 Task: Send an email with the signature Lane Turner with the subject Introduction to a new technology and the message I would like to schedule a call to discuss the proposed changes to the budget plan. from softage.6@softage.net to softage.1@softage.net and move the email from Sent Items to the folder Maintenance
Action: Mouse moved to (740, 15)
Screenshot: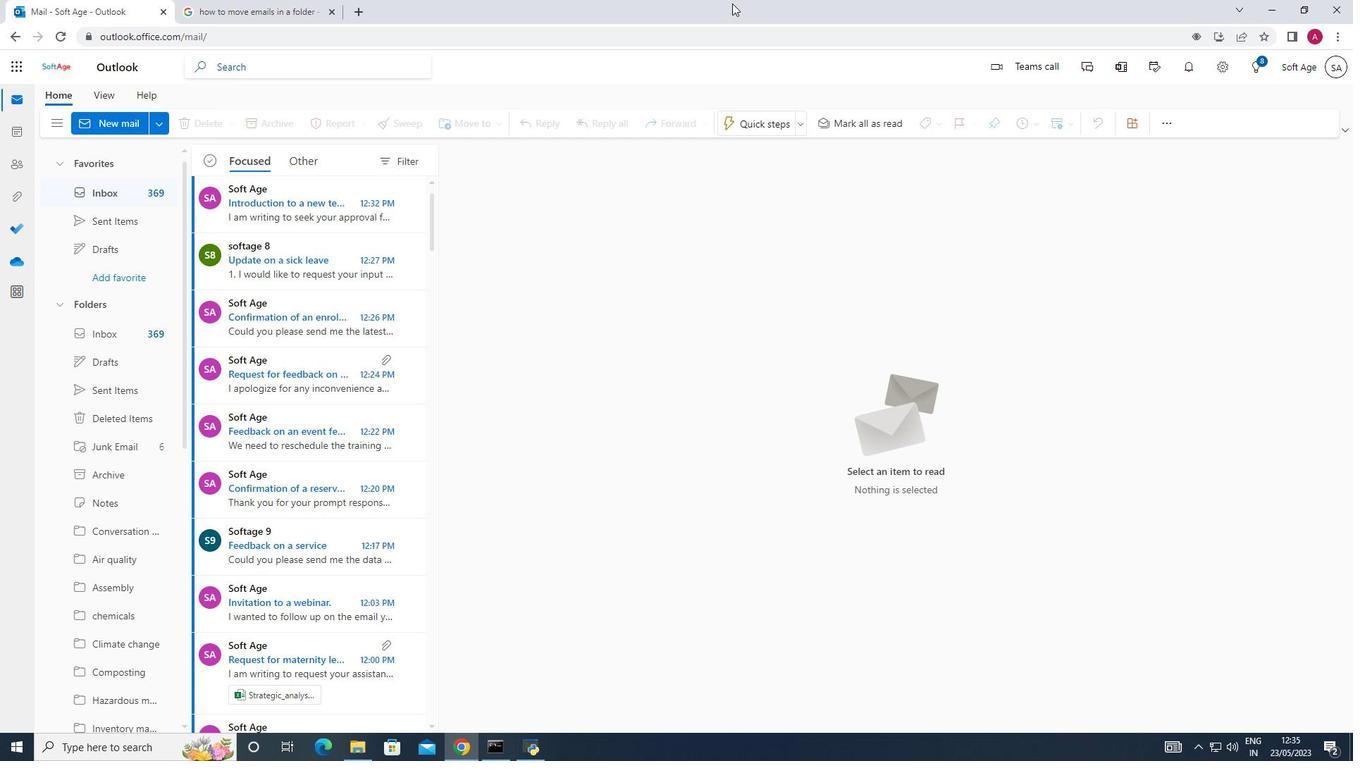
Action: Mouse scrolled (740, 16) with delta (0, 0)
Screenshot: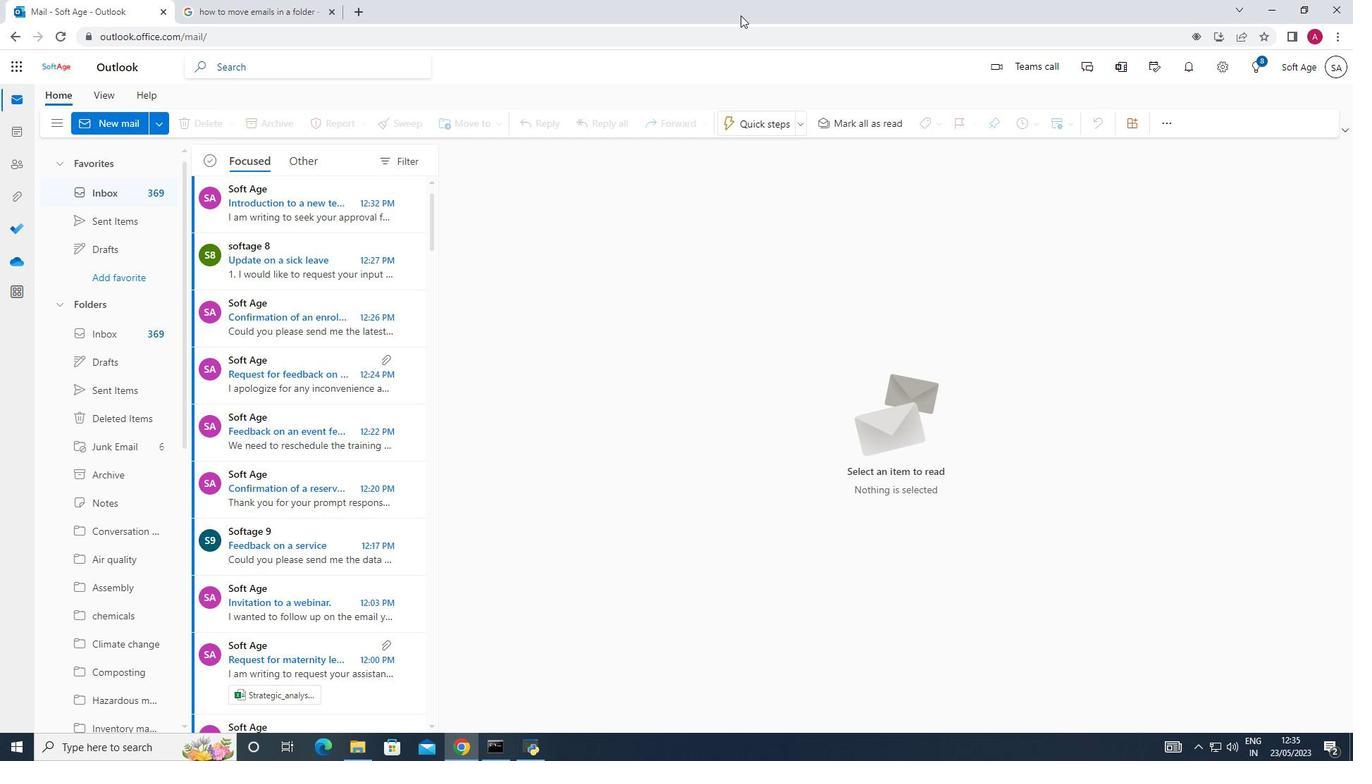 
Action: Mouse scrolled (740, 16) with delta (0, 0)
Screenshot: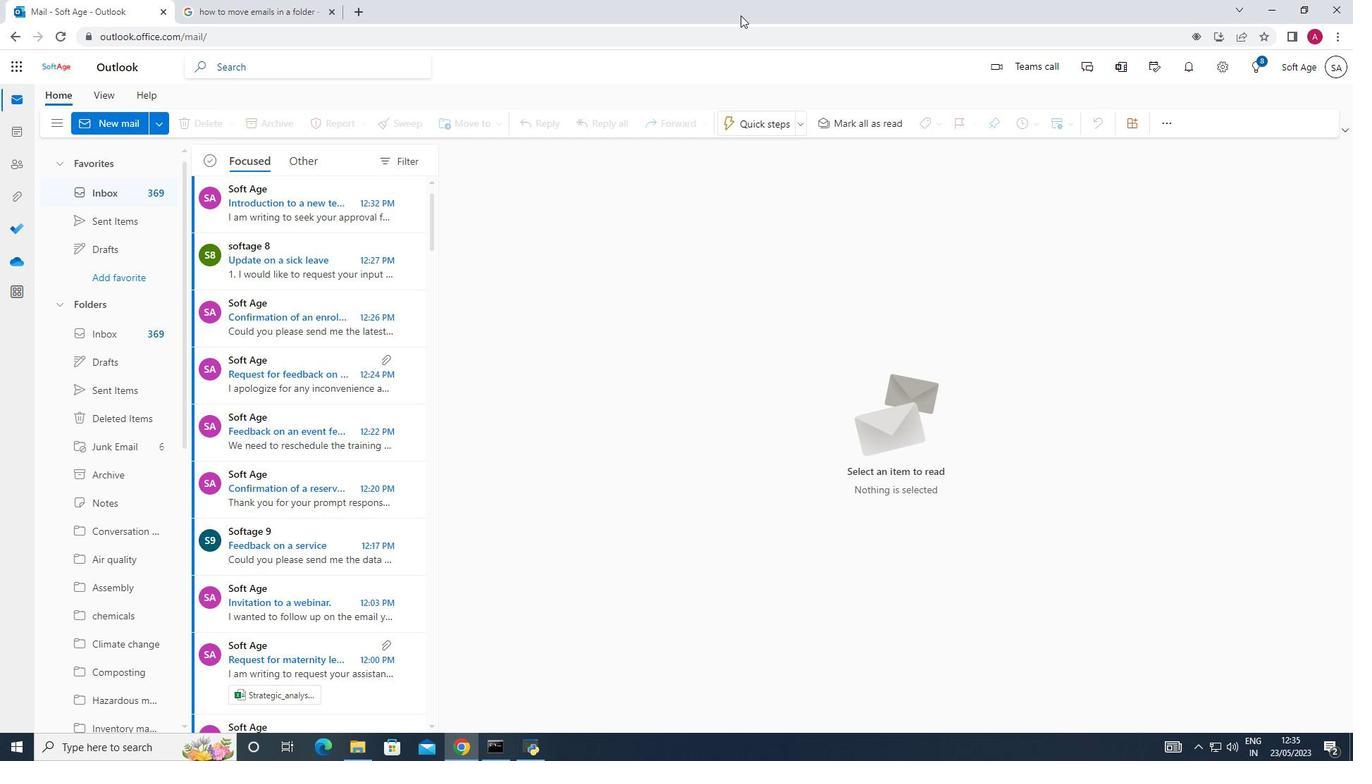 
Action: Mouse moved to (120, 124)
Screenshot: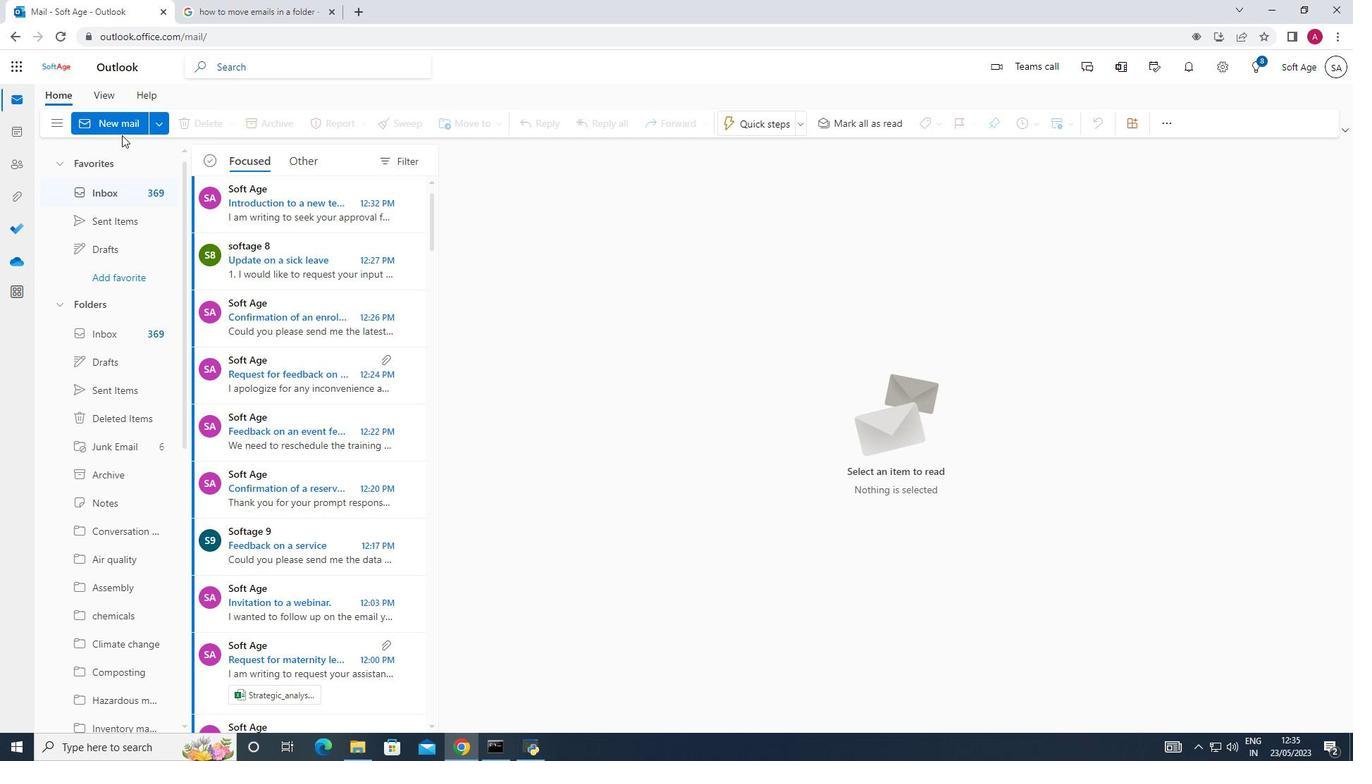 
Action: Mouse pressed left at (120, 124)
Screenshot: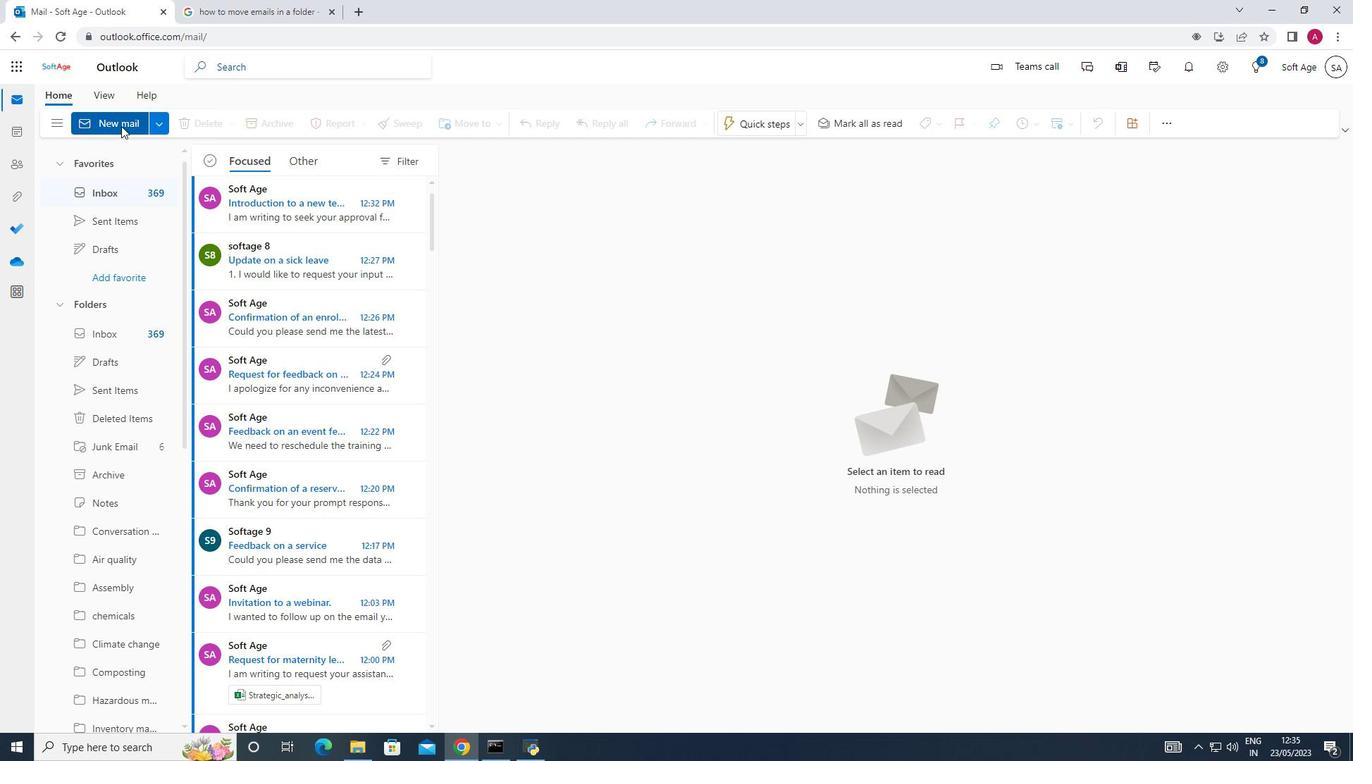 
Action: Mouse moved to (960, 123)
Screenshot: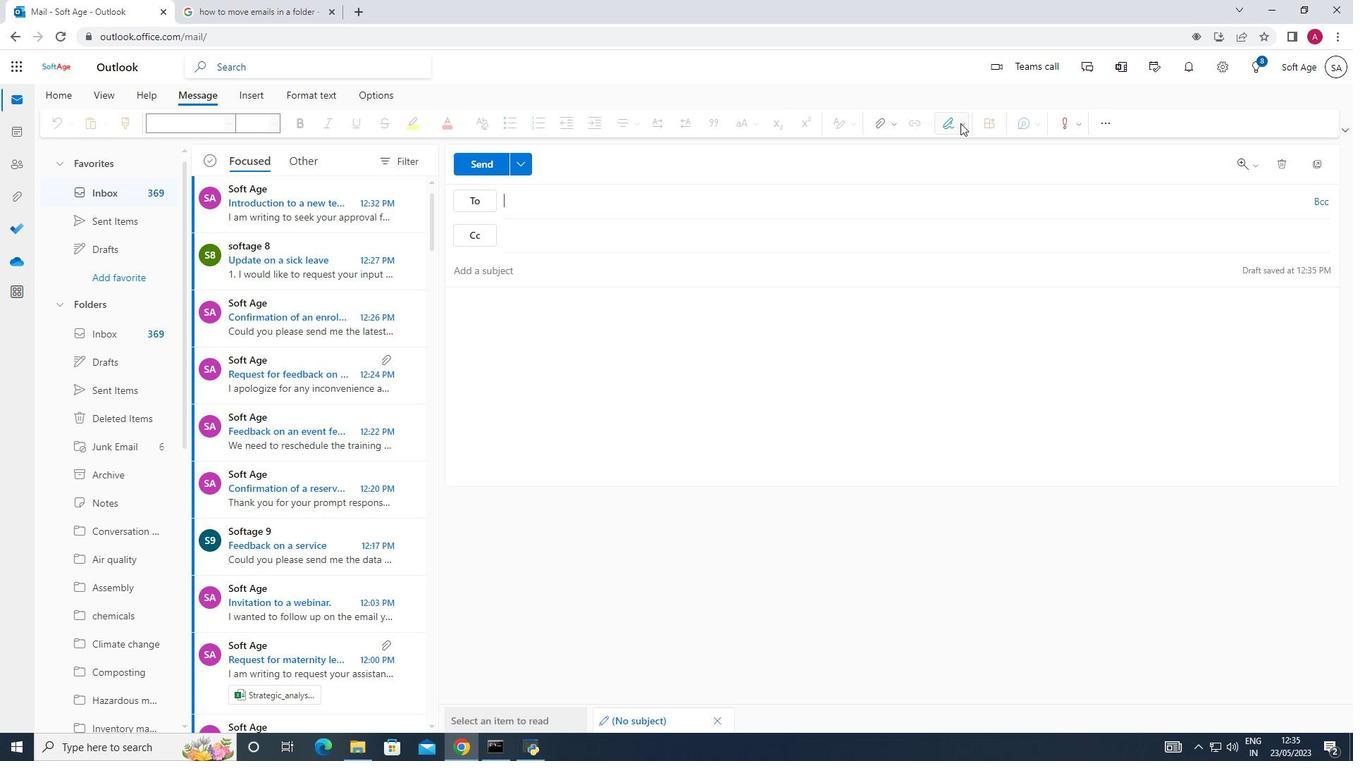 
Action: Mouse pressed left at (960, 123)
Screenshot: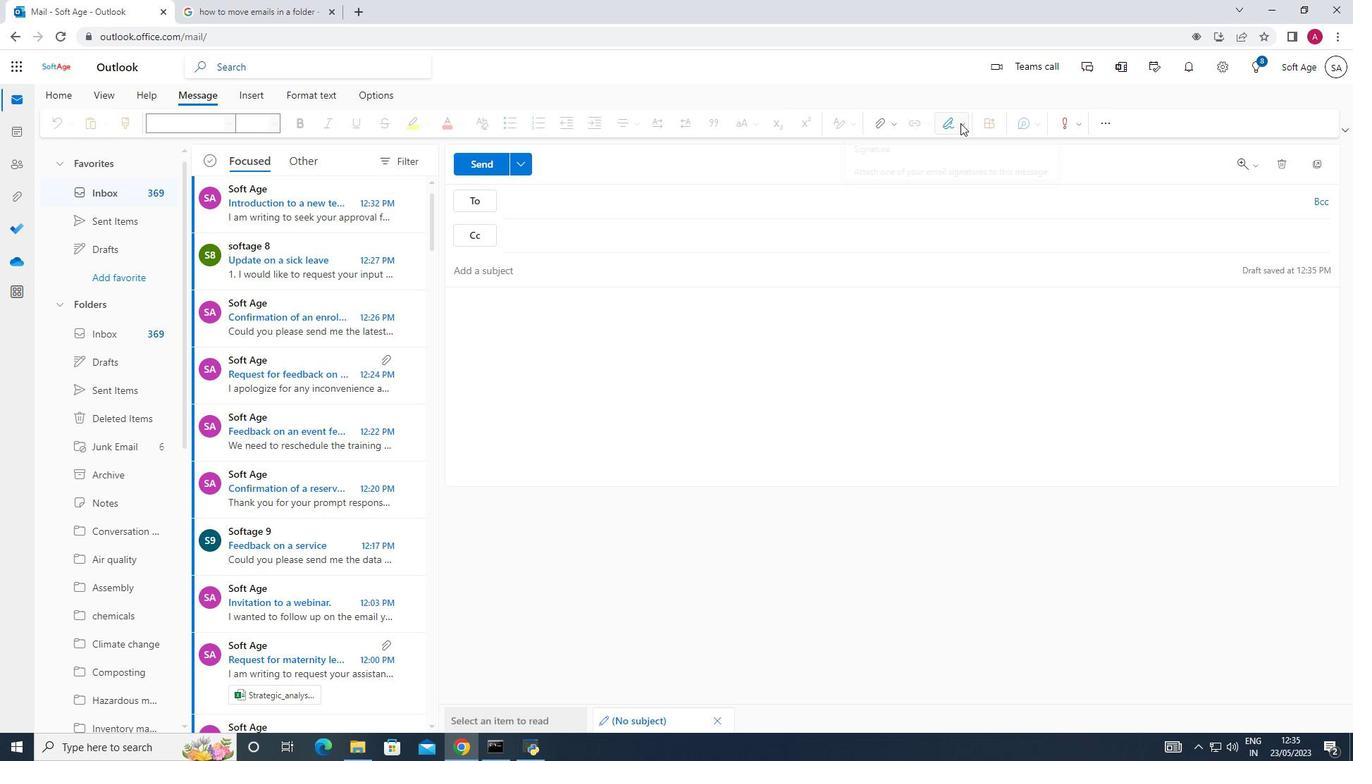 
Action: Mouse moved to (928, 181)
Screenshot: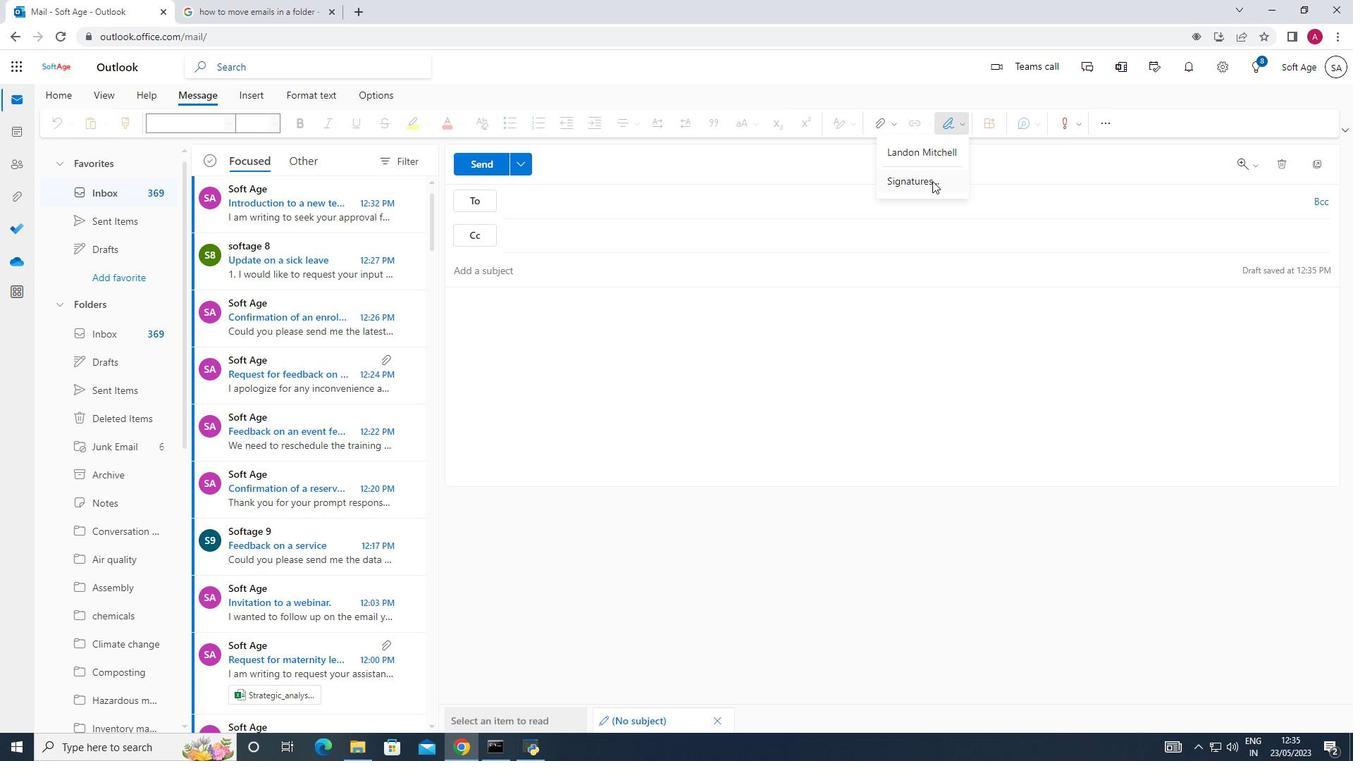 
Action: Mouse pressed left at (928, 181)
Screenshot: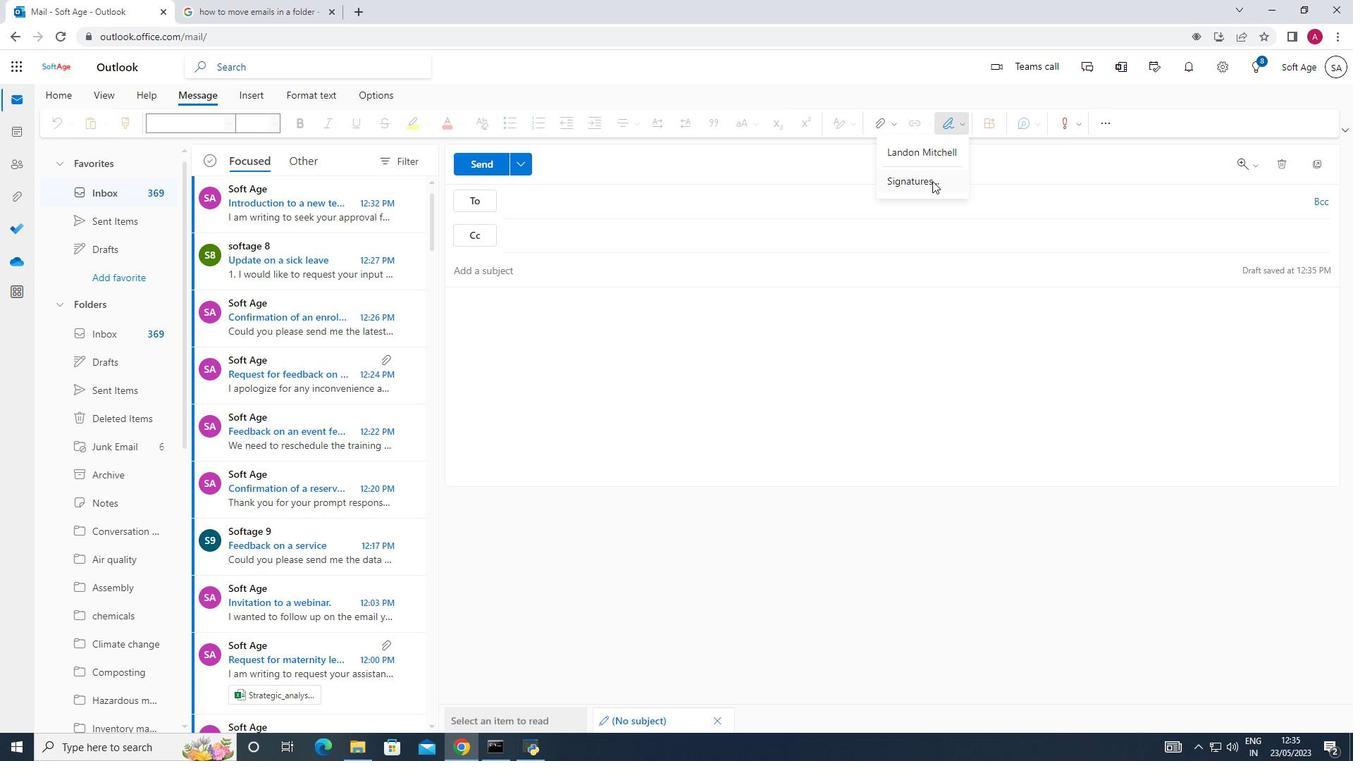 
Action: Mouse moved to (947, 234)
Screenshot: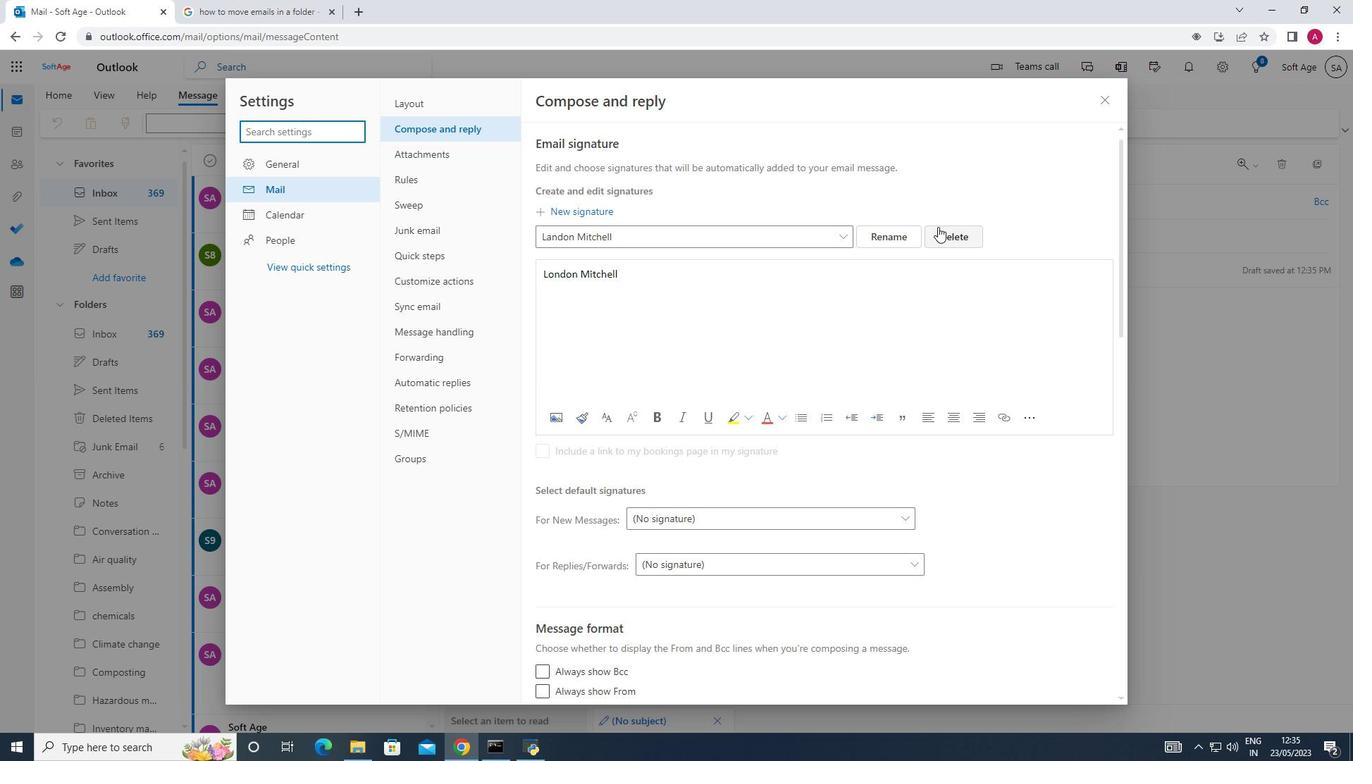 
Action: Mouse pressed left at (947, 234)
Screenshot: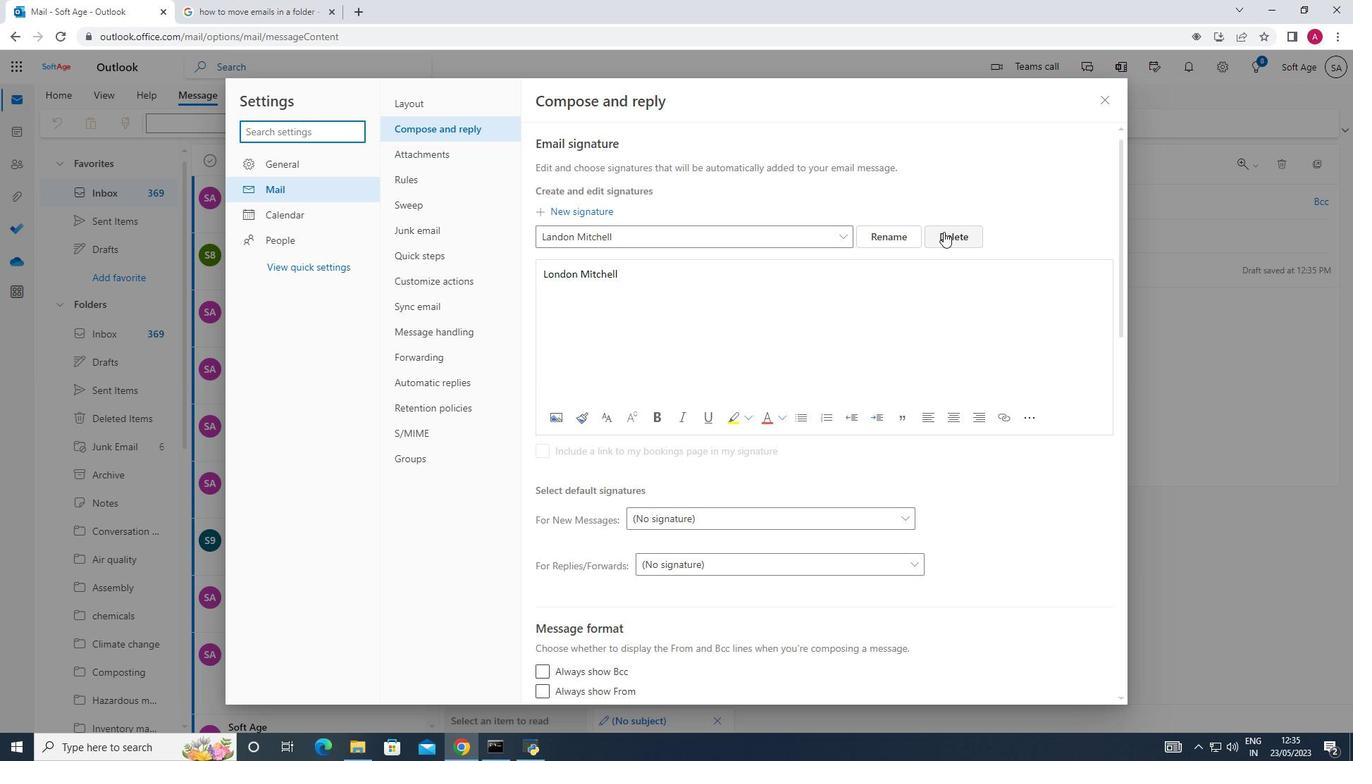 
Action: Mouse moved to (608, 234)
Screenshot: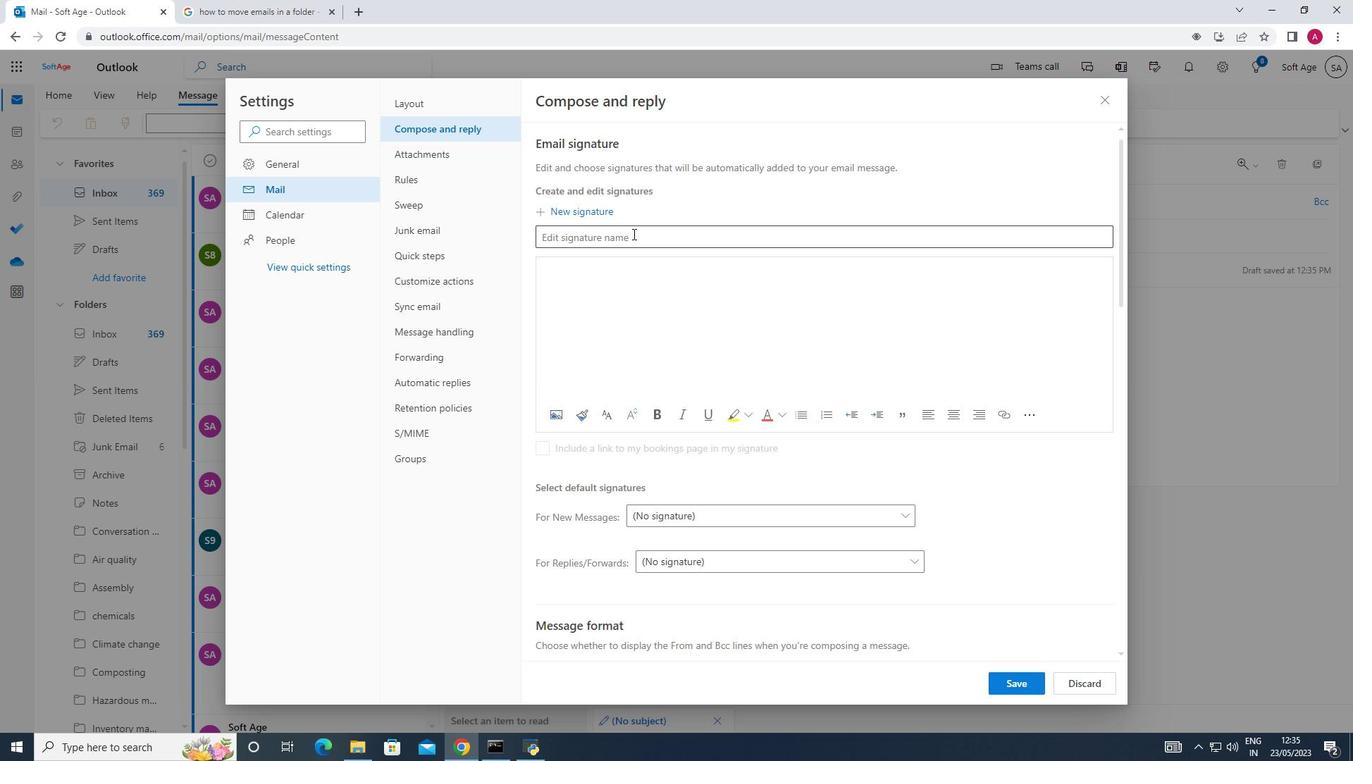 
Action: Mouse pressed left at (608, 234)
Screenshot: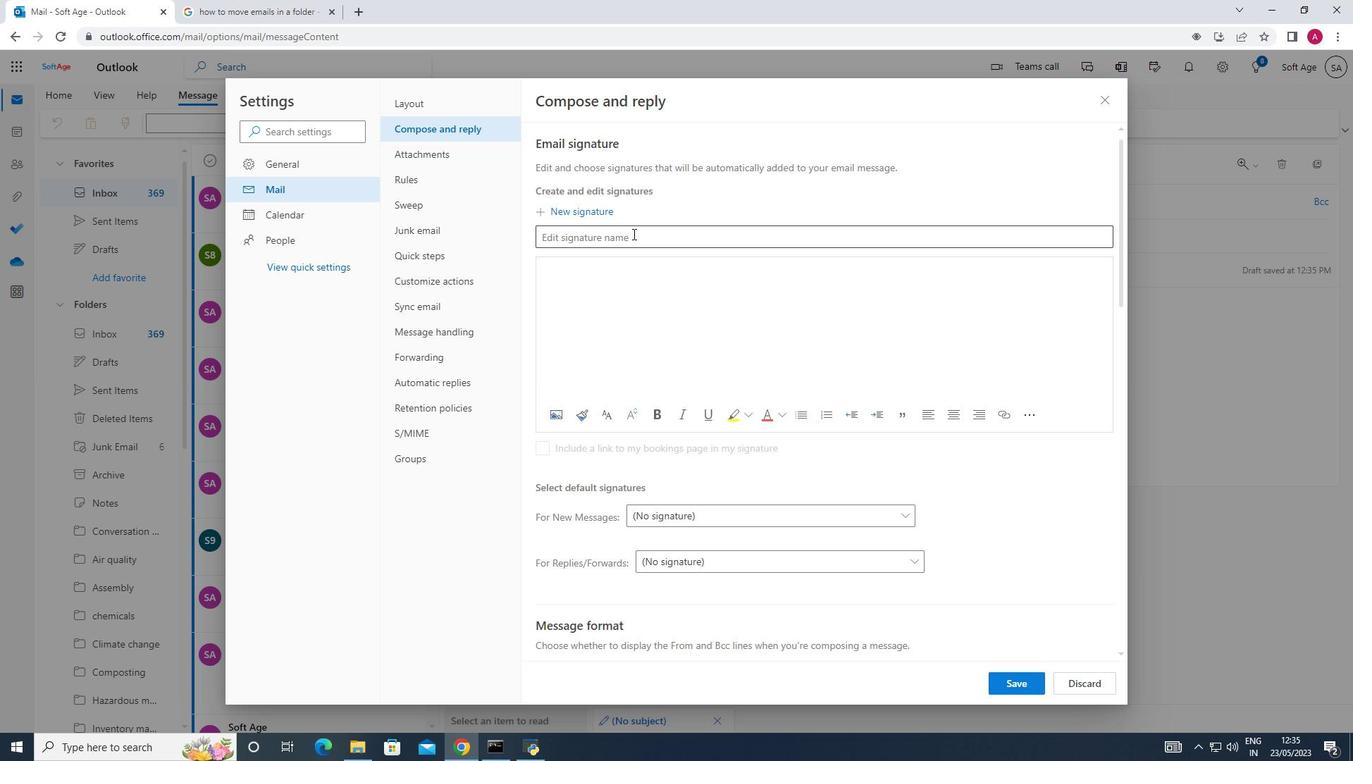 
Action: Mouse moved to (607, 234)
Screenshot: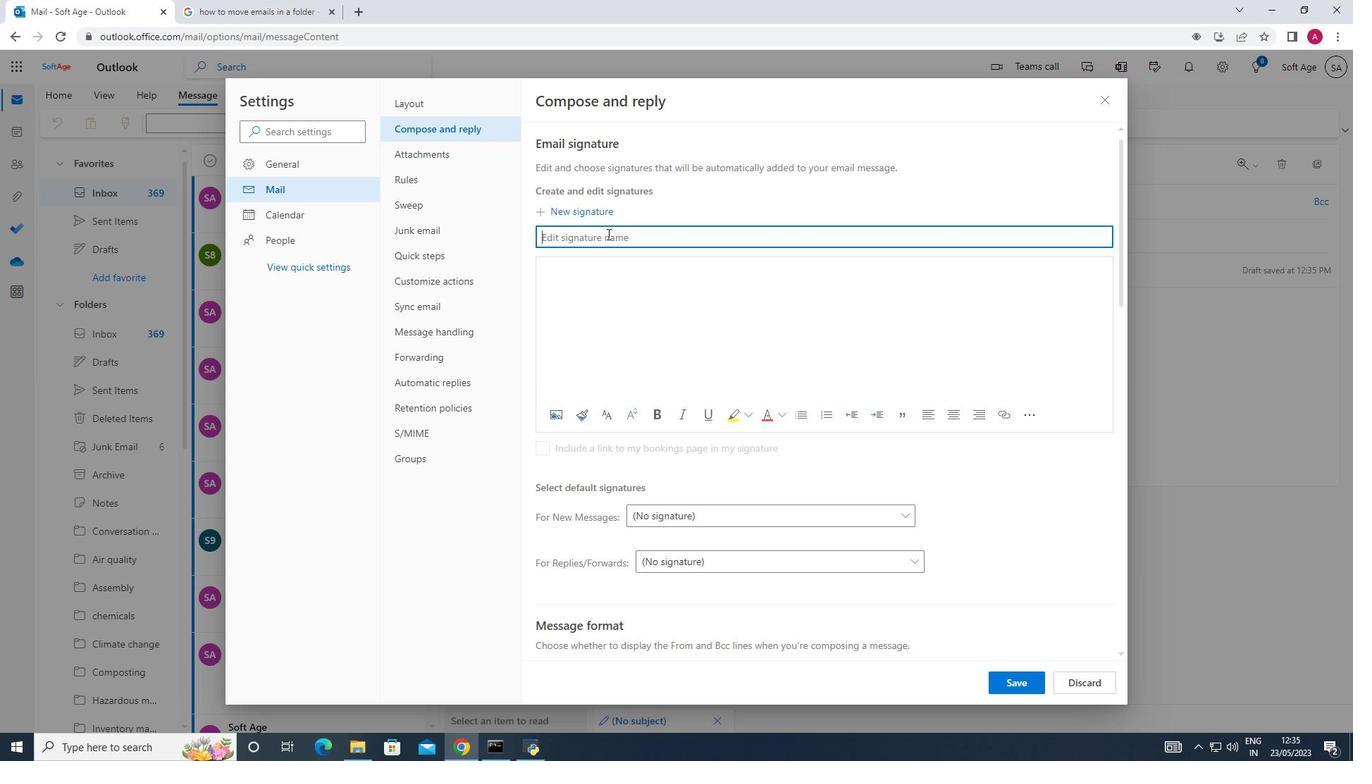 
Action: Key pressed <Key.shift_r>Lane<Key.space><Key.shift>Turner
Screenshot: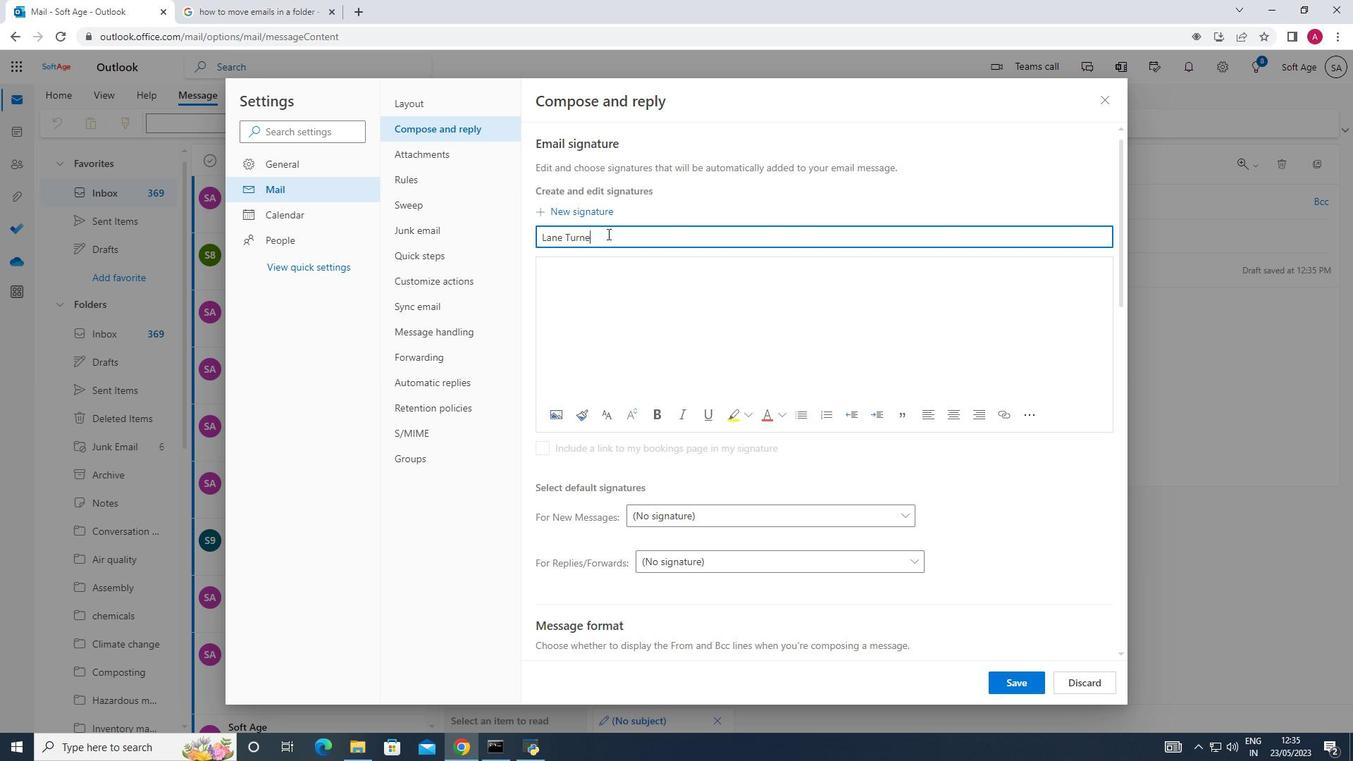 
Action: Mouse moved to (589, 282)
Screenshot: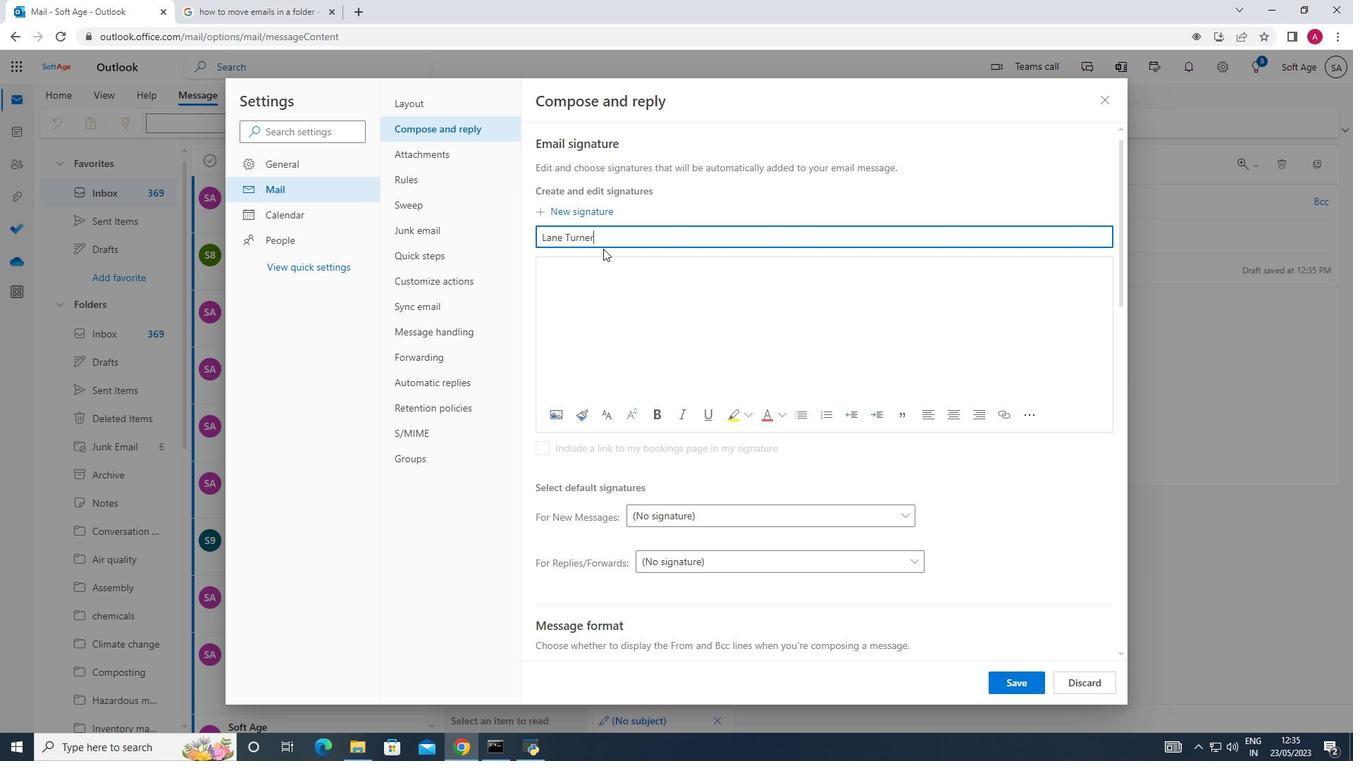 
Action: Mouse pressed left at (589, 282)
Screenshot: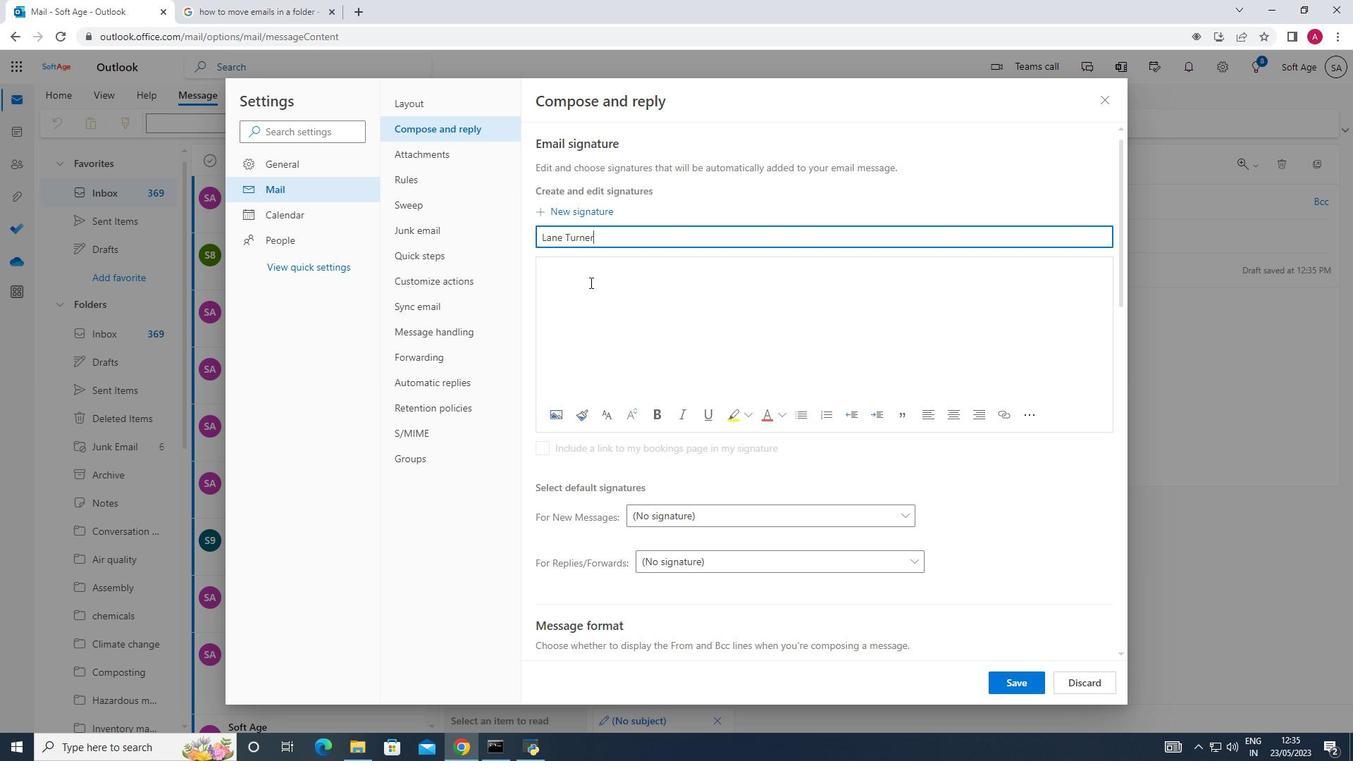 
Action: Key pressed <Key.shift_r><Key.shift_r><Key.shift_r><Key.shift_r><Key.shift_r><Key.shift_r><Key.shift_r><Key.shift_r><Key.shift_r><Key.shift_r><Key.shift_r><Key.shift_r><Key.shift_r><Key.shift_r><Key.shift_r><Key.shift_r><Key.shift_r><Key.shift_r><Key.shift_r><Key.shift_r><Key.shift_r><Key.shift_r><Key.shift_r><Key.shift_r><Key.shift_r><Key.shift_r><Key.shift_r><Key.shift_r><Key.shift_r><Key.shift_r><Key.shift_r><Key.shift_r><Key.shift_r><Key.shift_r><Key.shift_r><Key.shift_r><Key.shift_r><Key.shift_r><Key.shift_r><Key.shift_r><Key.shift_r>Lane<Key.space><Key.shift_r><Key.shift_r><Key.shift_r><Key.shift_r><Key.shift_r><Key.shift_r><Key.shift_r><Key.shift_r><Key.shift_r><Key.shift_r><Key.shift_r><Key.shift_r>Turner
Screenshot: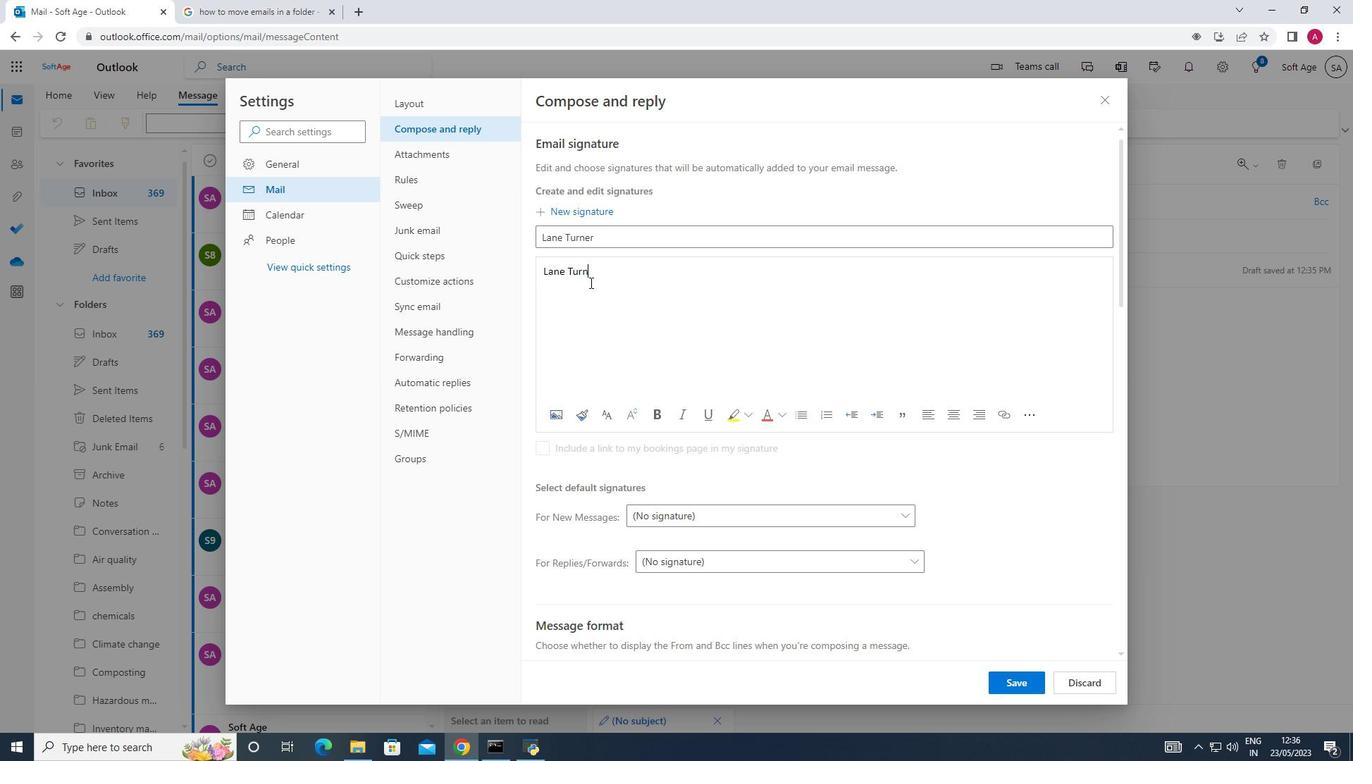 
Action: Mouse moved to (1009, 669)
Screenshot: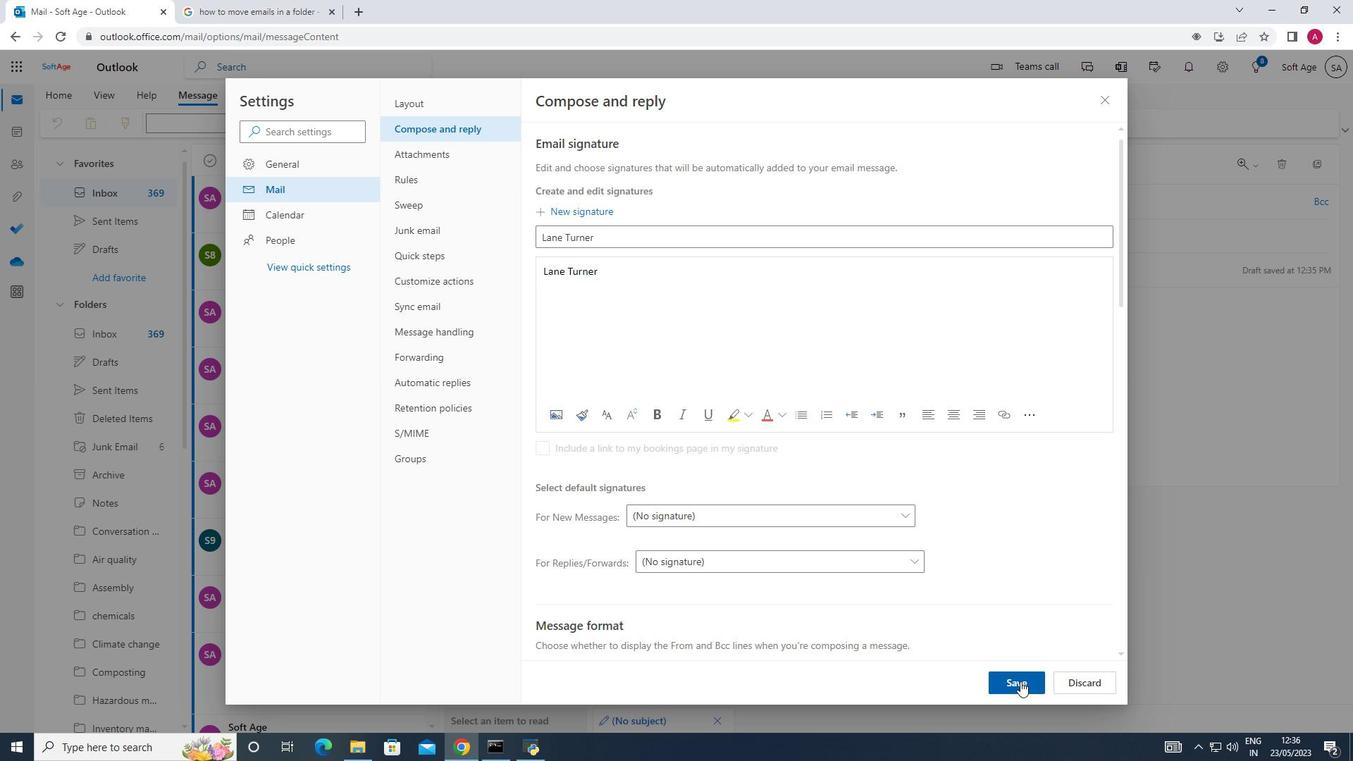 
Action: Mouse pressed left at (1009, 669)
Screenshot: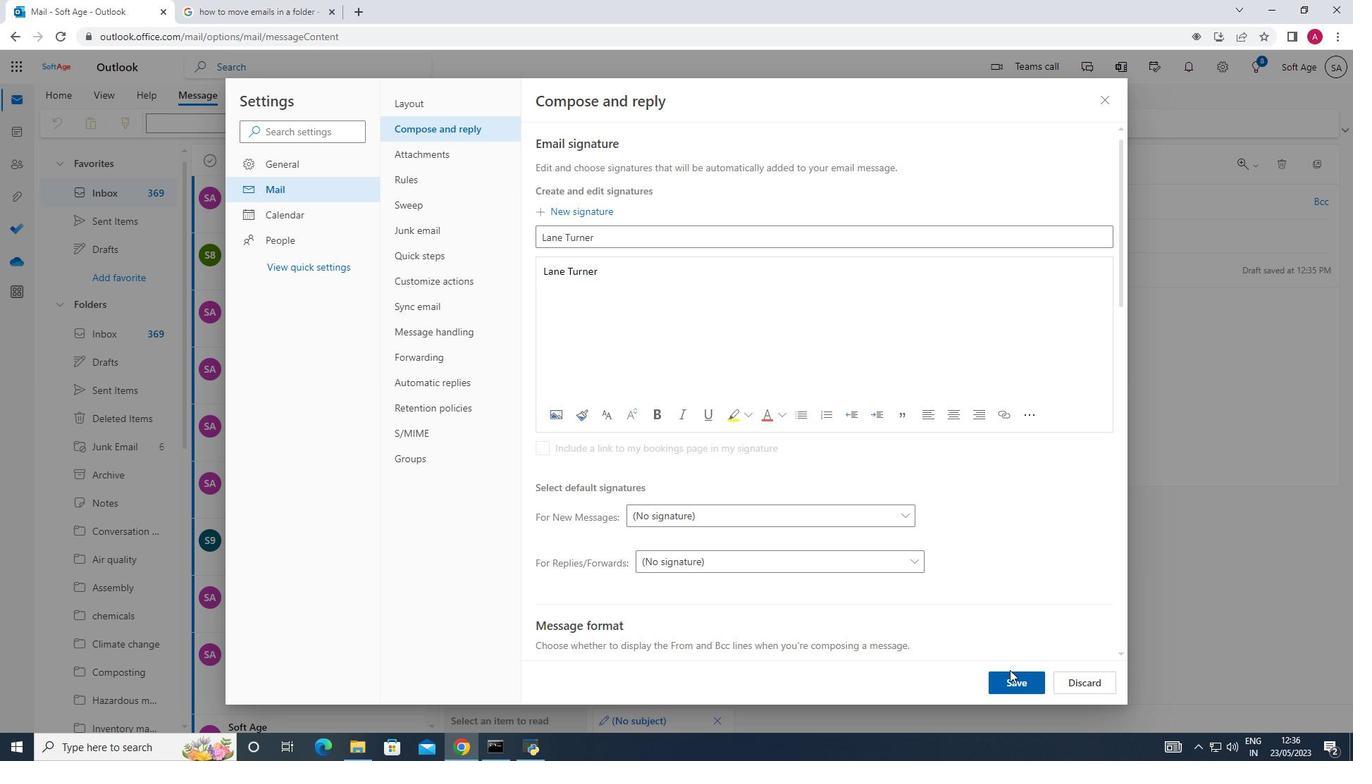 
Action: Mouse moved to (1011, 684)
Screenshot: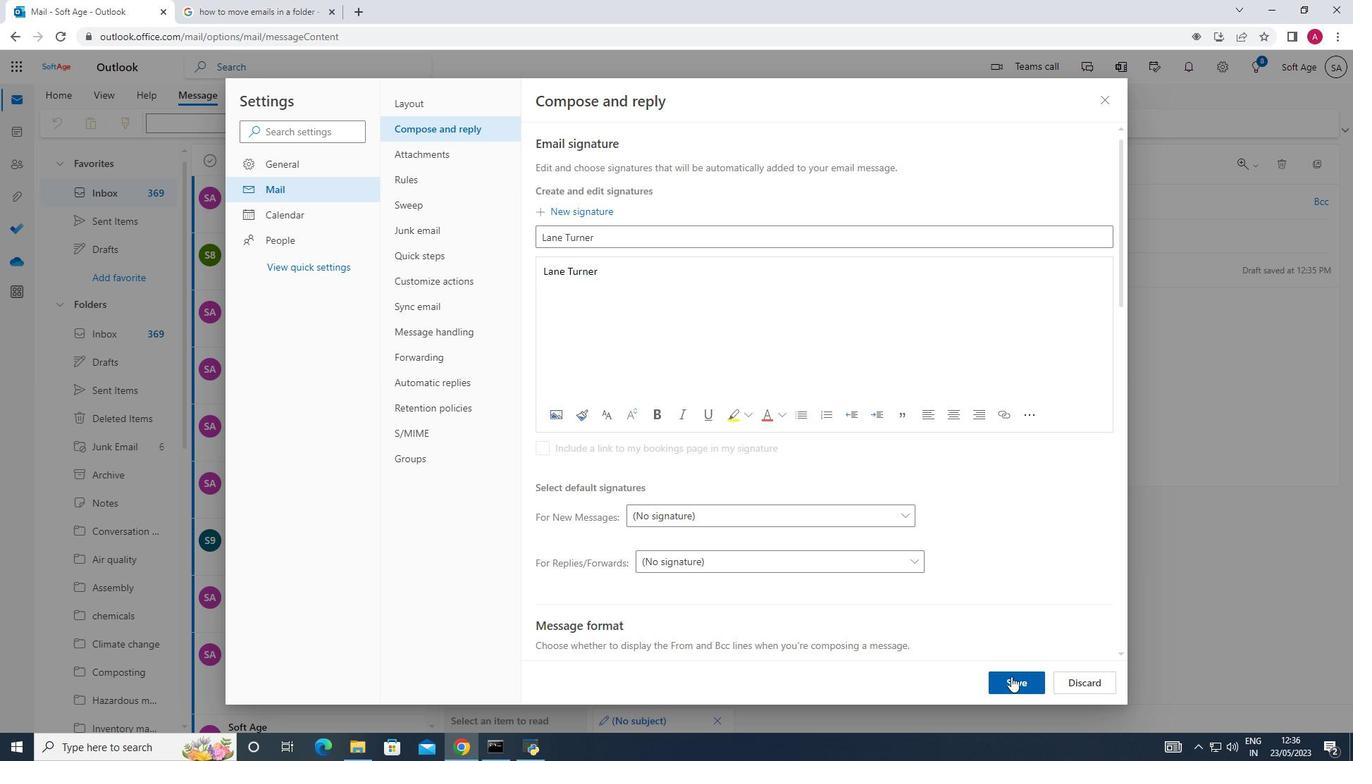 
Action: Mouse pressed left at (1011, 684)
Screenshot: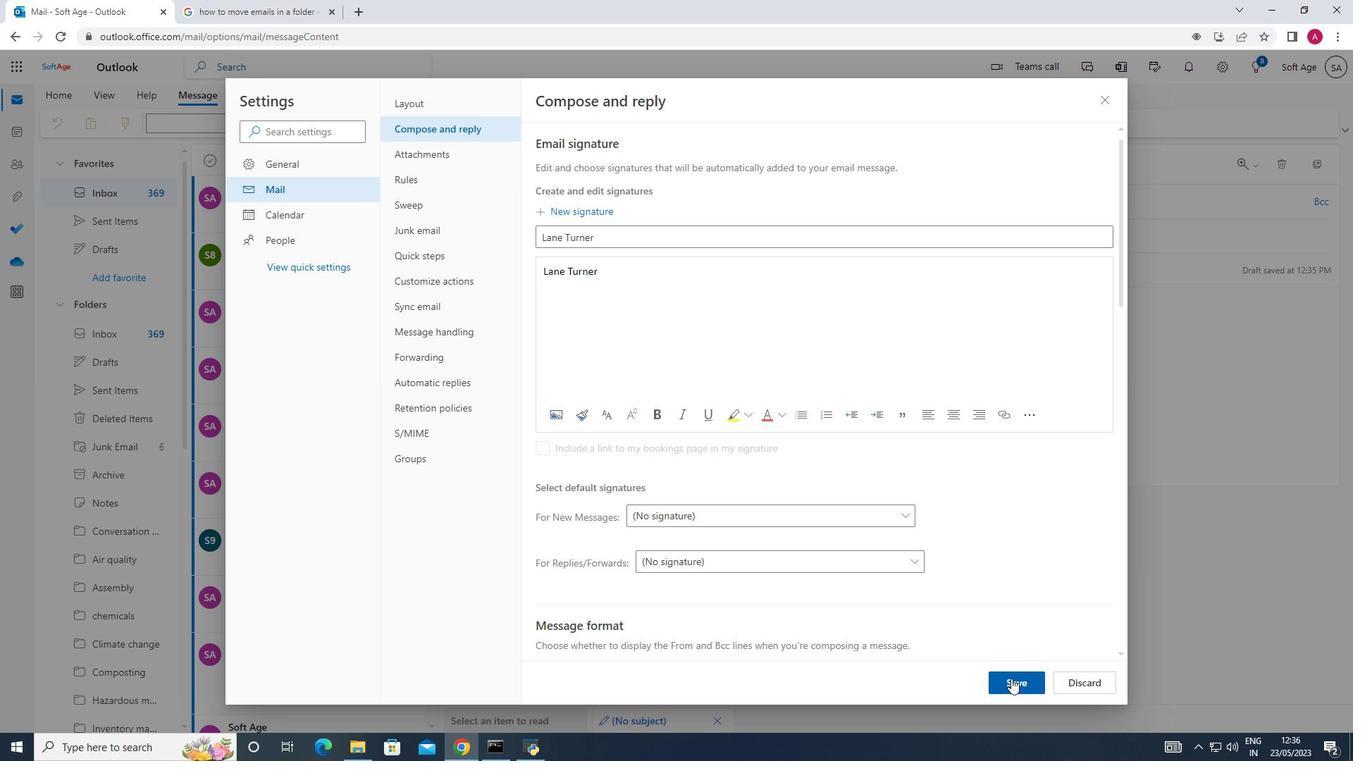 
Action: Mouse moved to (1107, 93)
Screenshot: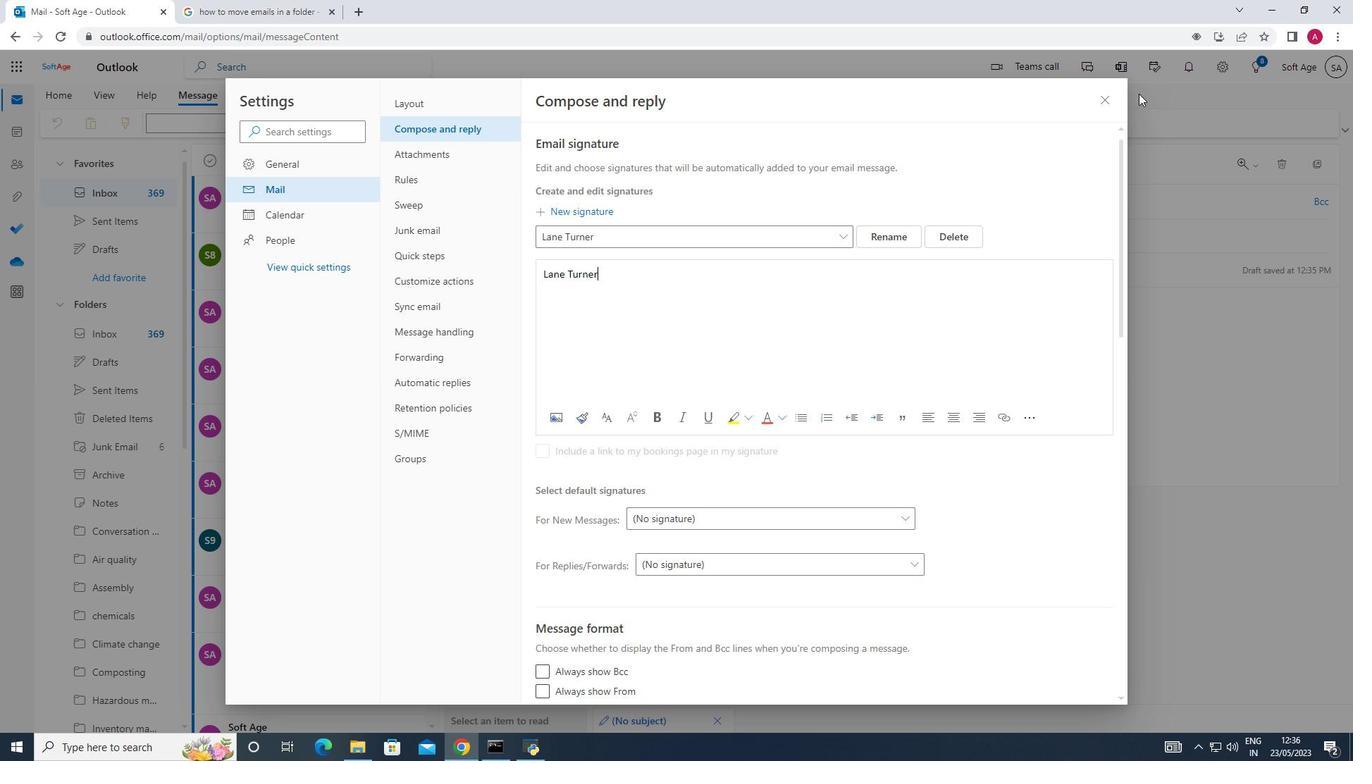 
Action: Mouse pressed left at (1107, 93)
Screenshot: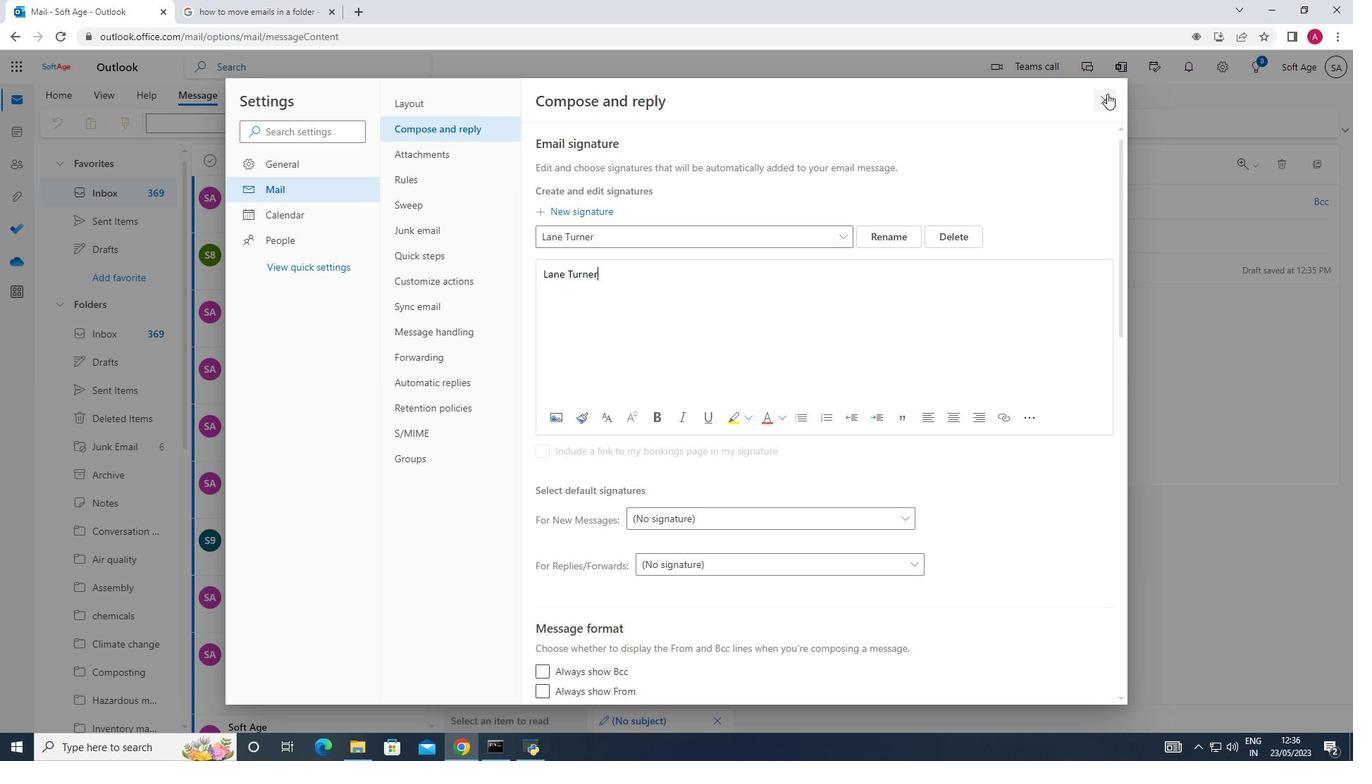 
Action: Mouse moved to (957, 123)
Screenshot: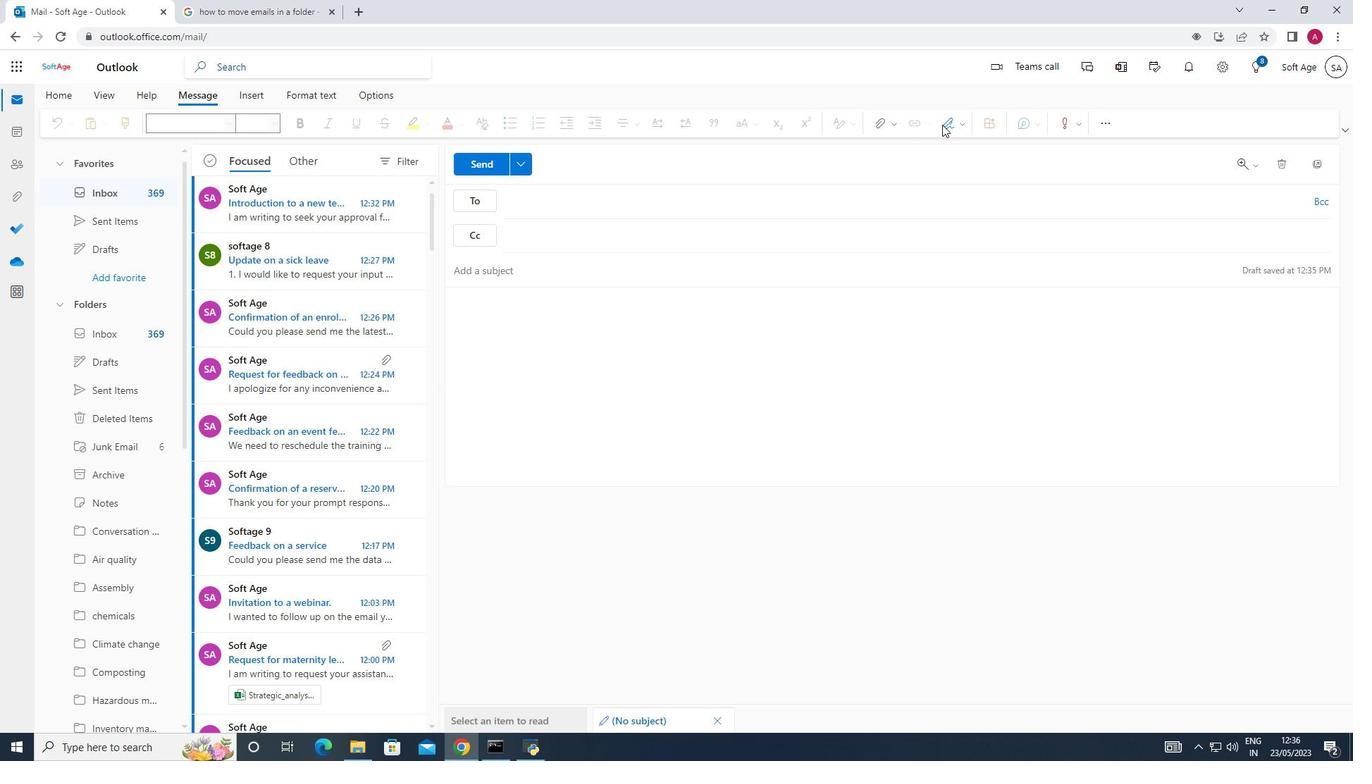 
Action: Mouse pressed left at (957, 123)
Screenshot: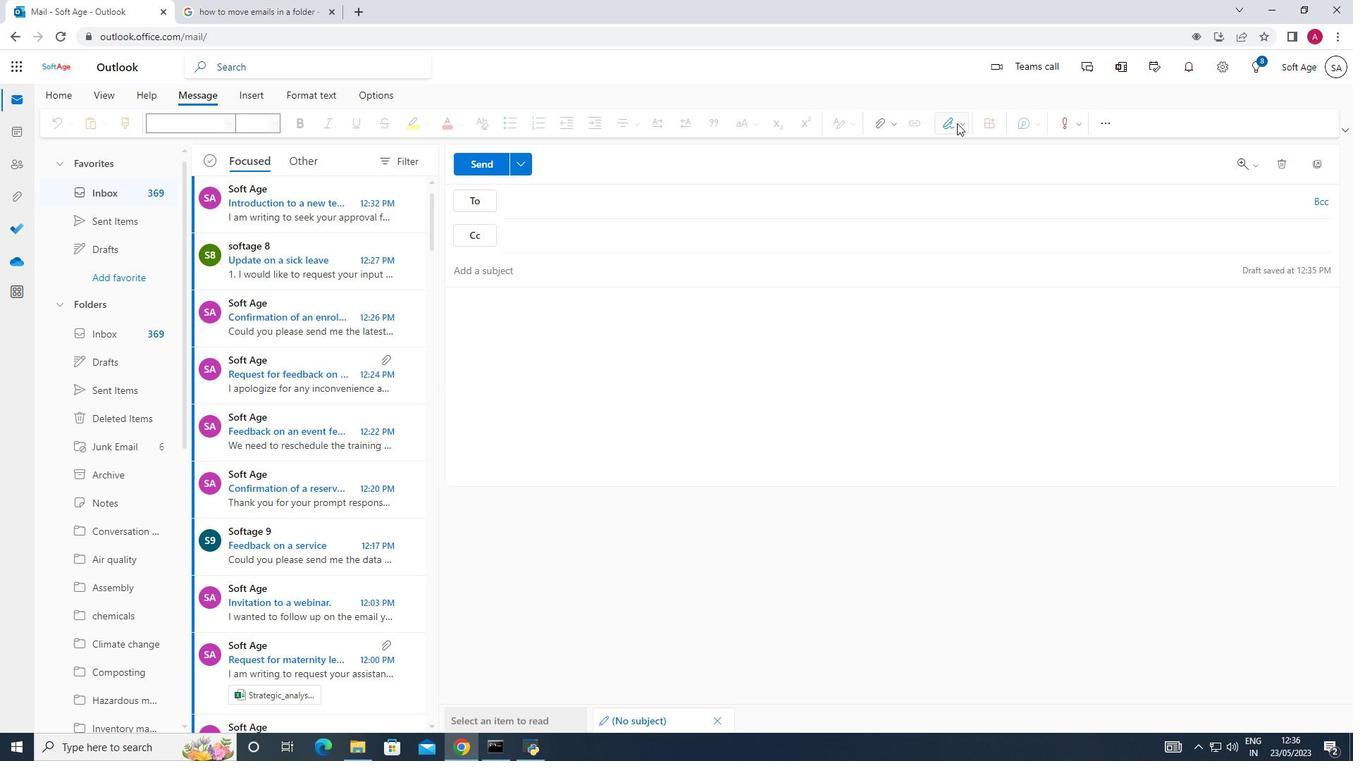 
Action: Mouse moved to (935, 162)
Screenshot: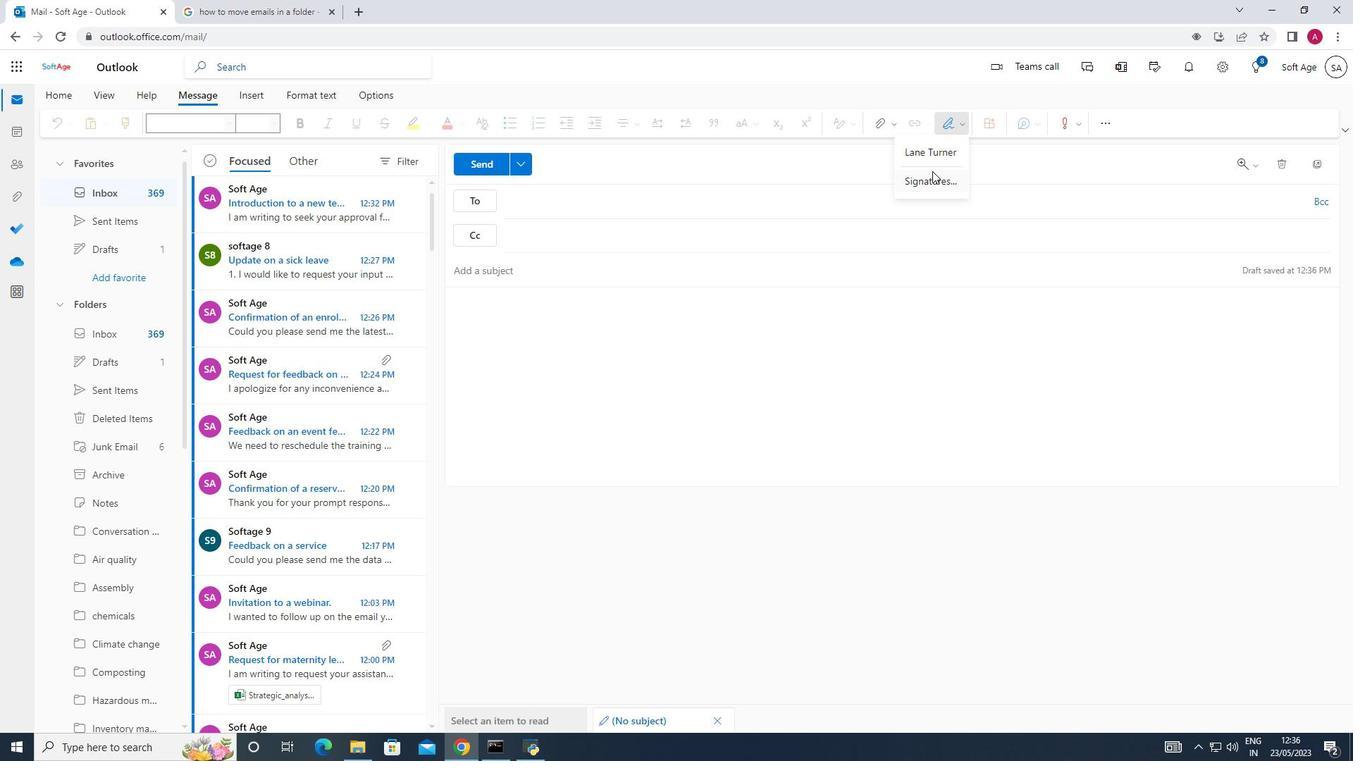
Action: Mouse pressed left at (935, 162)
Screenshot: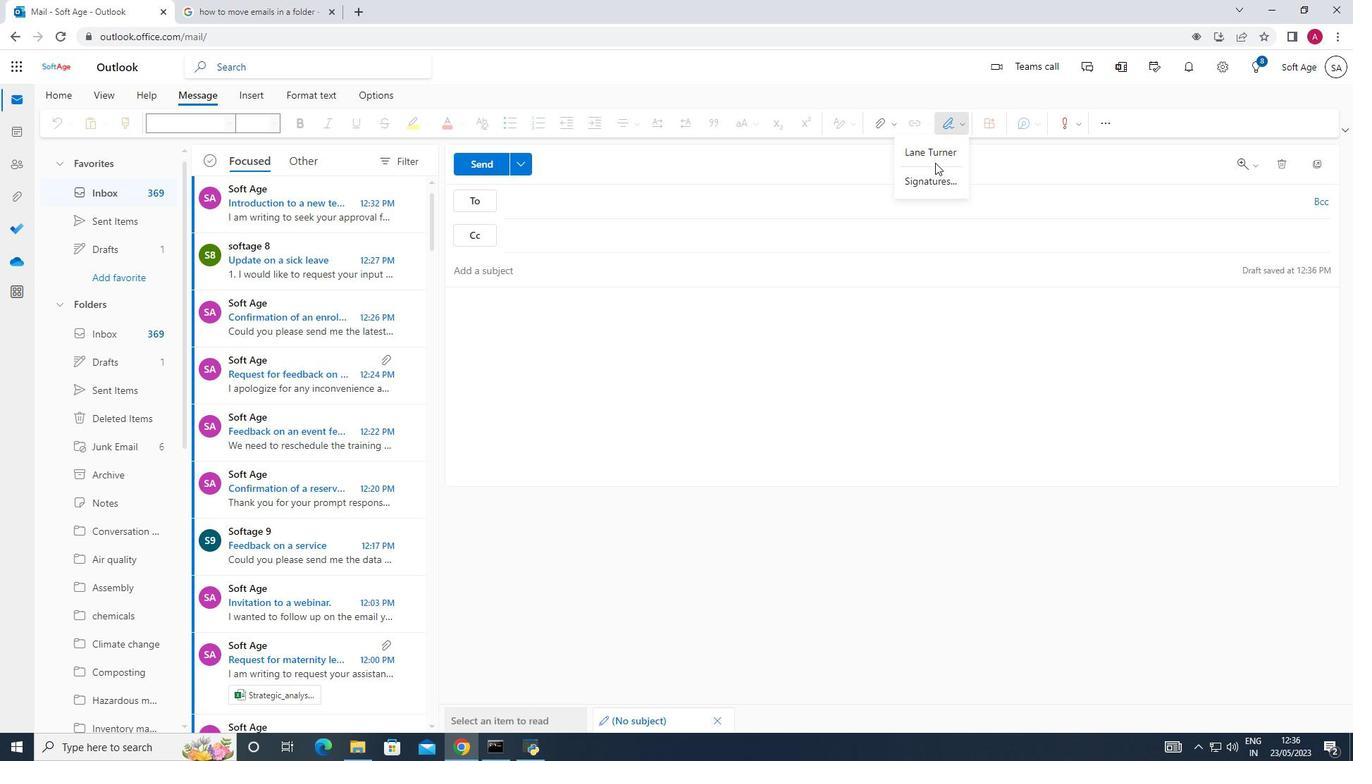 
Action: Mouse moved to (488, 267)
Screenshot: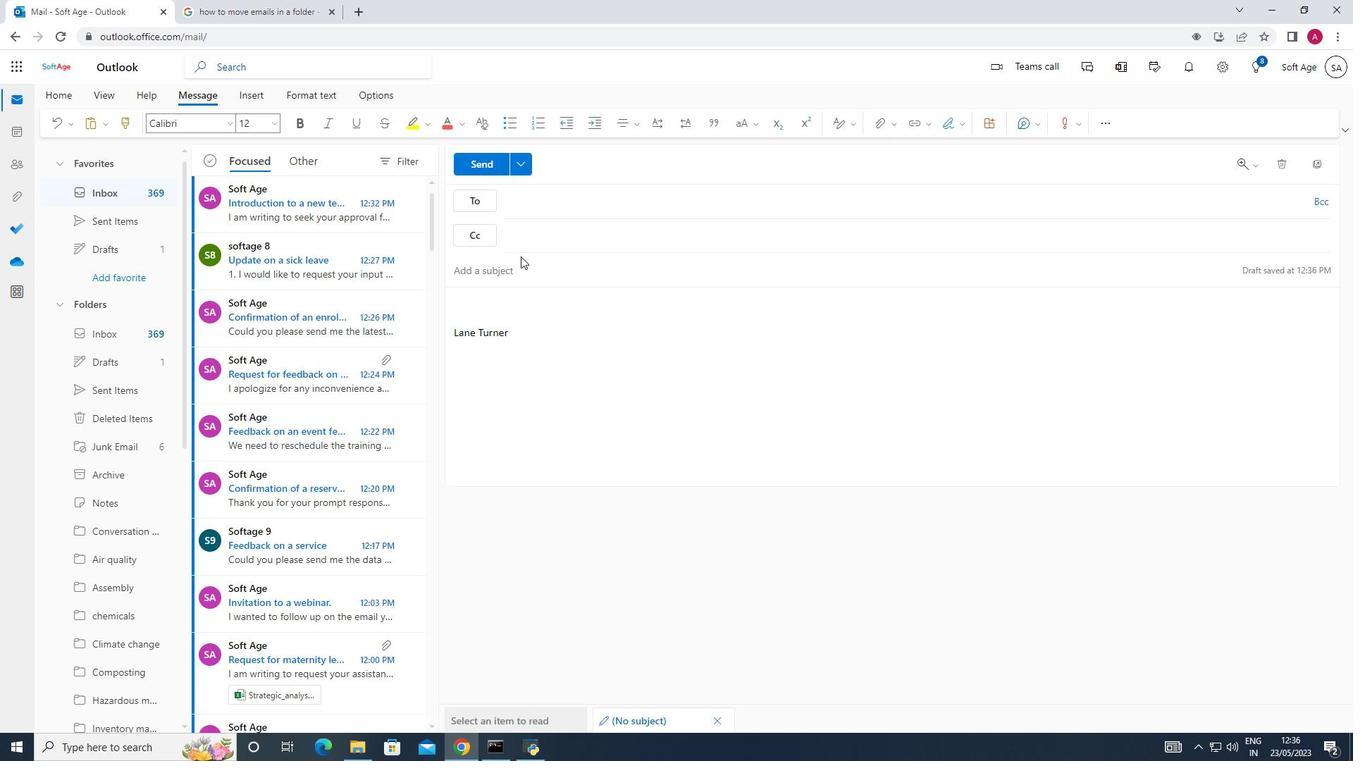 
Action: Mouse pressed left at (488, 267)
Screenshot: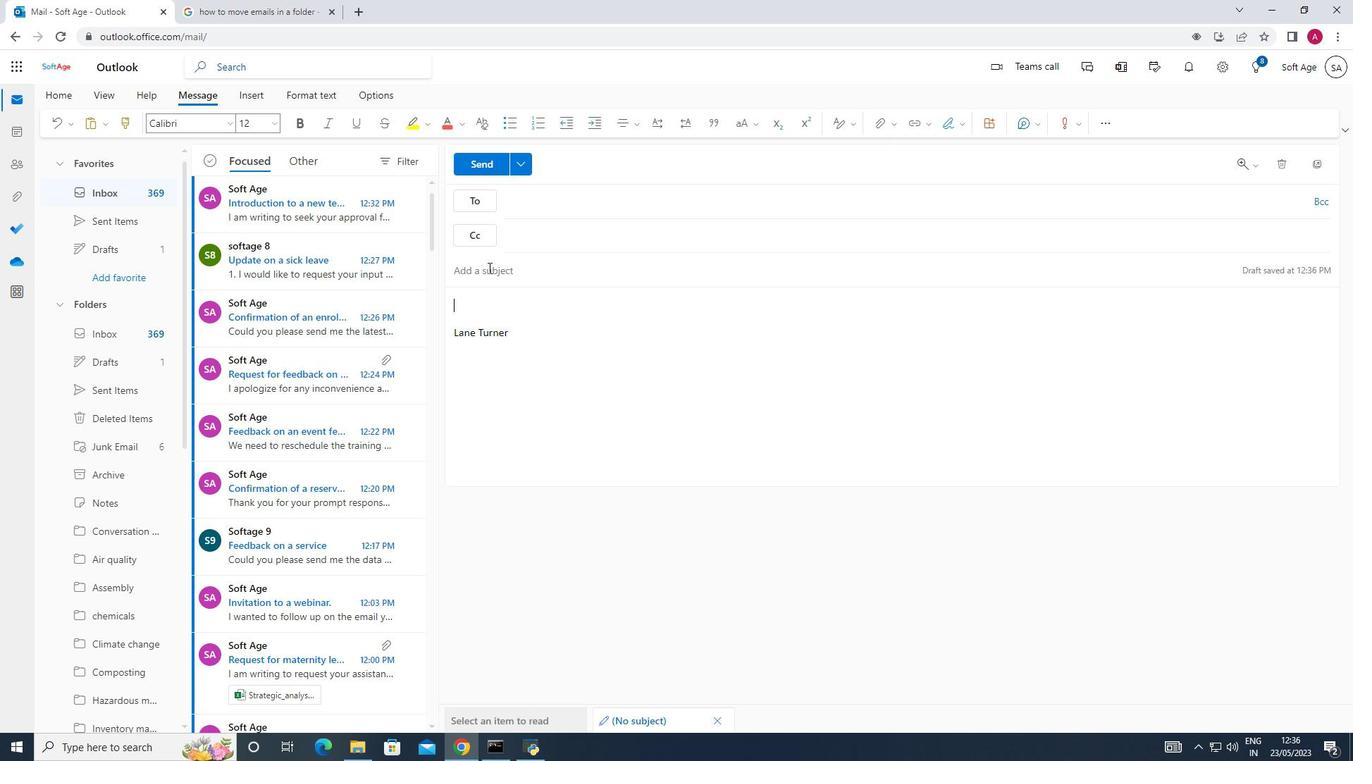 
Action: Key pressed <Key.shift>Introduv<Key.backspace>ction<Key.space>to<Key.space>a<Key.space>new<Key.space>technology
Screenshot: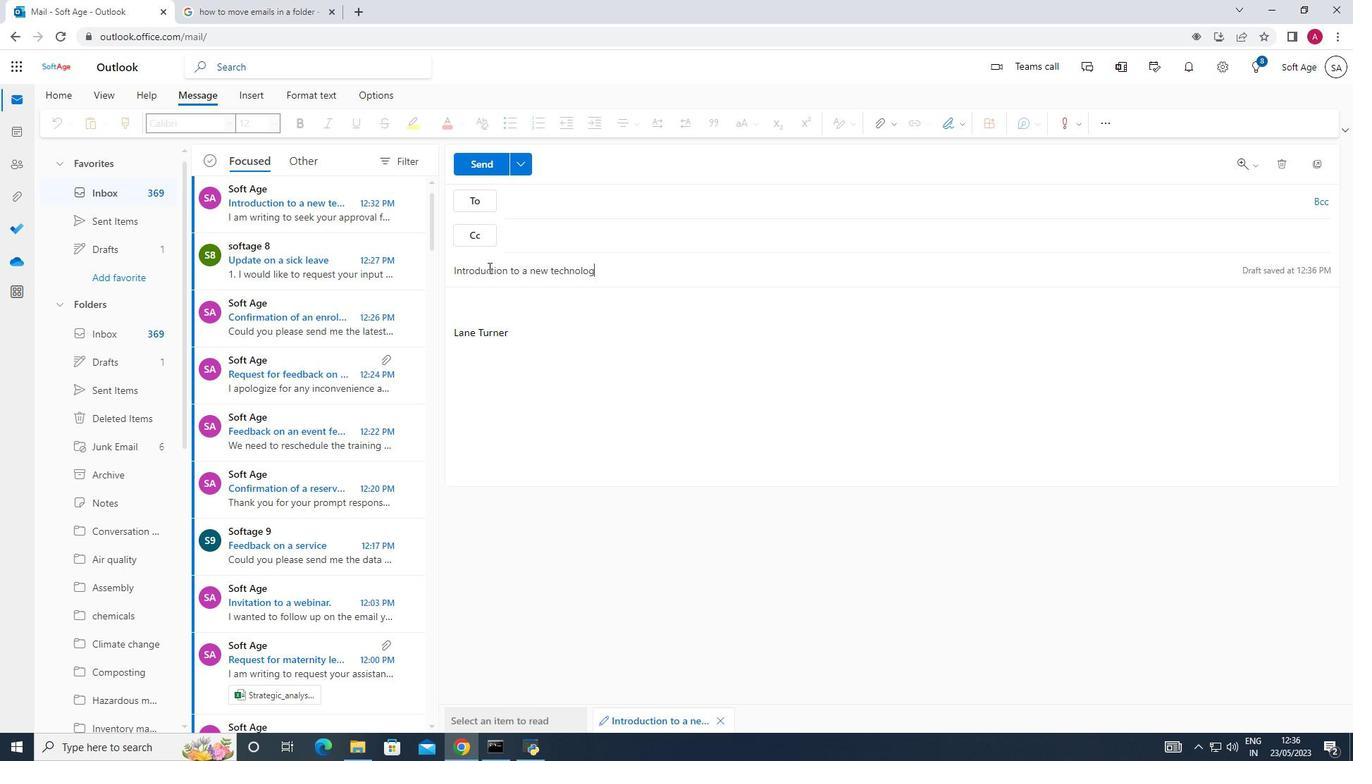 
Action: Mouse moved to (531, 199)
Screenshot: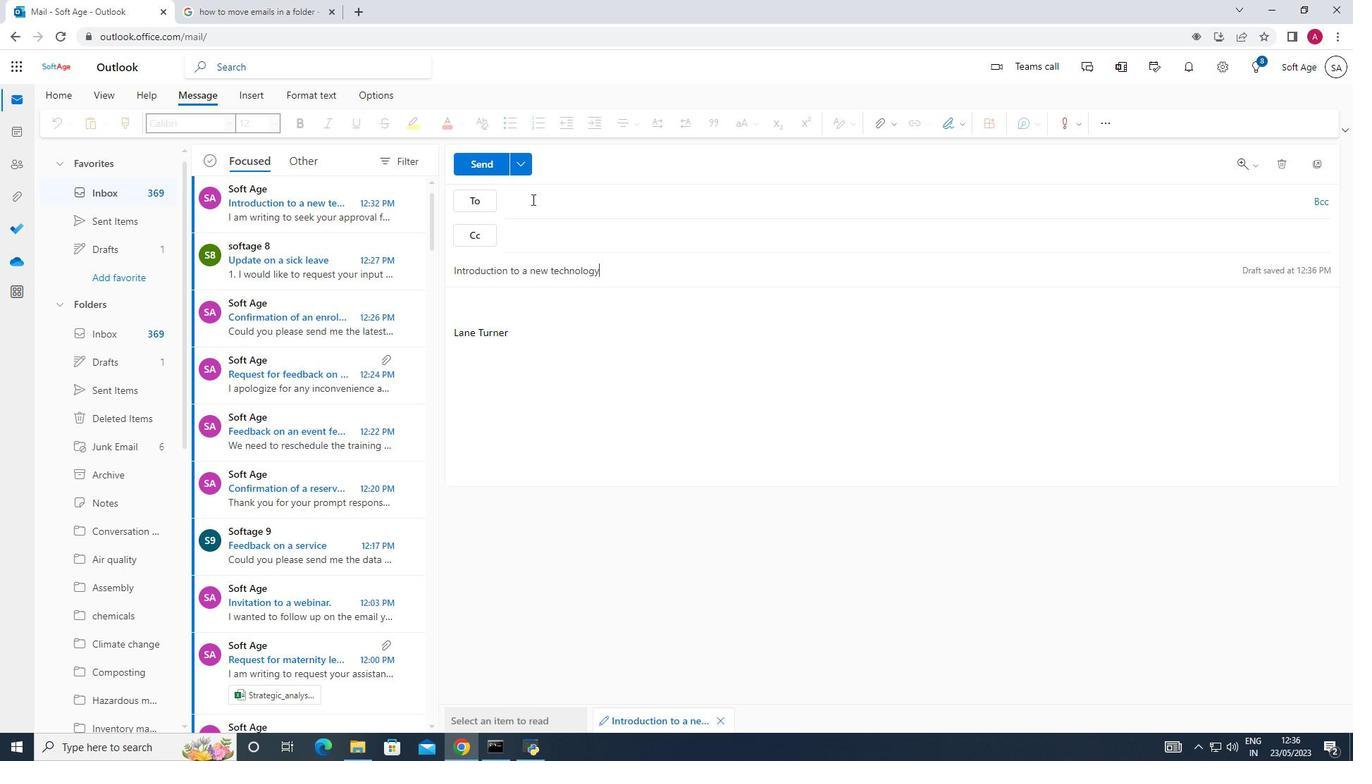 
Action: Mouse pressed left at (531, 199)
Screenshot: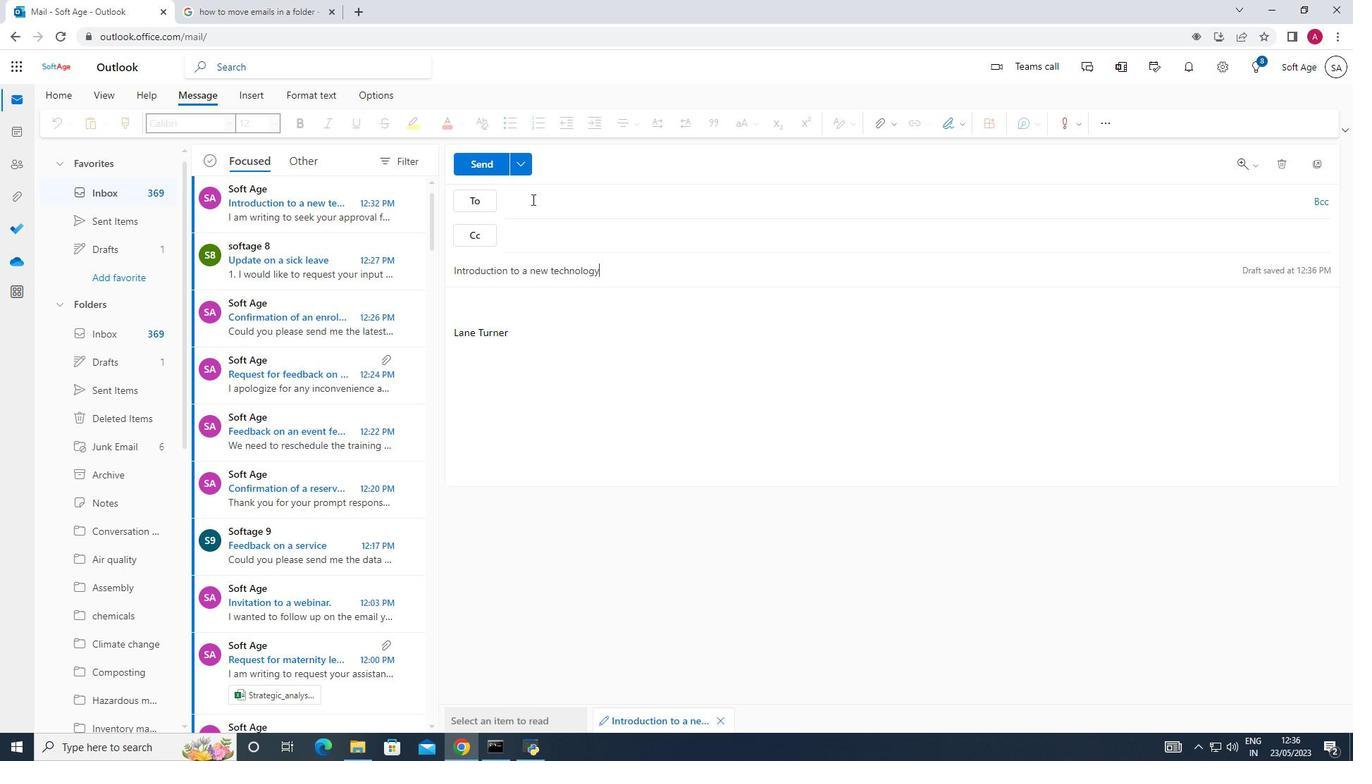 
Action: Mouse moved to (463, 307)
Screenshot: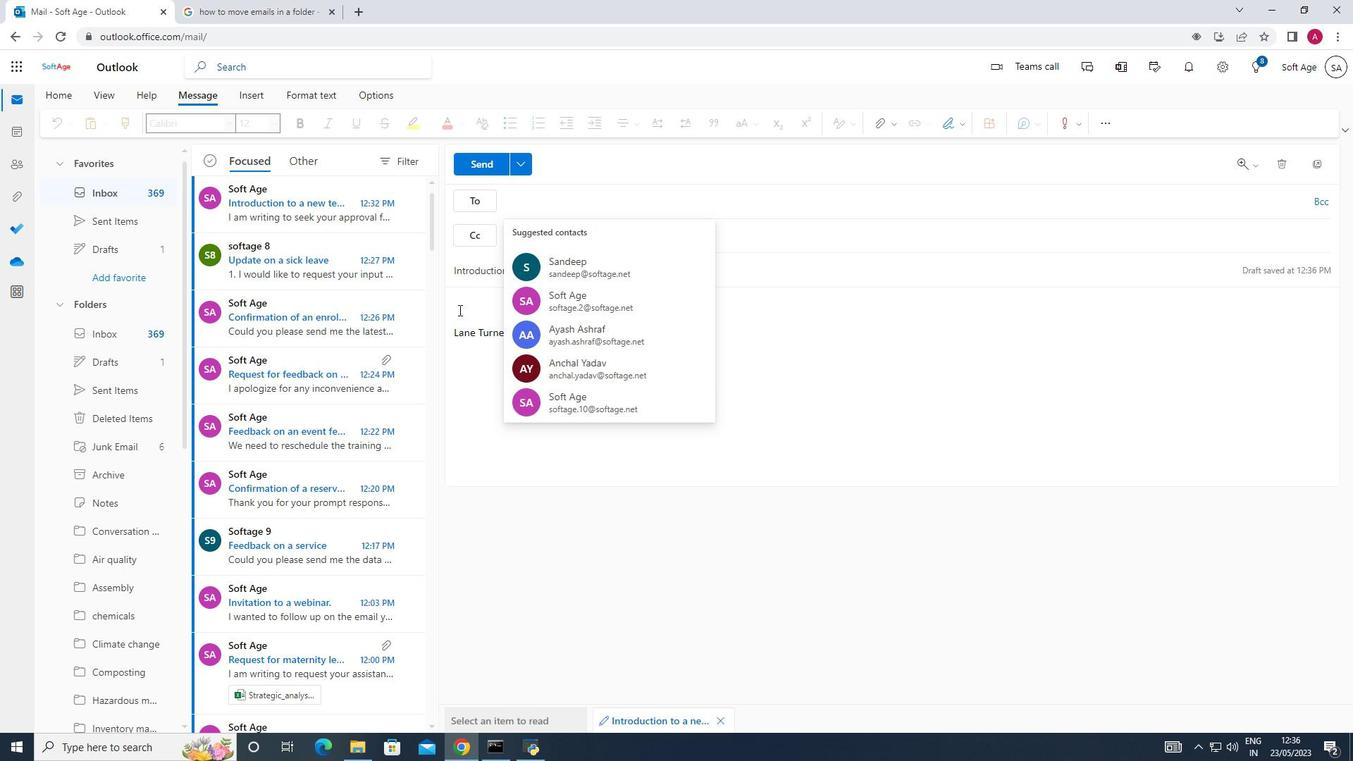 
Action: Mouse pressed left at (463, 307)
Screenshot: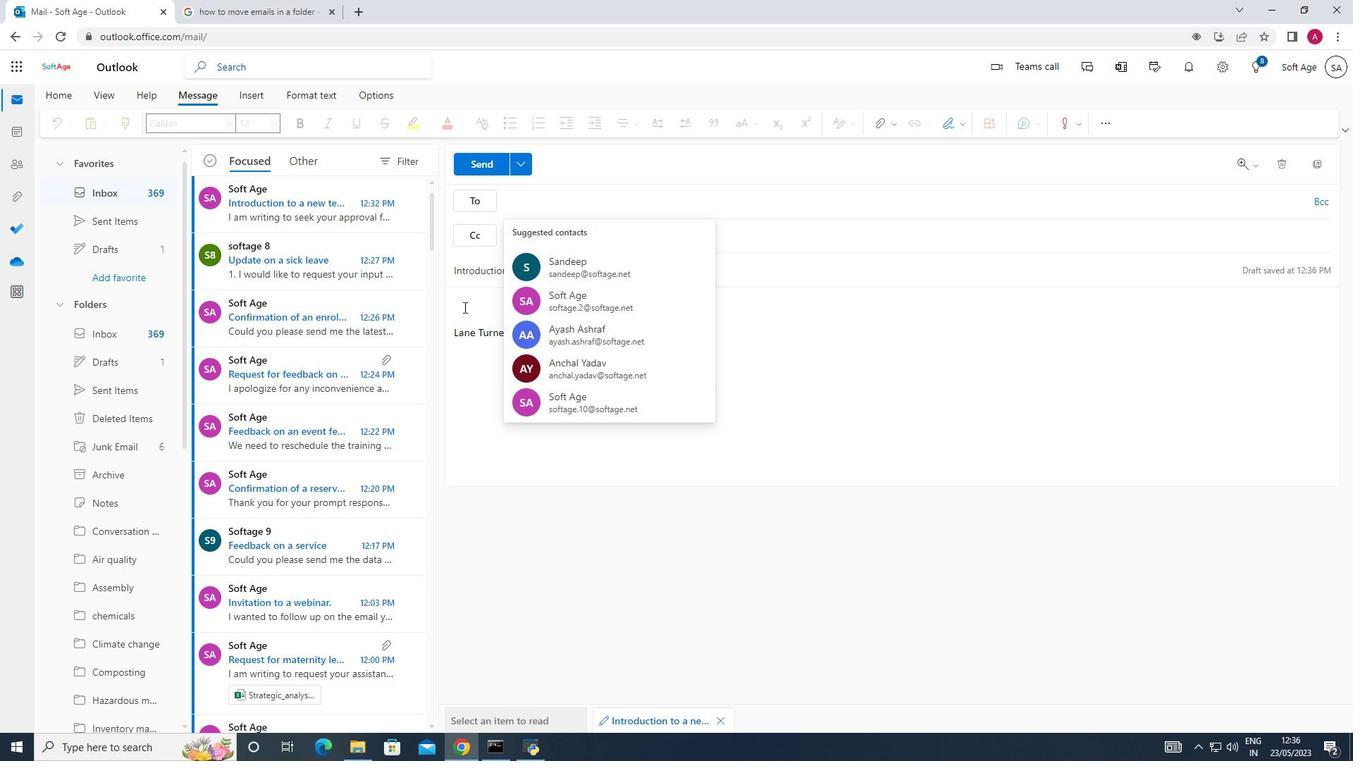 
Action: Key pressed <Key.shift><Key.shift>I<Key.space>would<Key.space>like<Key.space>to<Key.space>schedule<Key.space>a<Key.space>call<Key.space>th<Key.backspace>o<Key.space>discuss<Key.space>the<Key.space>proposed<Key.space>changes<Key.space>to<Key.space>the<Key.space>budget<Key.space>plan.
Screenshot: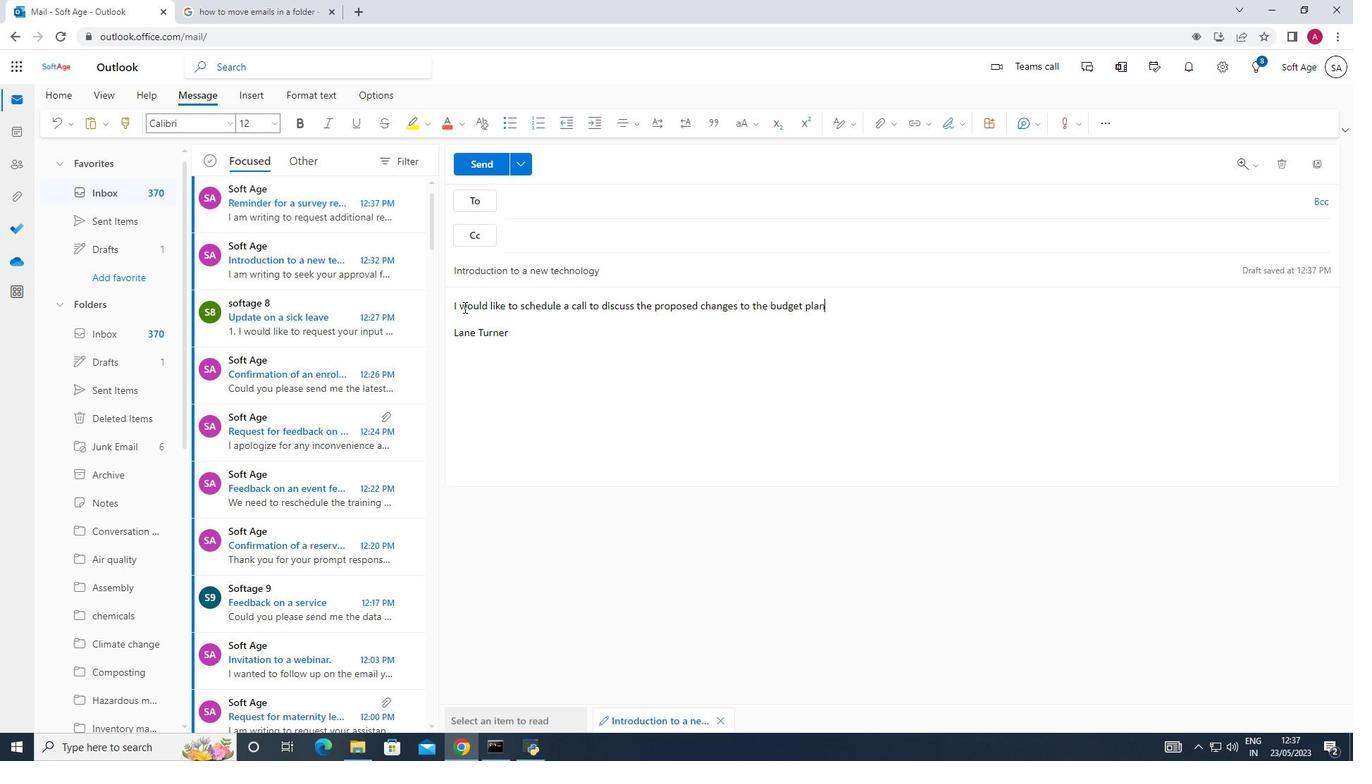 
Action: Mouse moved to (611, 193)
Screenshot: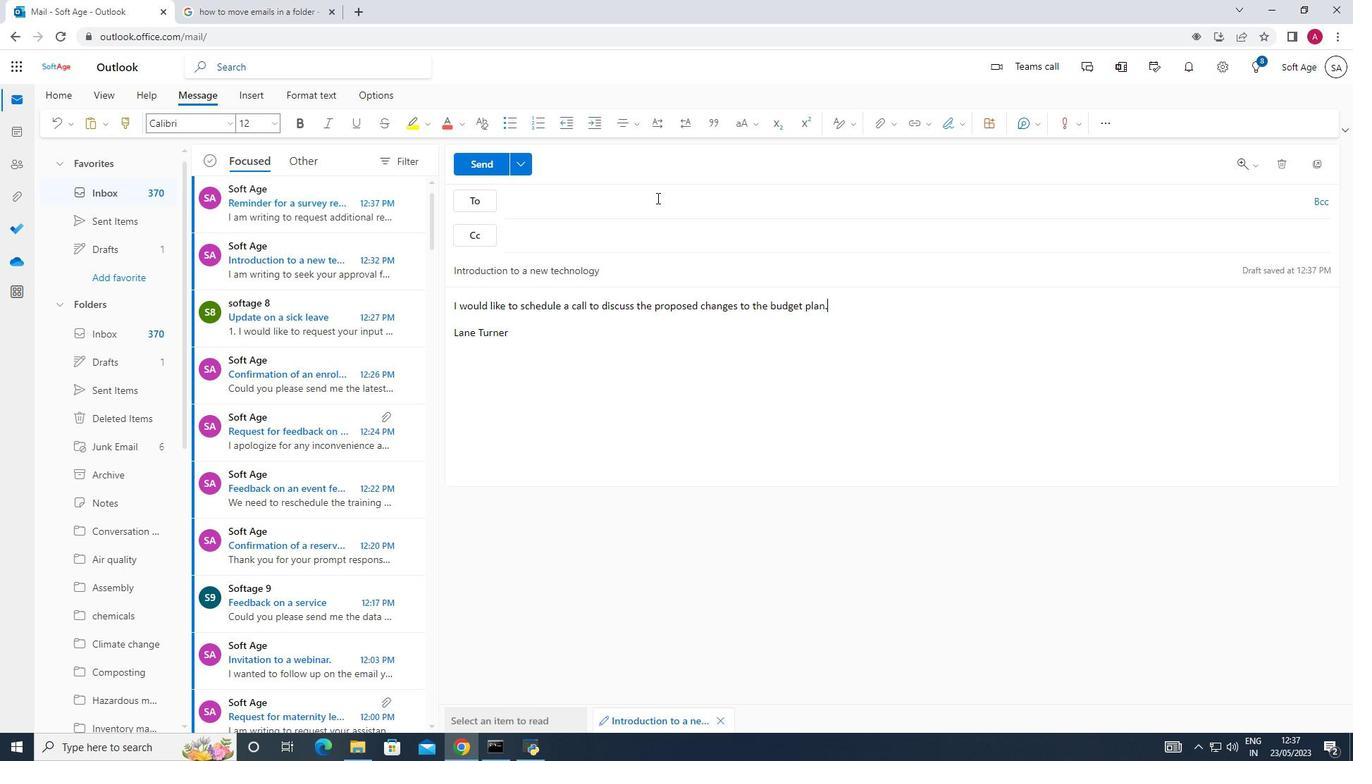 
Action: Mouse pressed left at (611, 193)
Screenshot: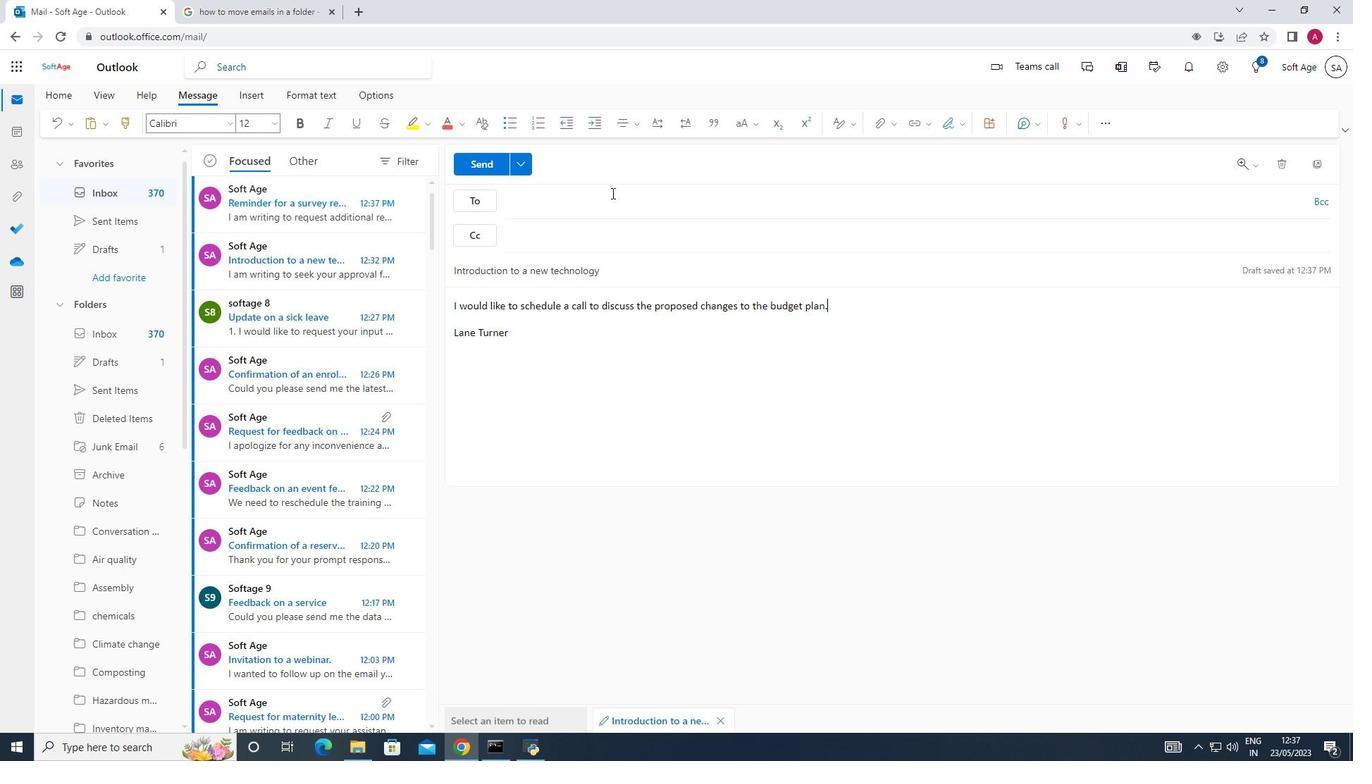 
Action: Key pressed softgae,<Key.backspace>
Screenshot: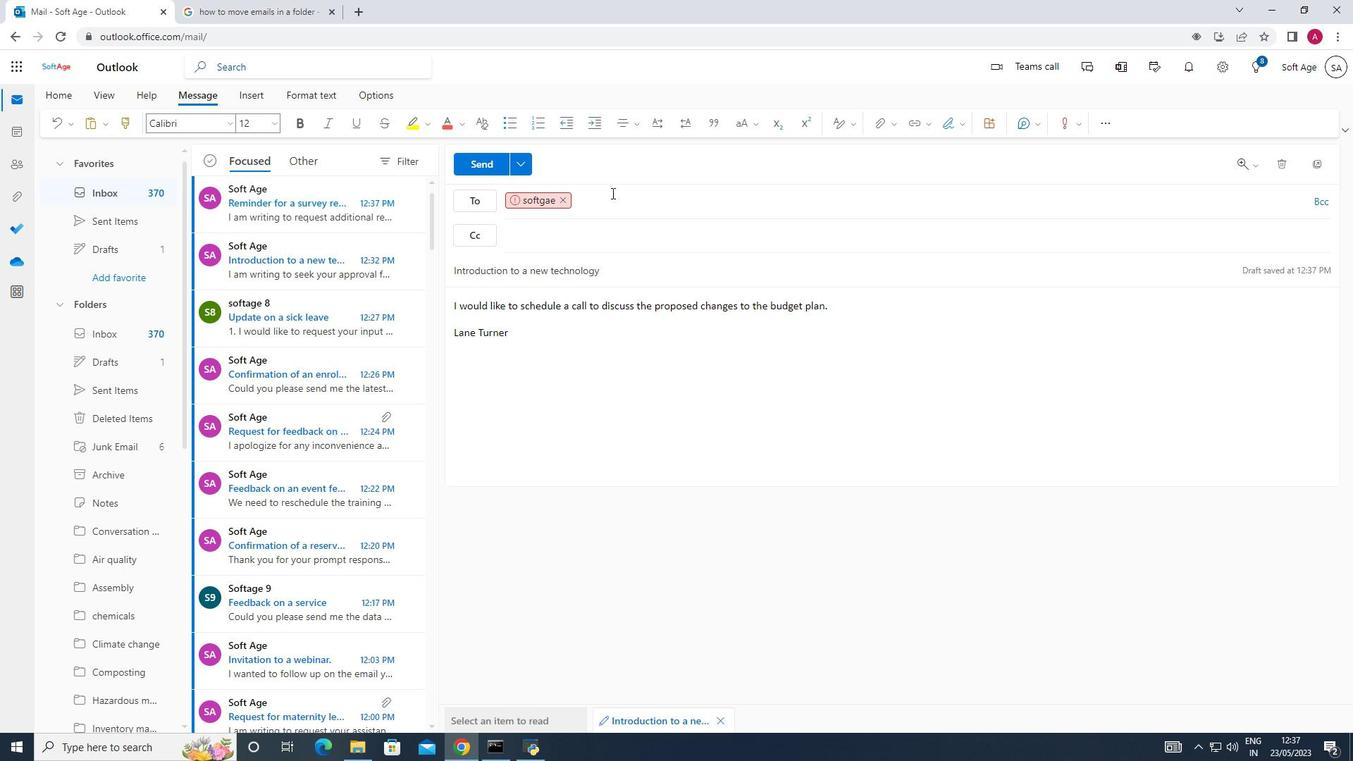 
Action: Mouse moved to (562, 198)
Screenshot: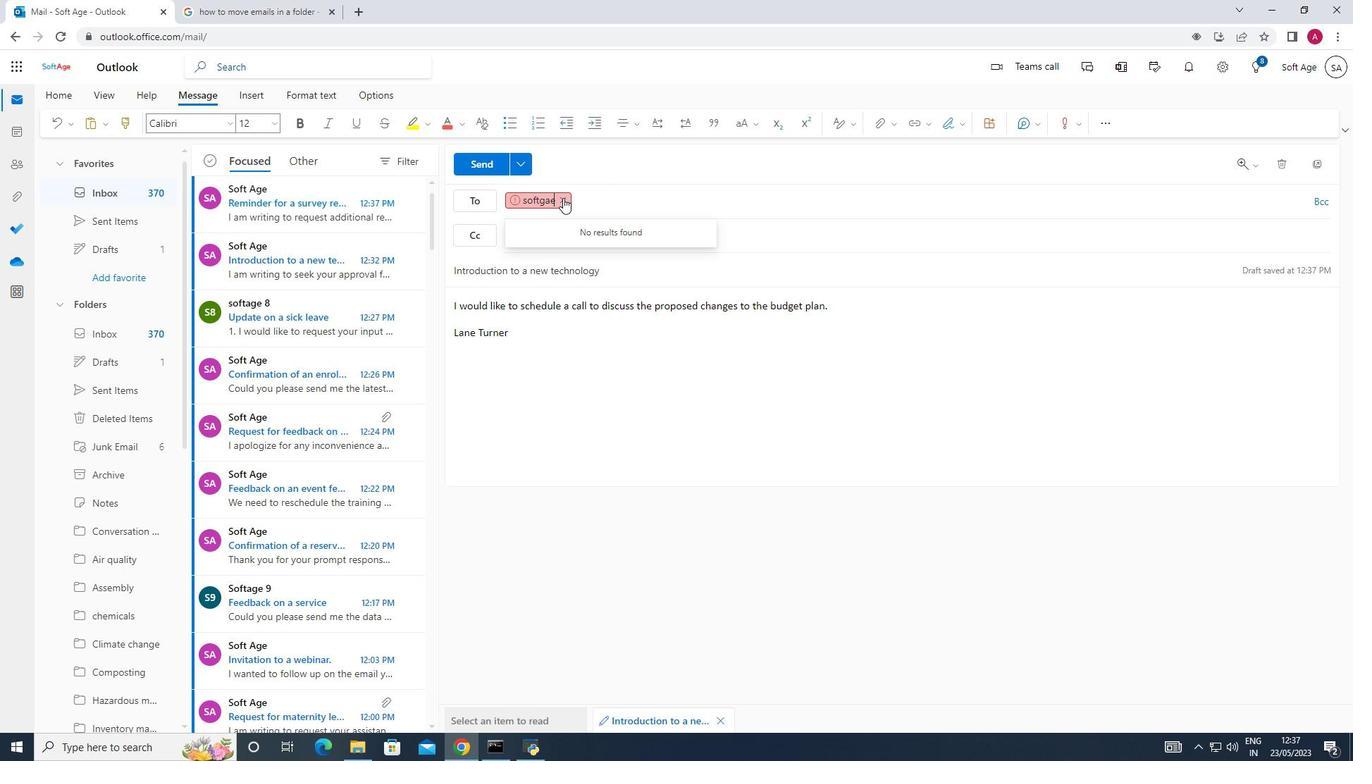 
Action: Mouse pressed left at (562, 198)
Screenshot: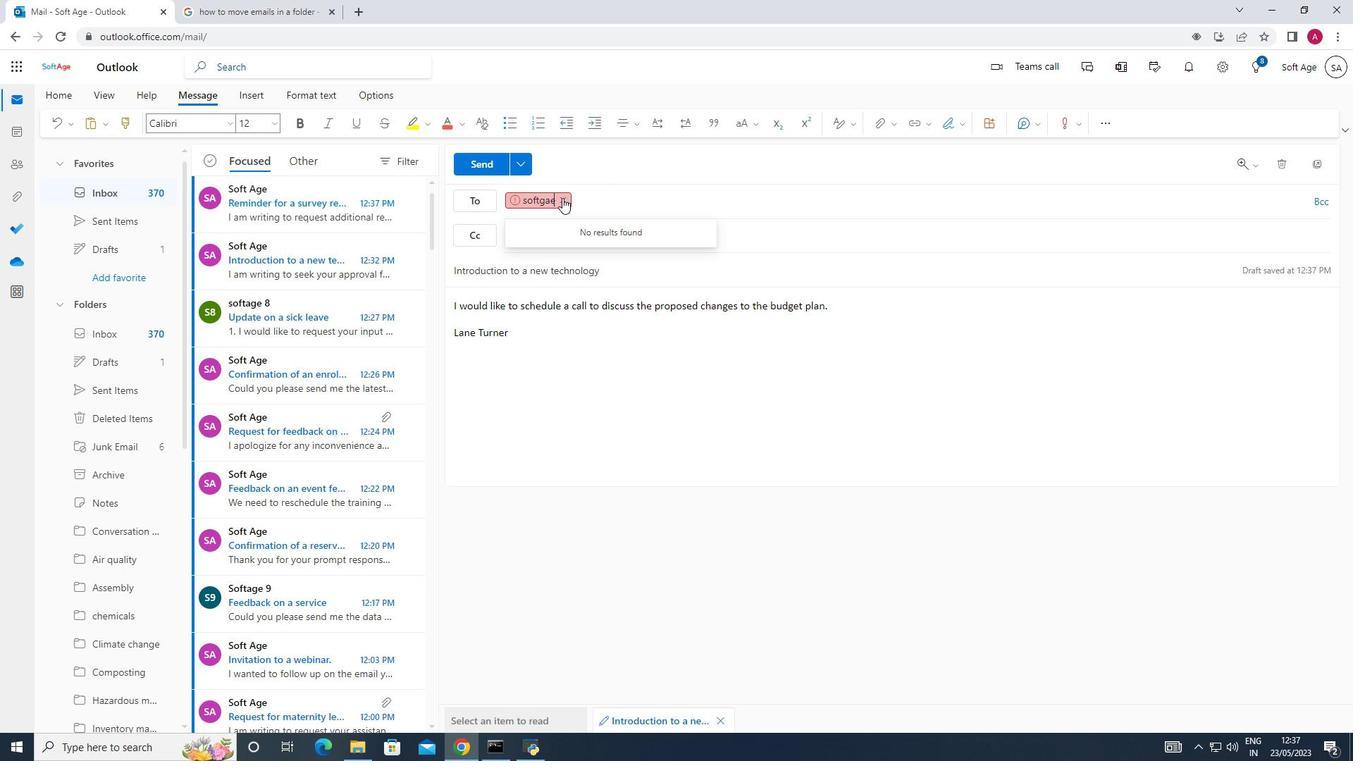 
Action: Key pressed softage.1<Key.shift>@softage.ne<Key.backspace>et
Screenshot: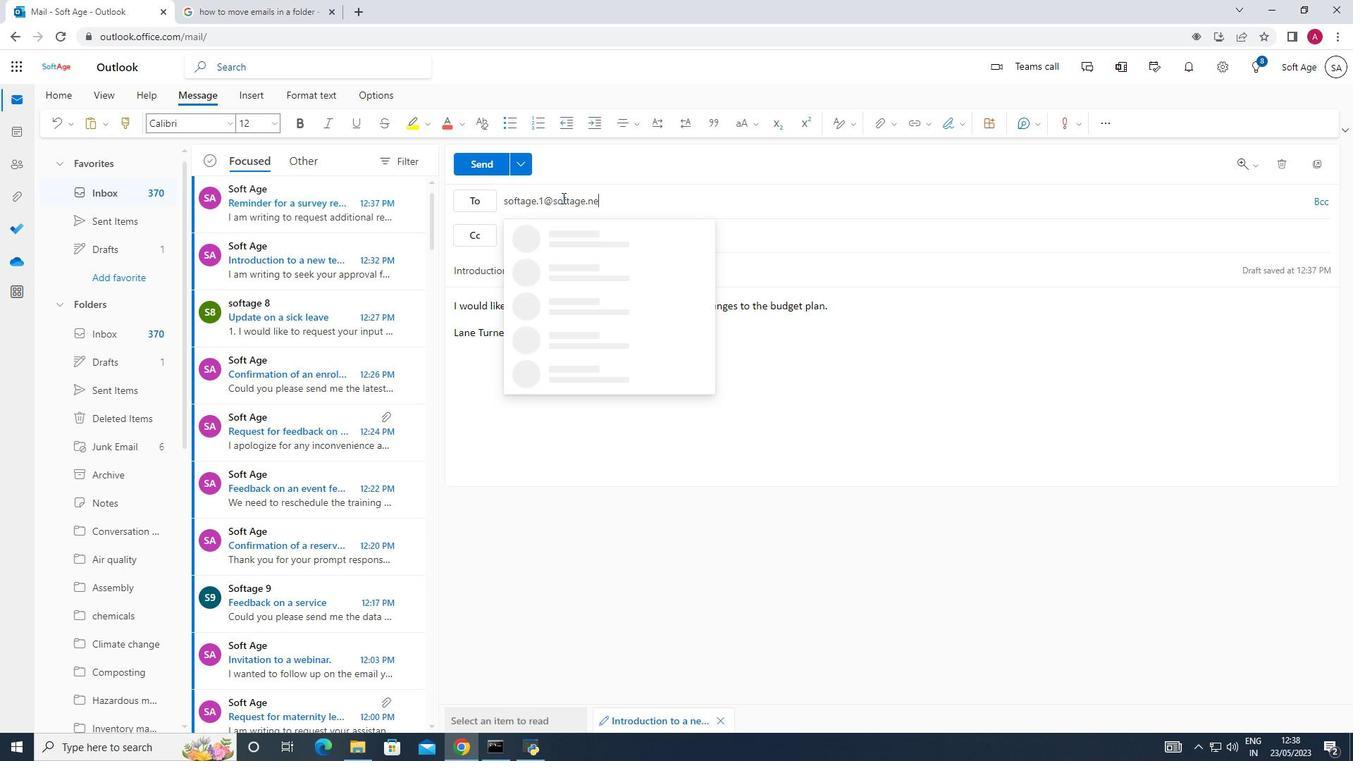 
Action: Mouse moved to (621, 250)
Screenshot: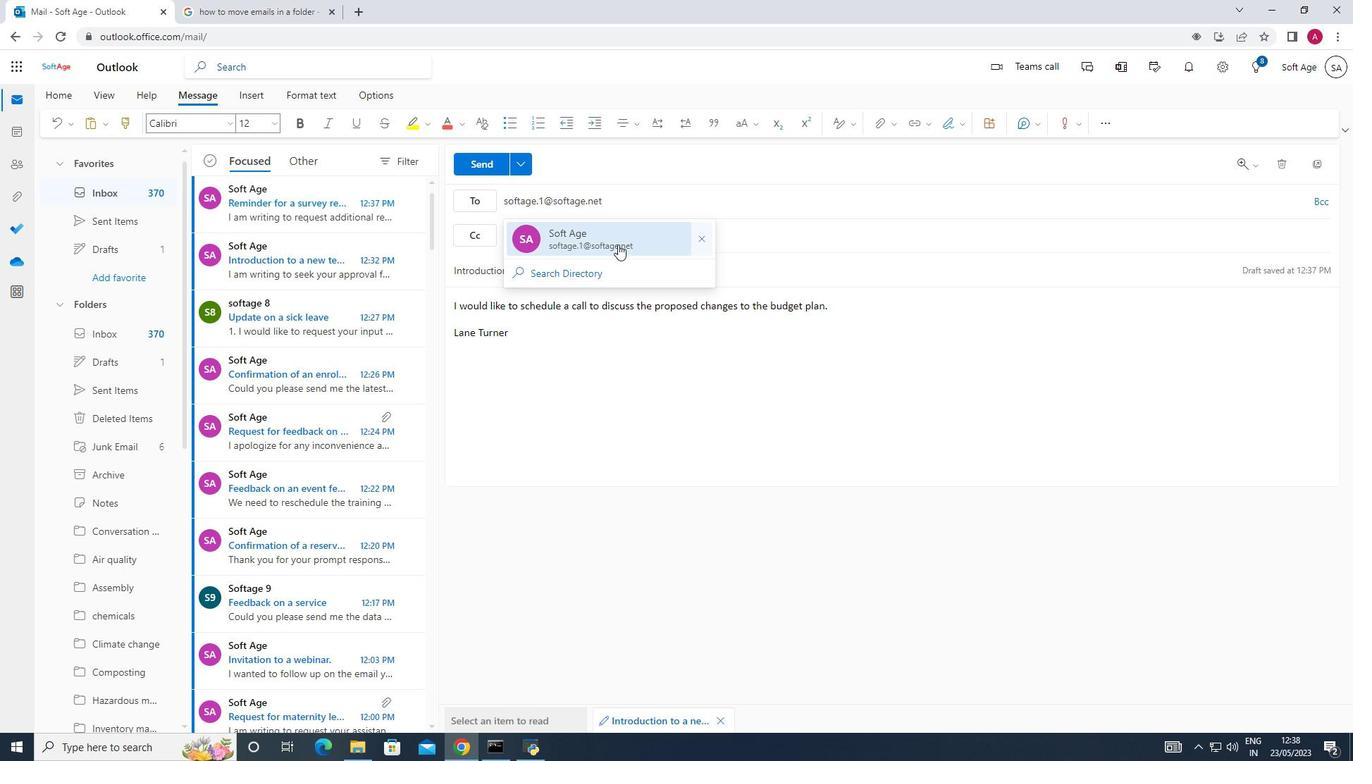 
Action: Mouse pressed left at (621, 250)
Screenshot: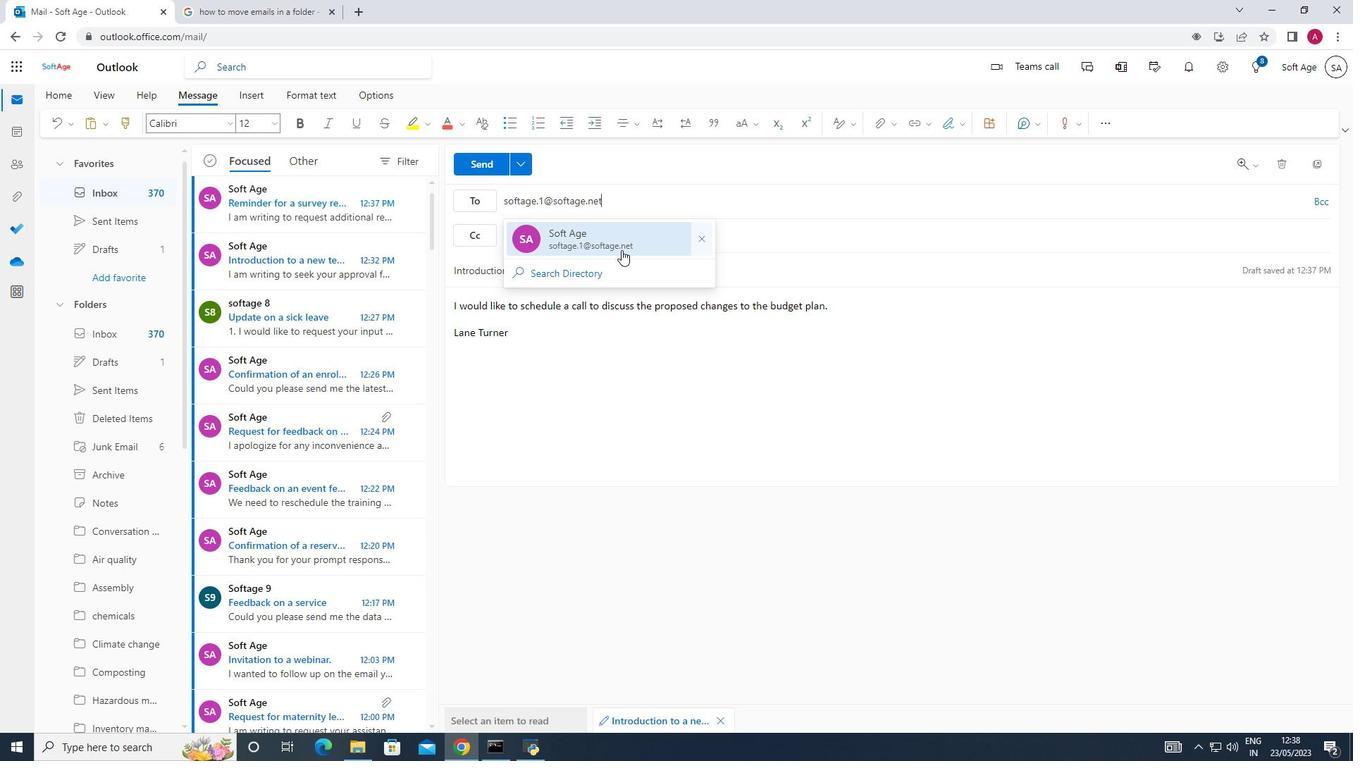 
Action: Mouse moved to (477, 165)
Screenshot: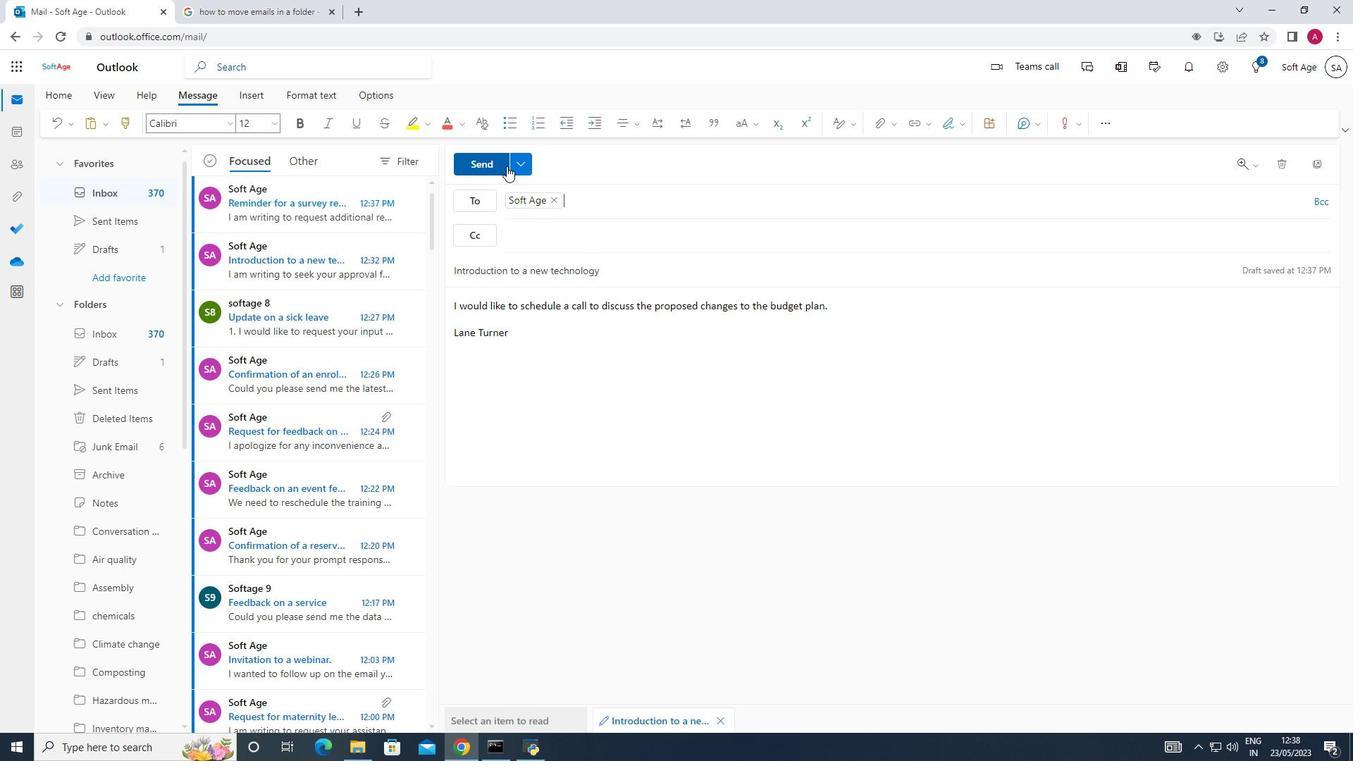 
Action: Mouse pressed left at (477, 165)
Screenshot: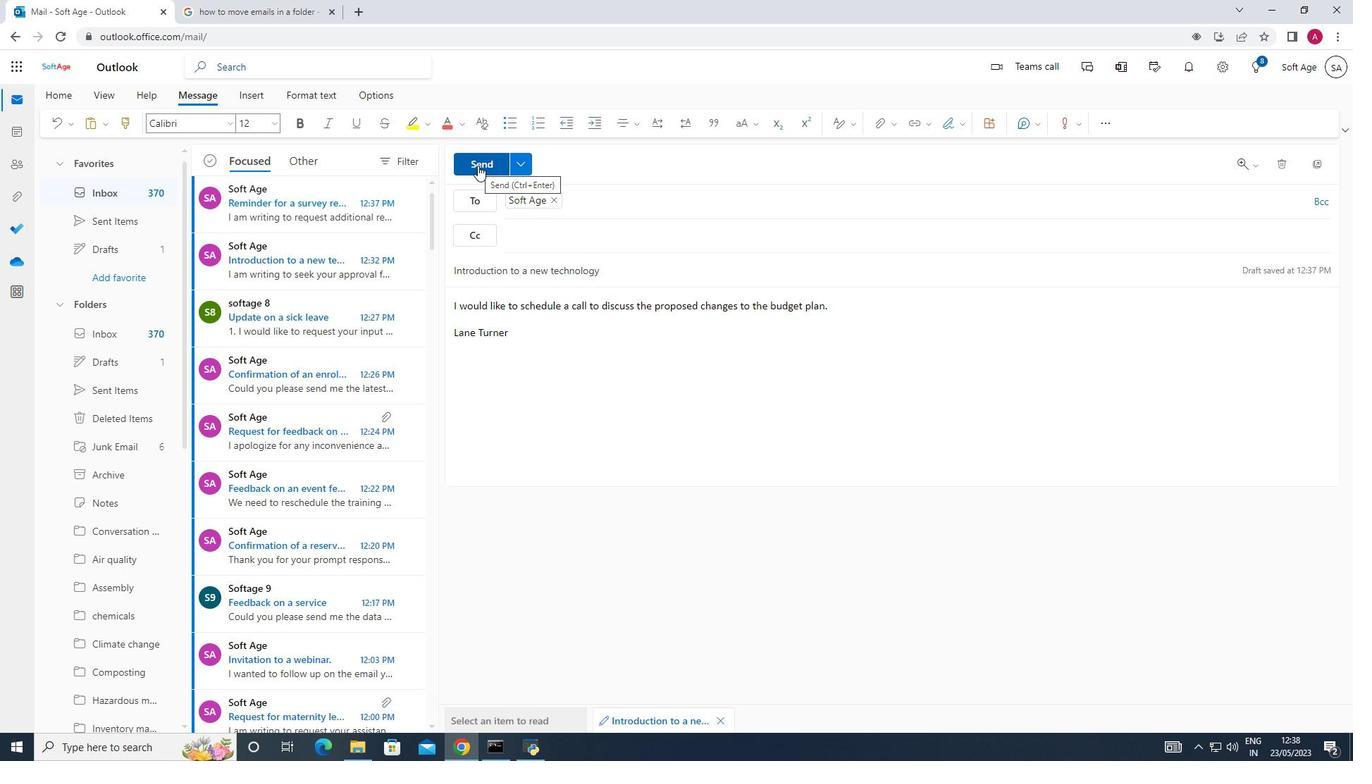 
Action: Mouse moved to (125, 567)
Screenshot: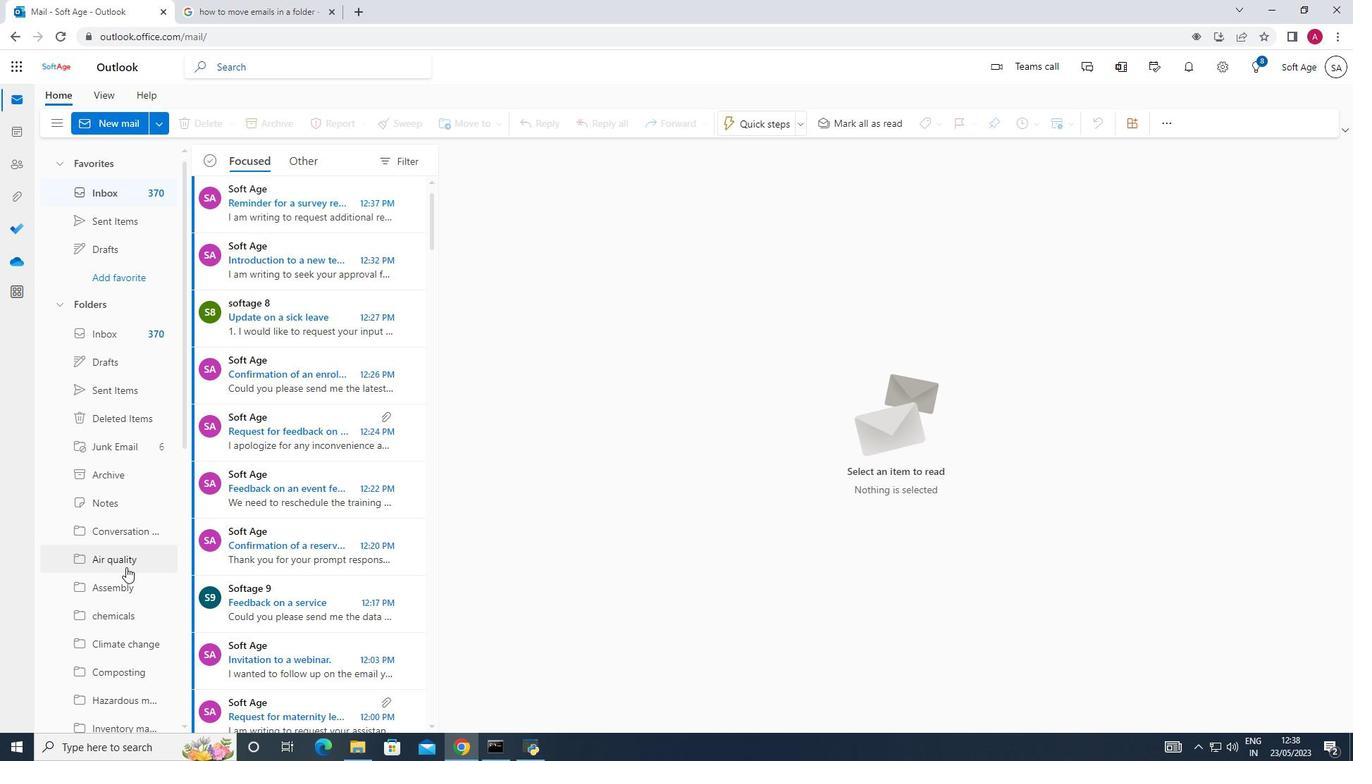 
Action: Mouse scrolled (125, 566) with delta (0, 0)
Screenshot: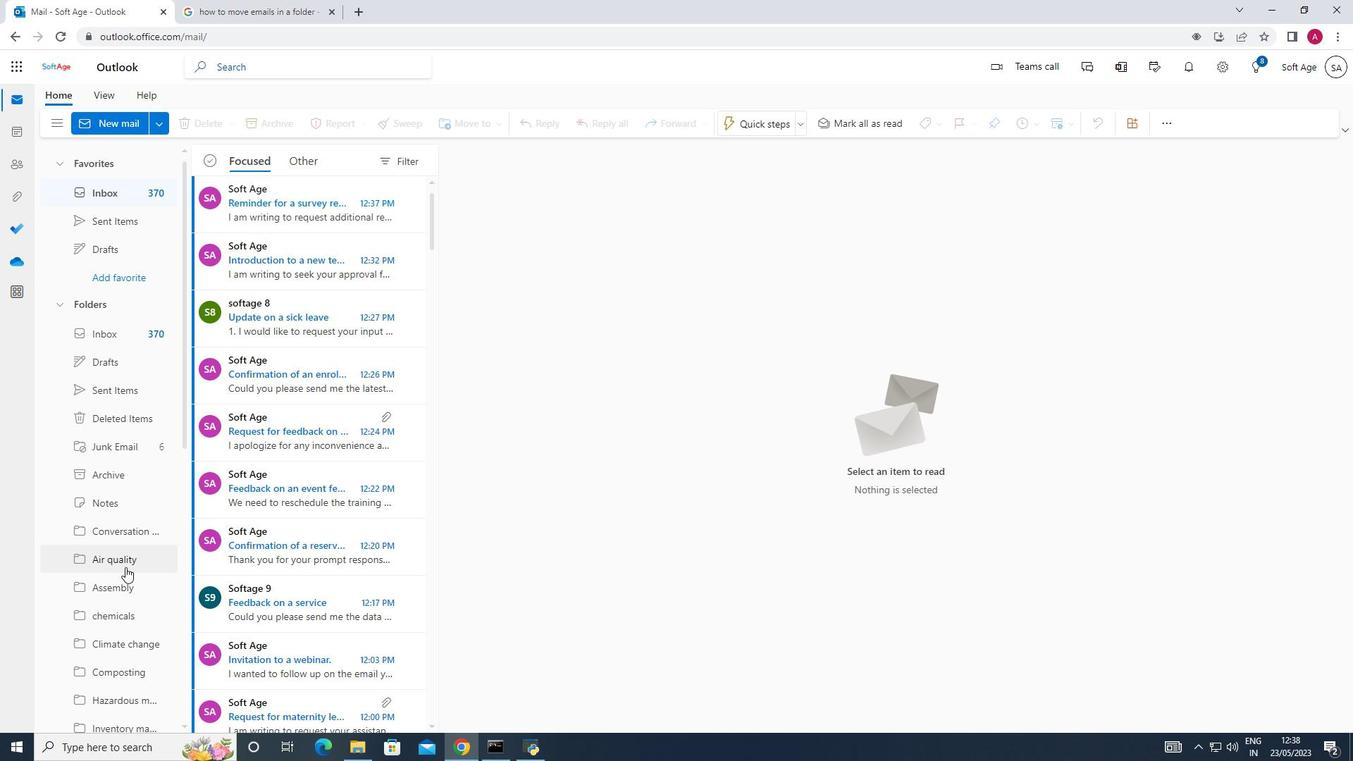 
Action: Mouse scrolled (125, 566) with delta (0, 0)
Screenshot: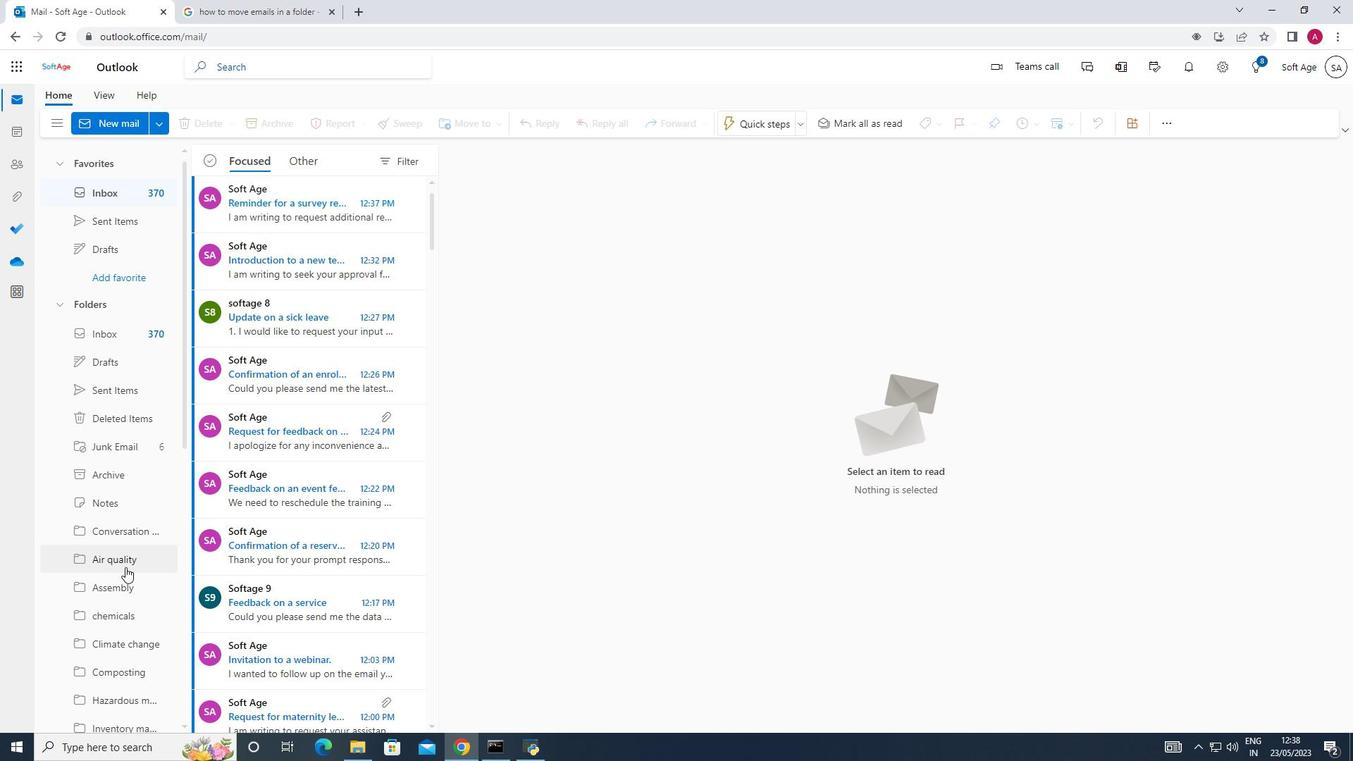 
Action: Mouse scrolled (125, 566) with delta (0, 0)
Screenshot: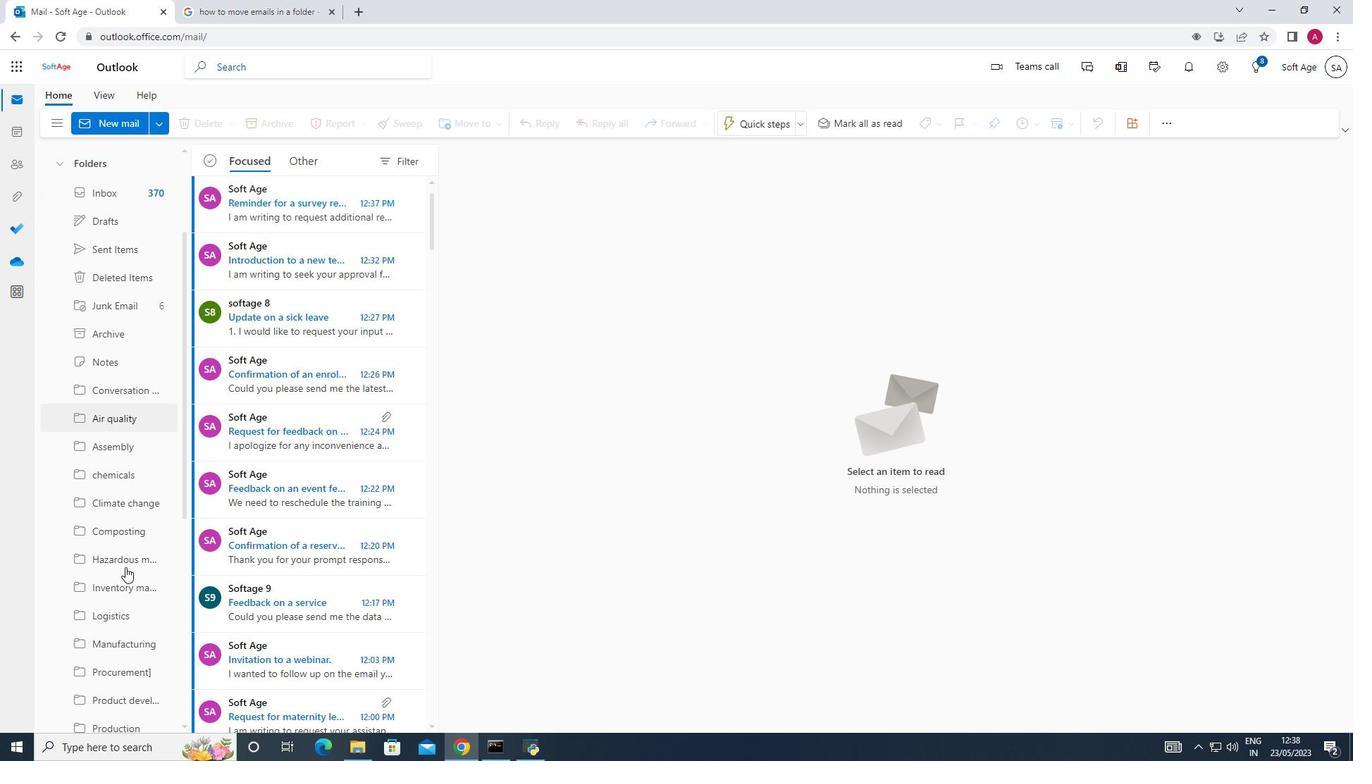 
Action: Mouse scrolled (125, 566) with delta (0, 0)
Screenshot: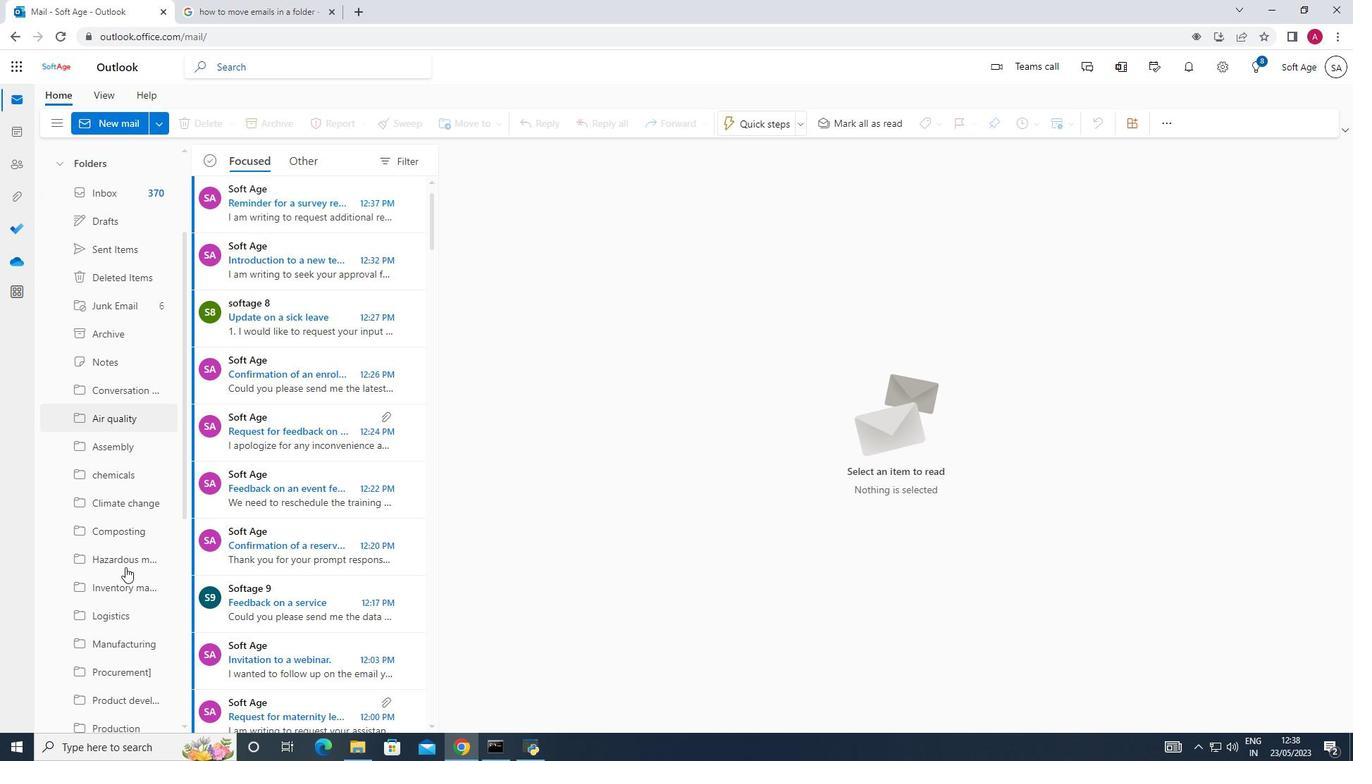 
Action: Mouse scrolled (125, 566) with delta (0, 0)
Screenshot: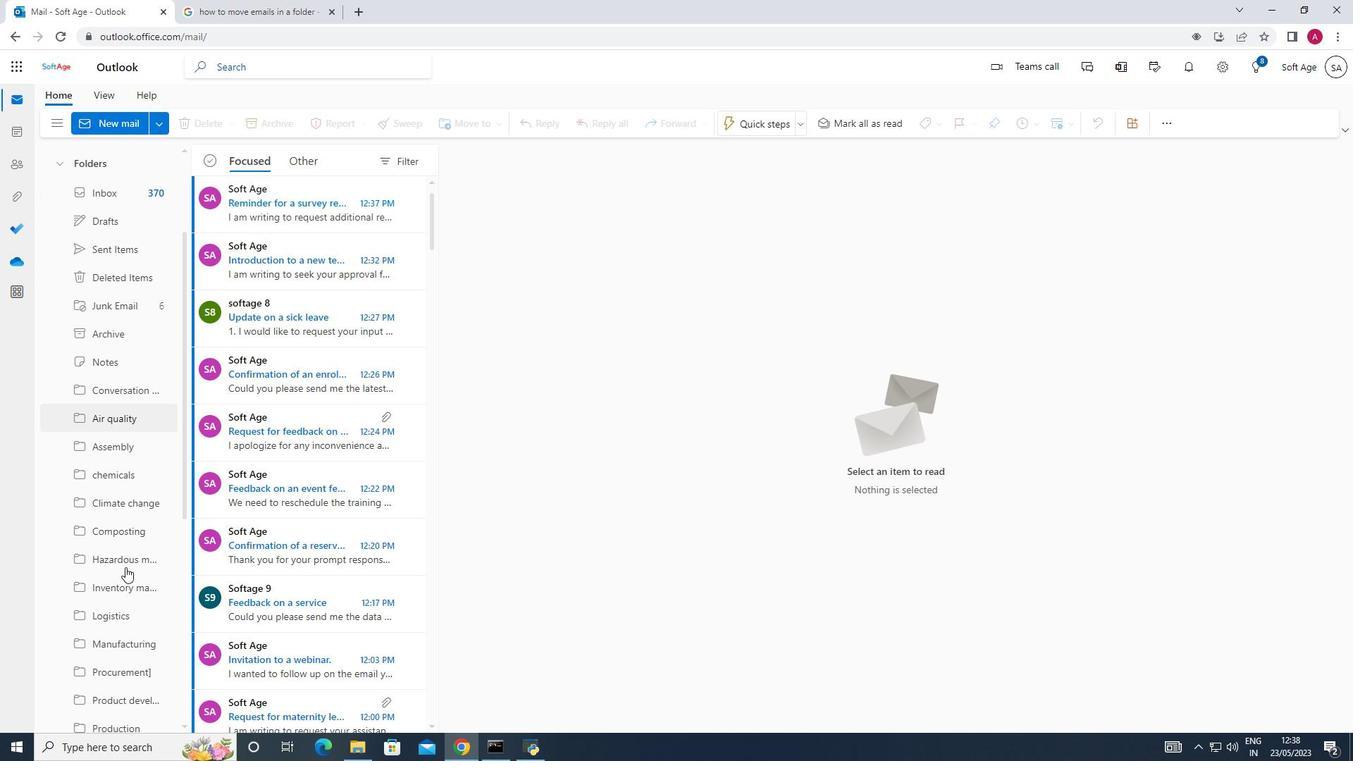 
Action: Mouse scrolled (125, 566) with delta (0, 0)
Screenshot: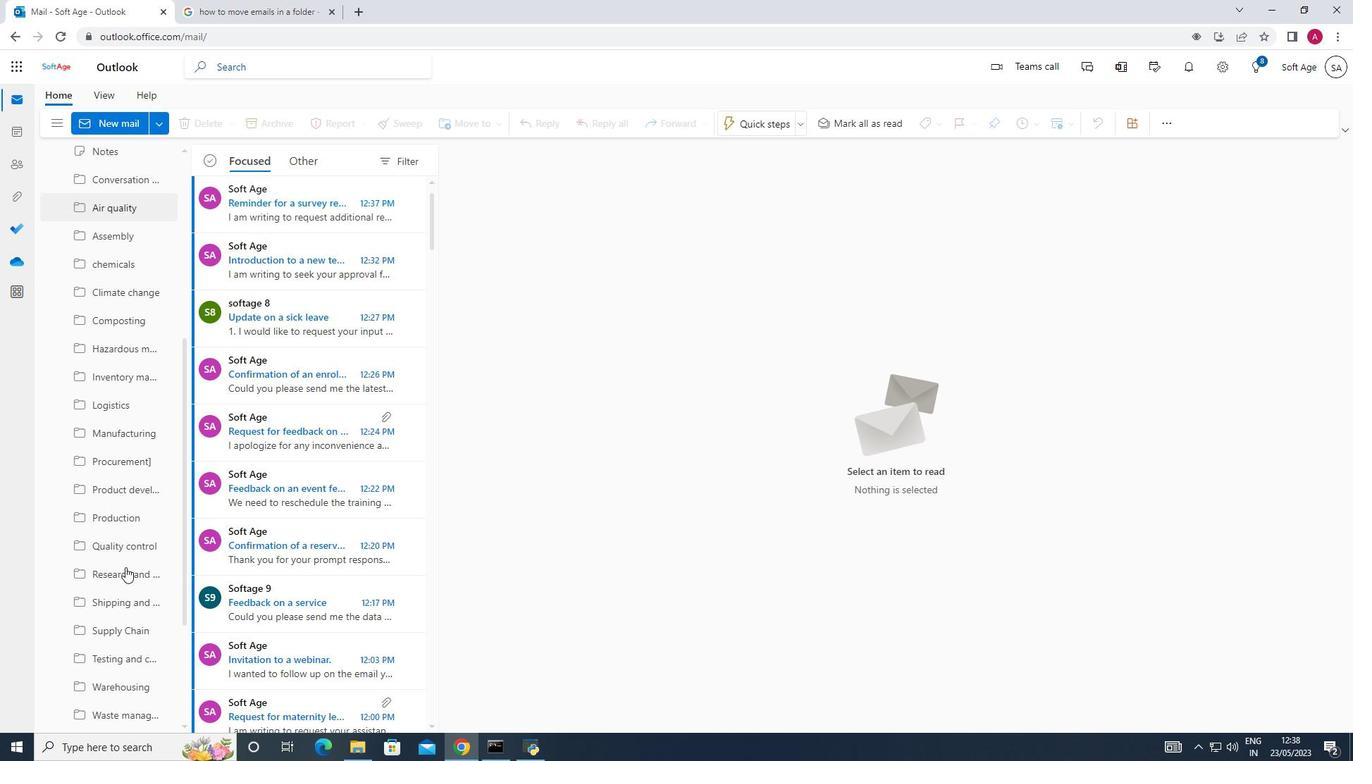 
Action: Mouse scrolled (125, 566) with delta (0, 0)
Screenshot: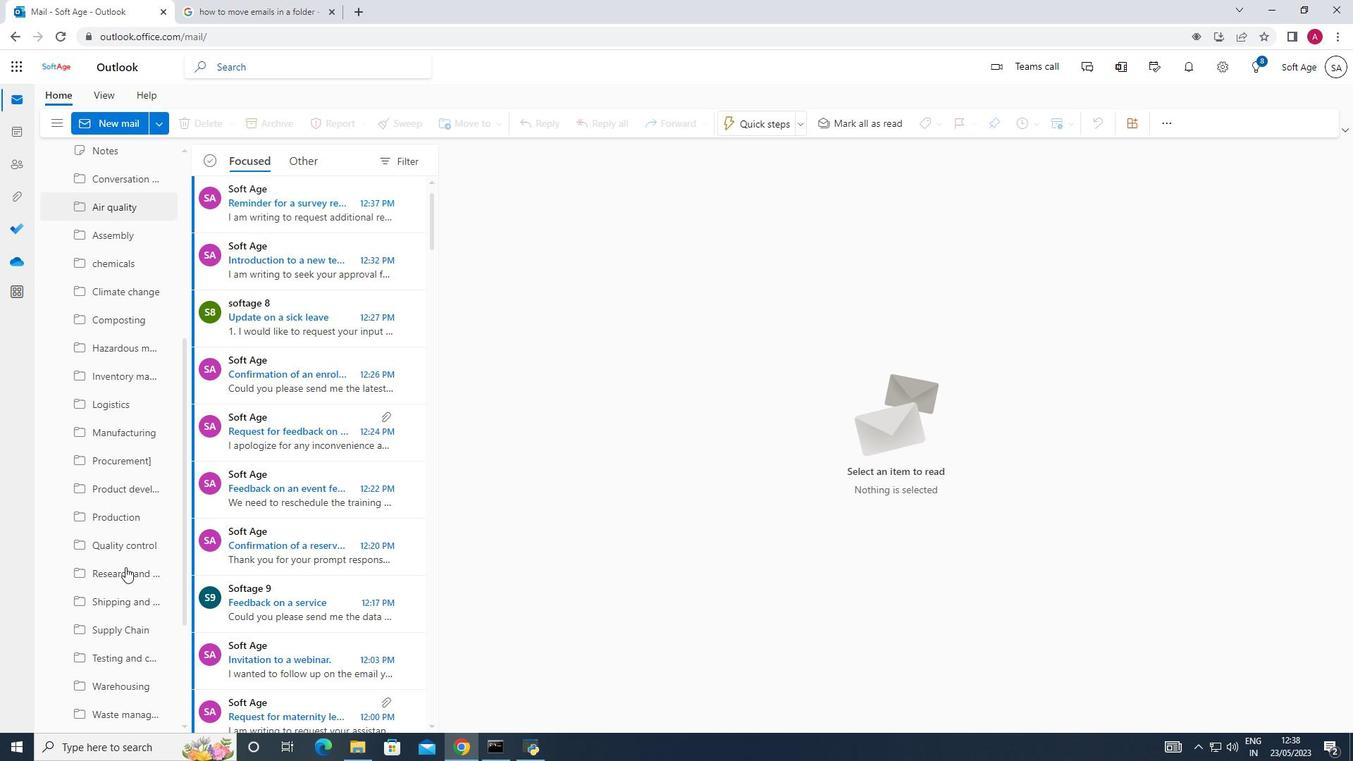 
Action: Mouse moved to (124, 565)
Screenshot: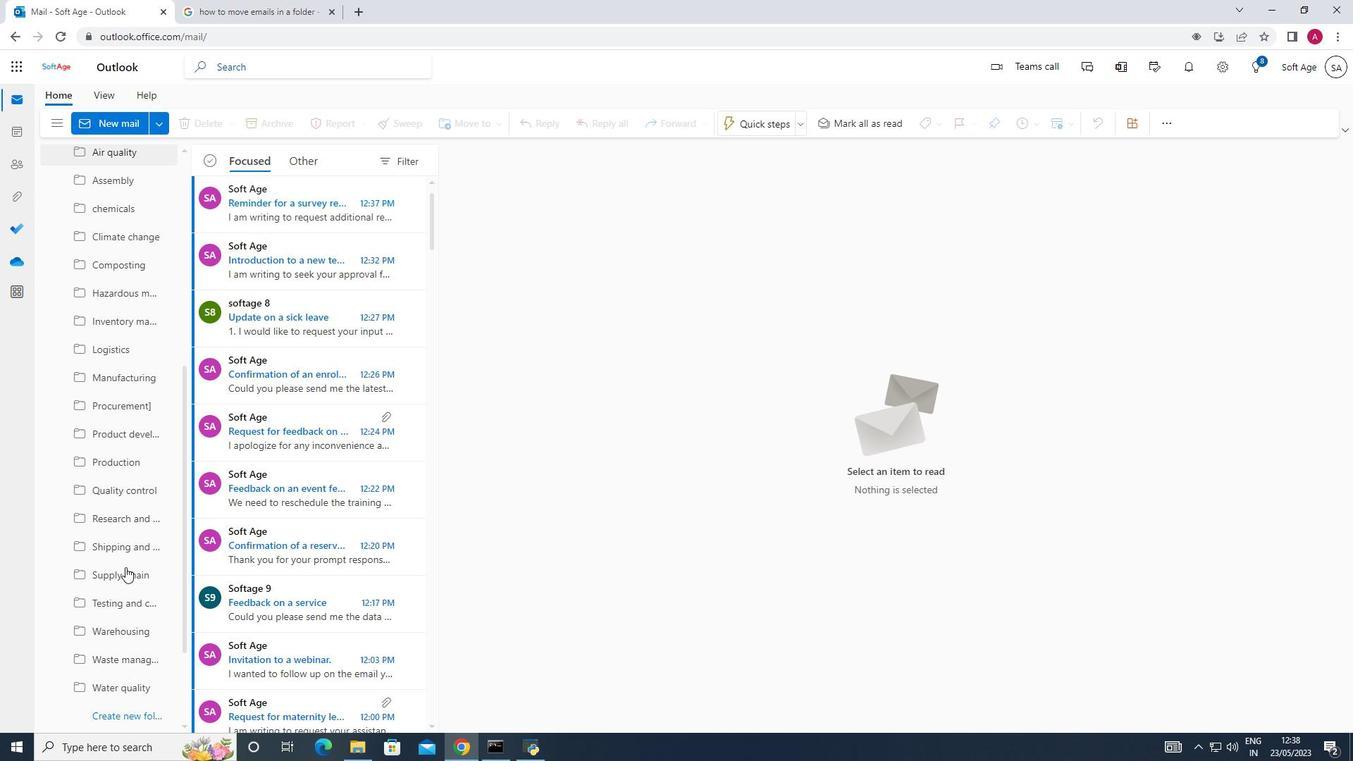 
Action: Mouse scrolled (124, 564) with delta (0, 0)
Screenshot: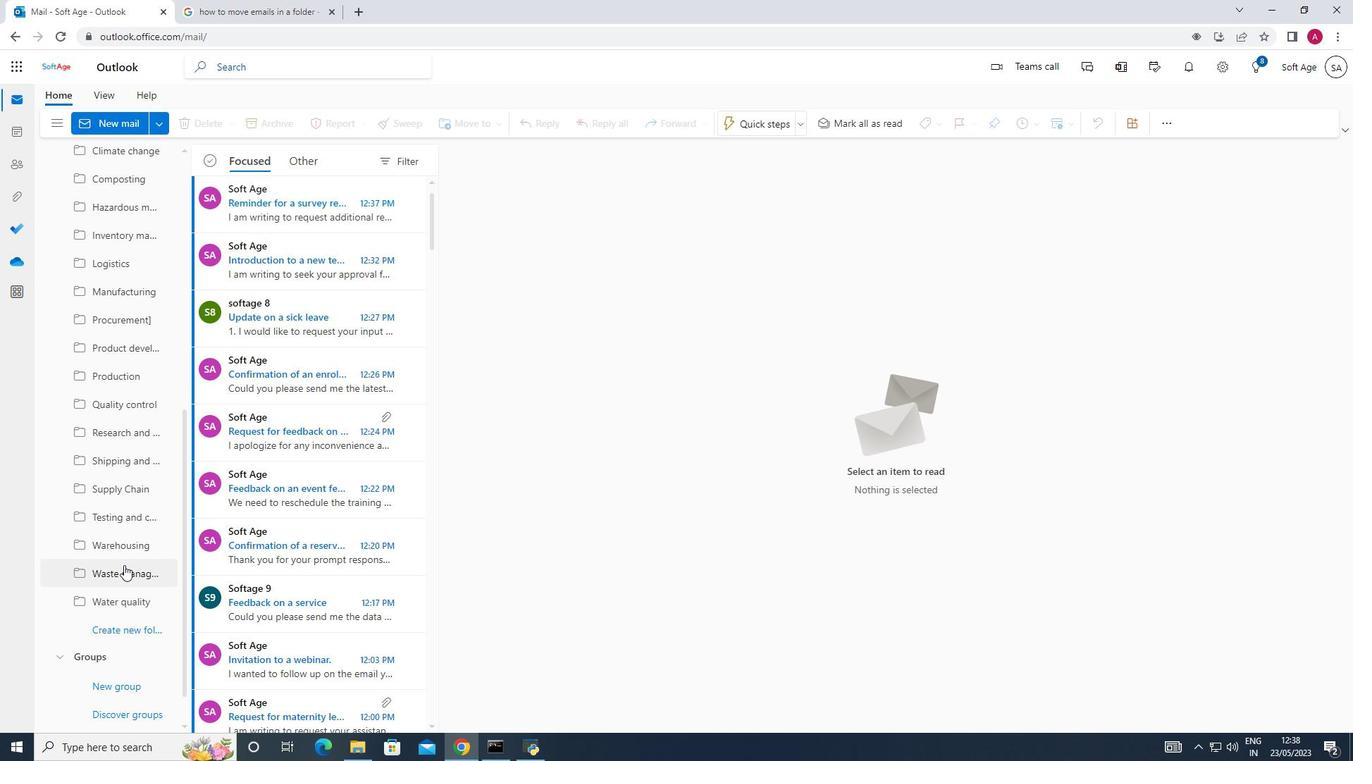 
Action: Mouse scrolled (124, 564) with delta (0, 0)
Screenshot: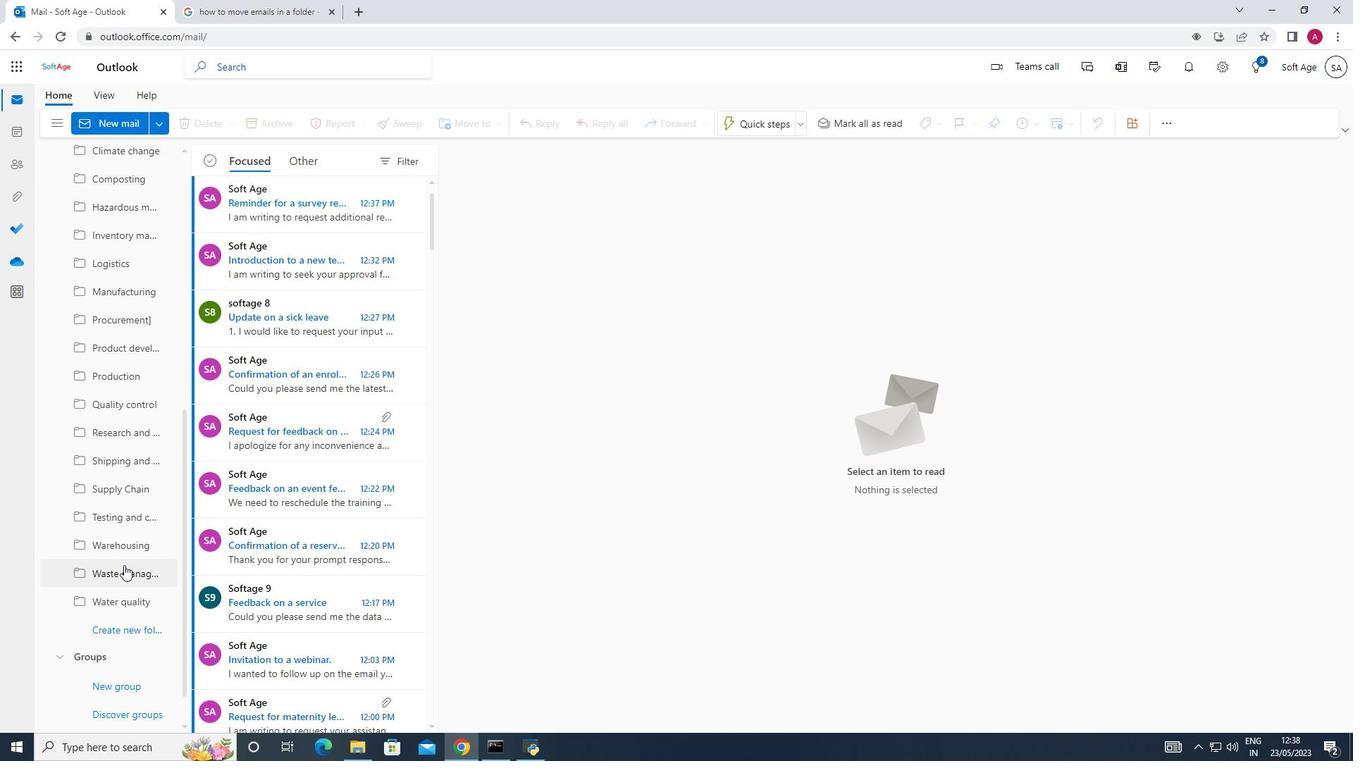 
Action: Mouse moved to (131, 590)
Screenshot: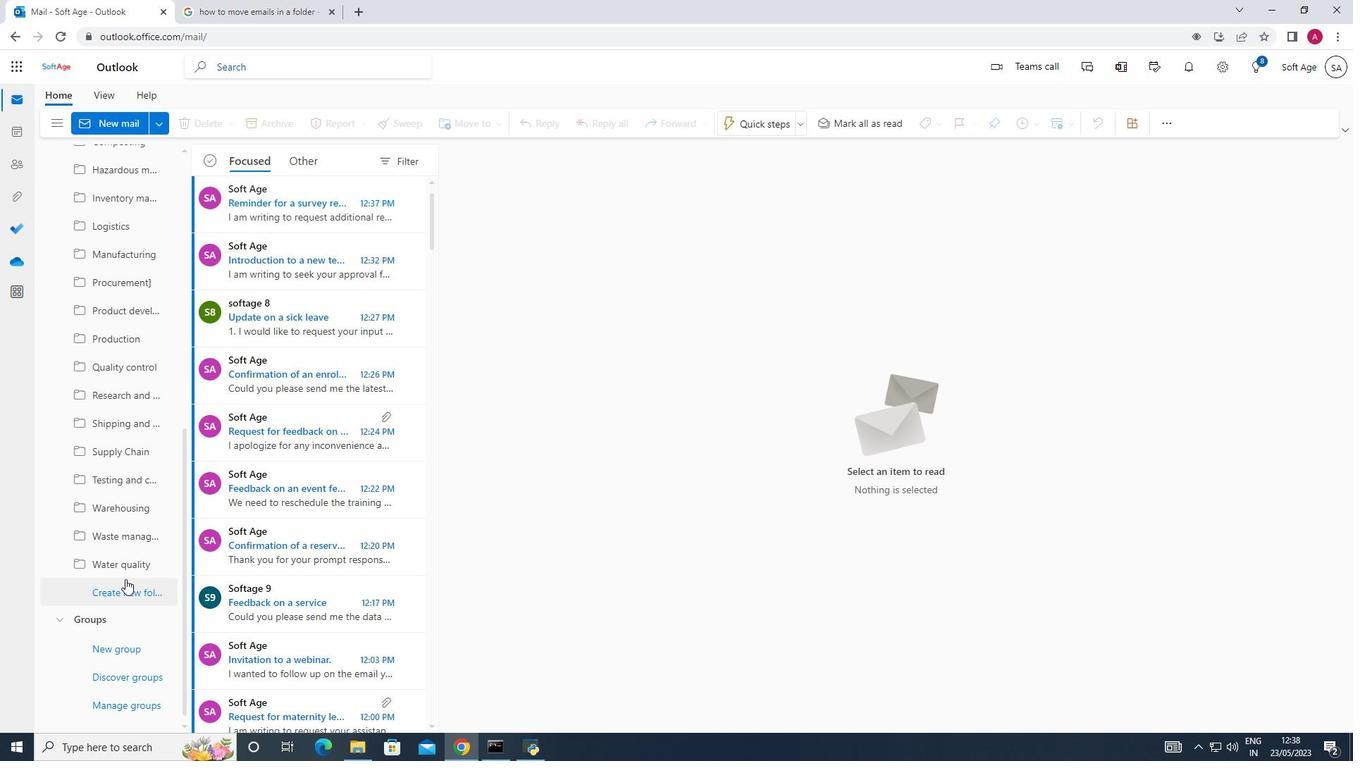 
Action: Mouse pressed left at (131, 590)
Screenshot: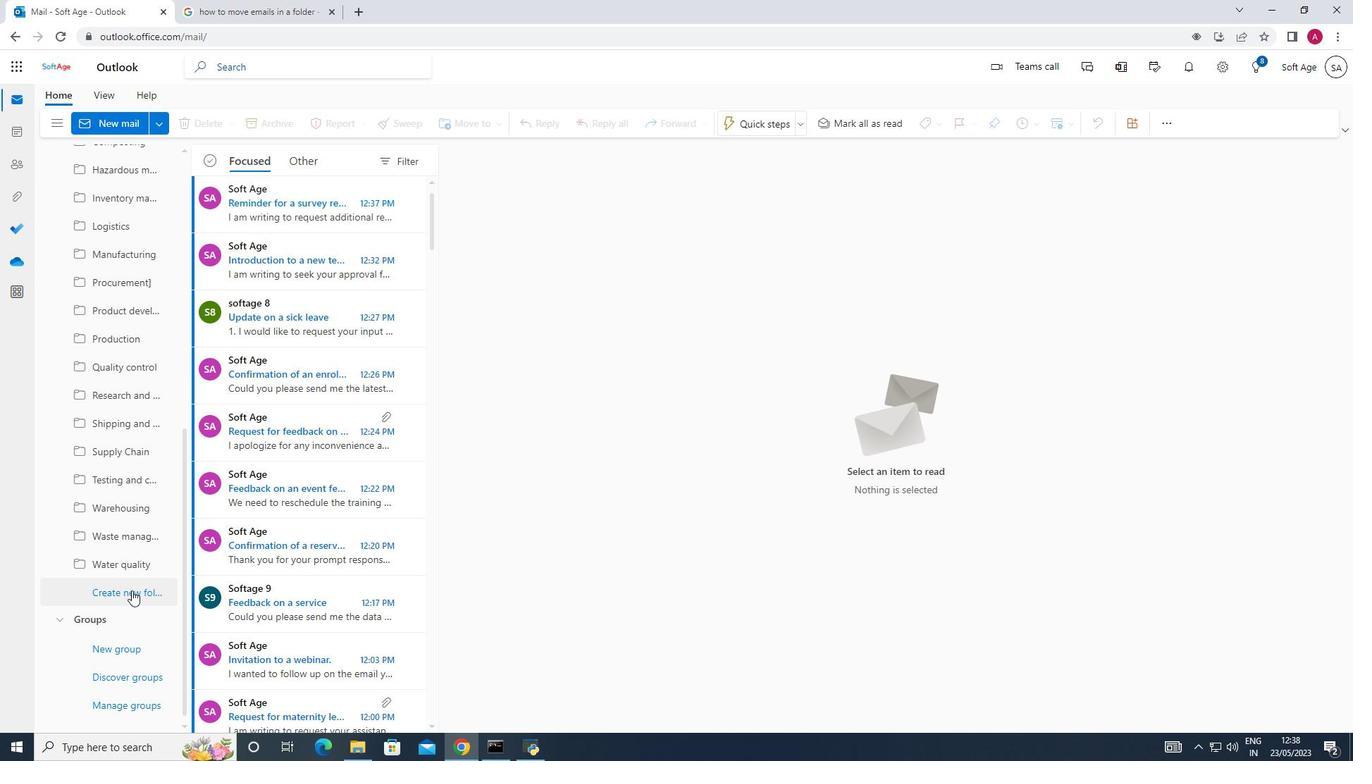 
Action: Mouse pressed left at (131, 590)
Screenshot: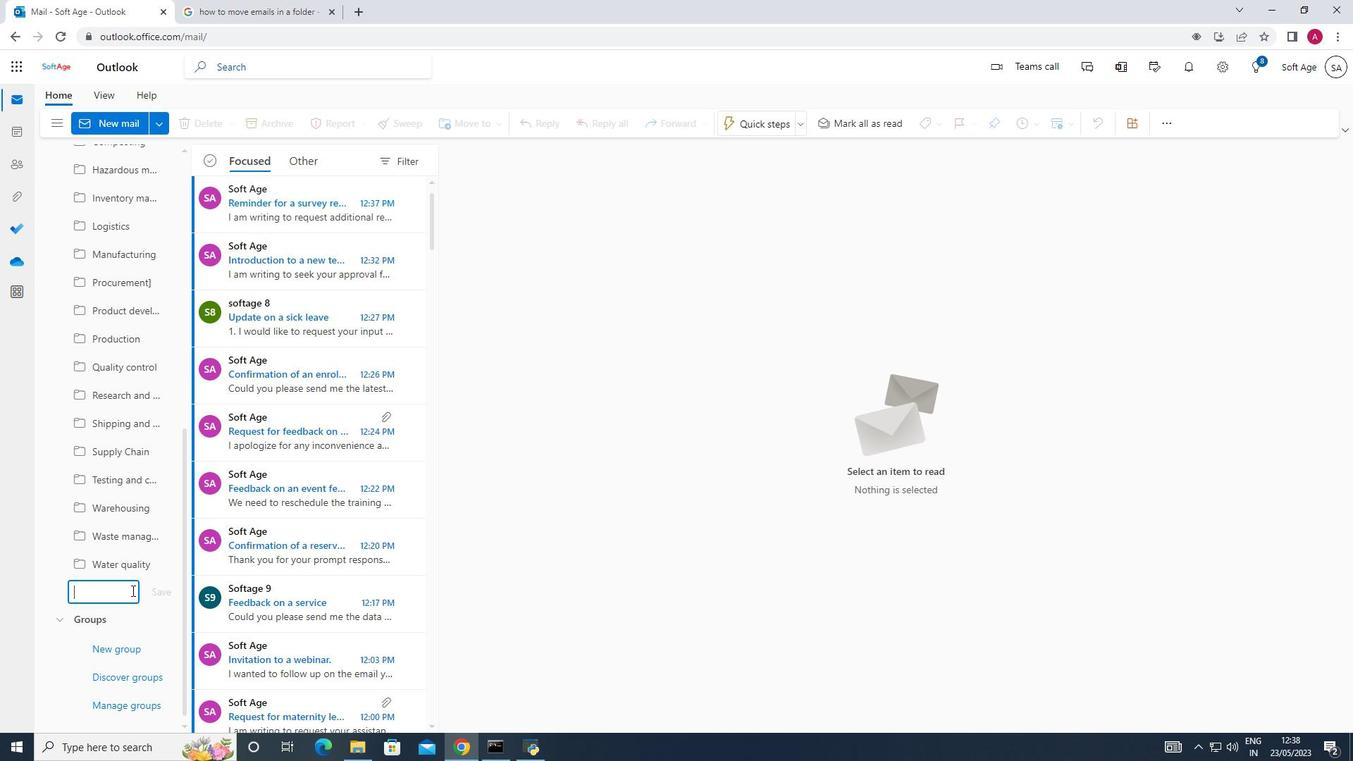 
Action: Mouse moved to (120, 587)
Screenshot: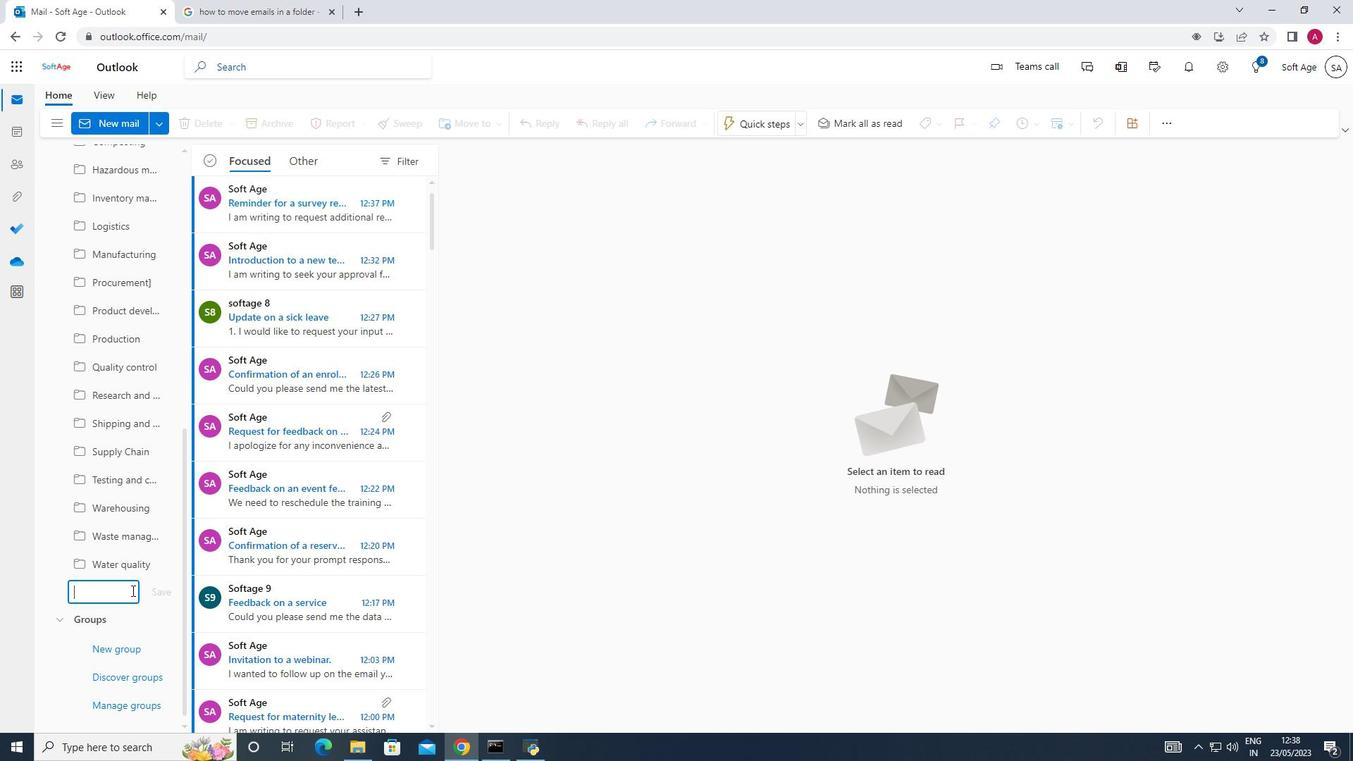 
Action: Key pressed <Key.shift_r>Maintenann<Key.backspace>ce<Key.enter>
Screenshot: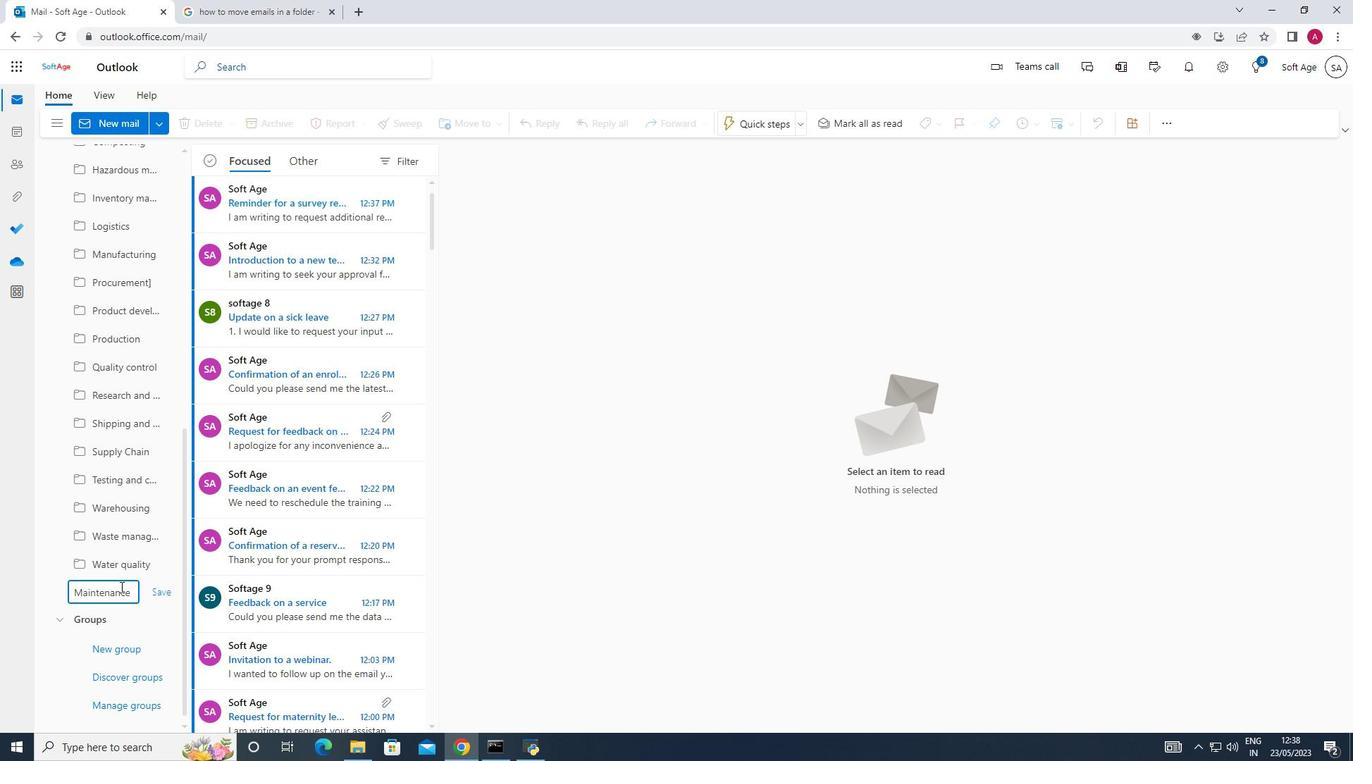 
Action: Mouse scrolled (120, 587) with delta (0, 0)
Screenshot: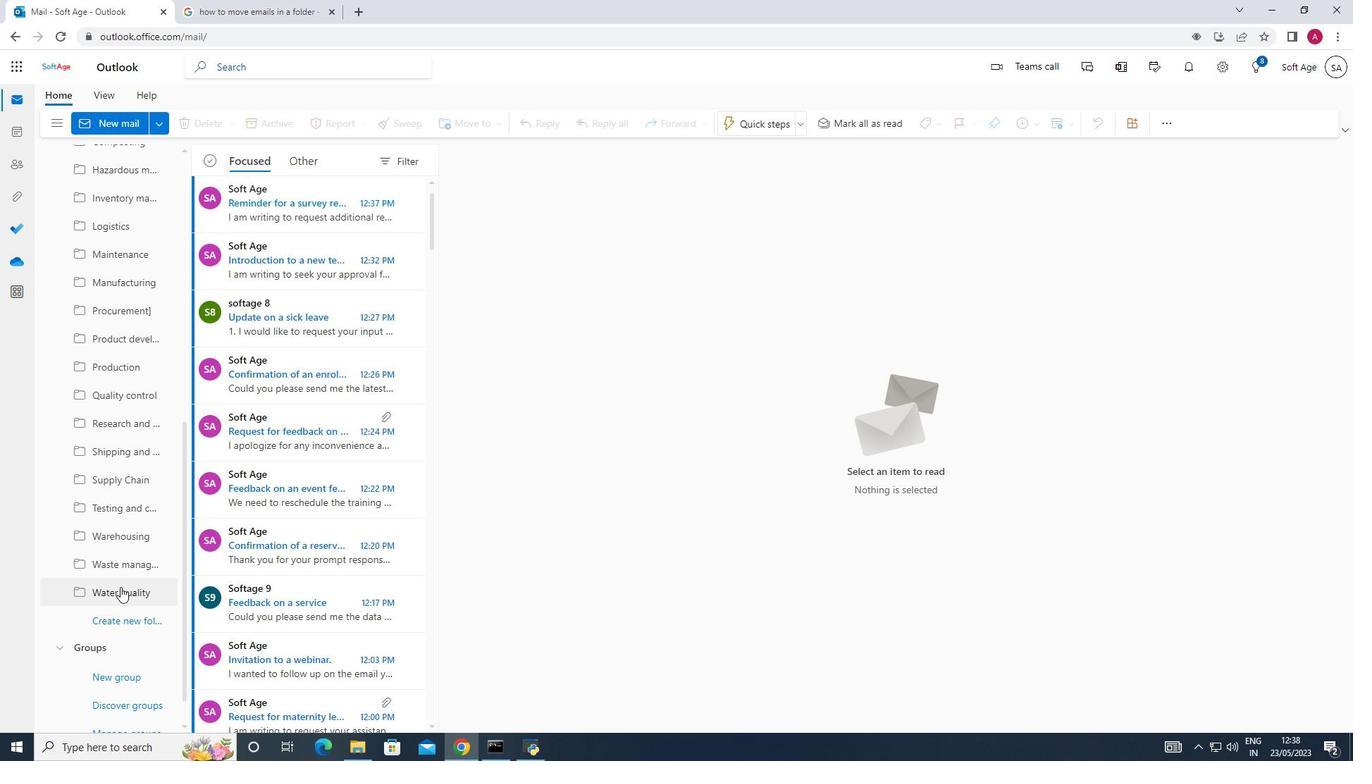 
Action: Mouse scrolled (120, 587) with delta (0, 0)
Screenshot: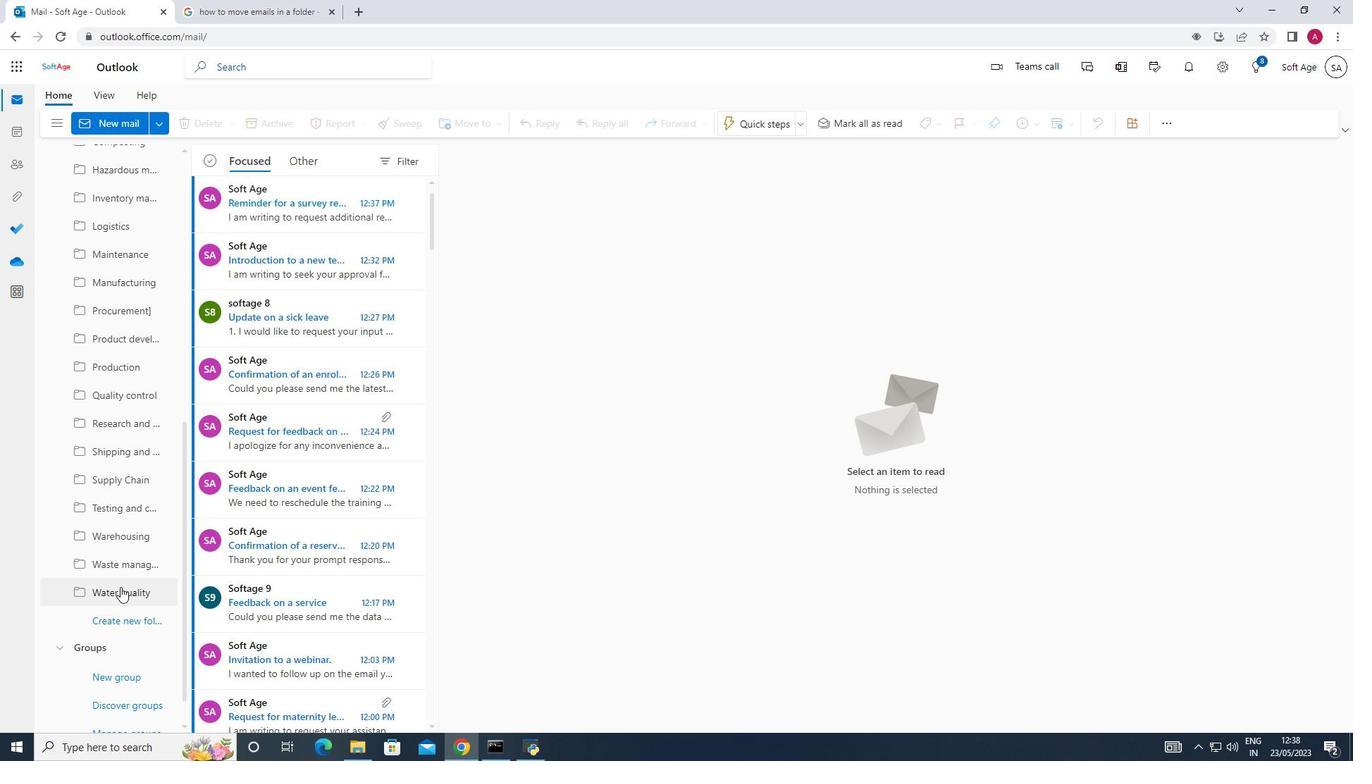 
Action: Mouse scrolled (120, 587) with delta (0, 0)
Screenshot: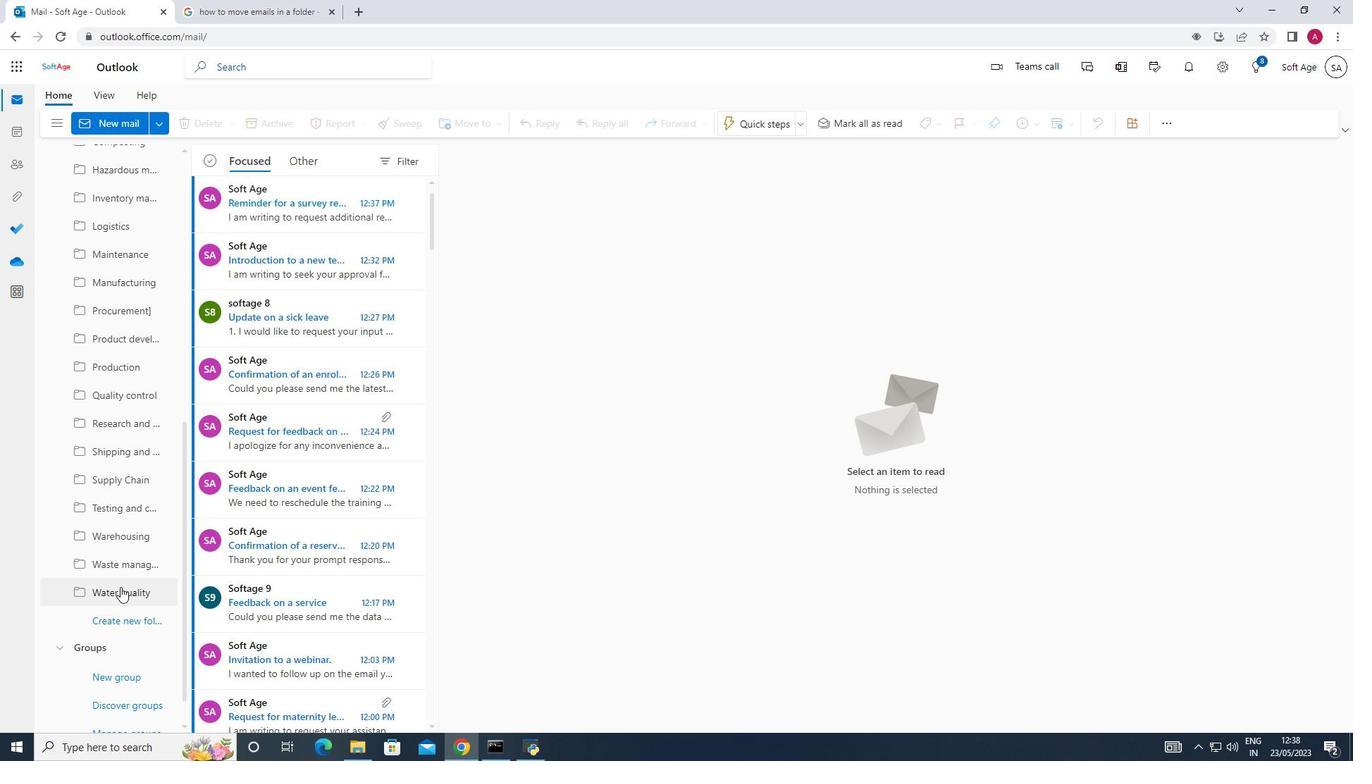 
Action: Mouse scrolled (120, 587) with delta (0, 0)
Screenshot: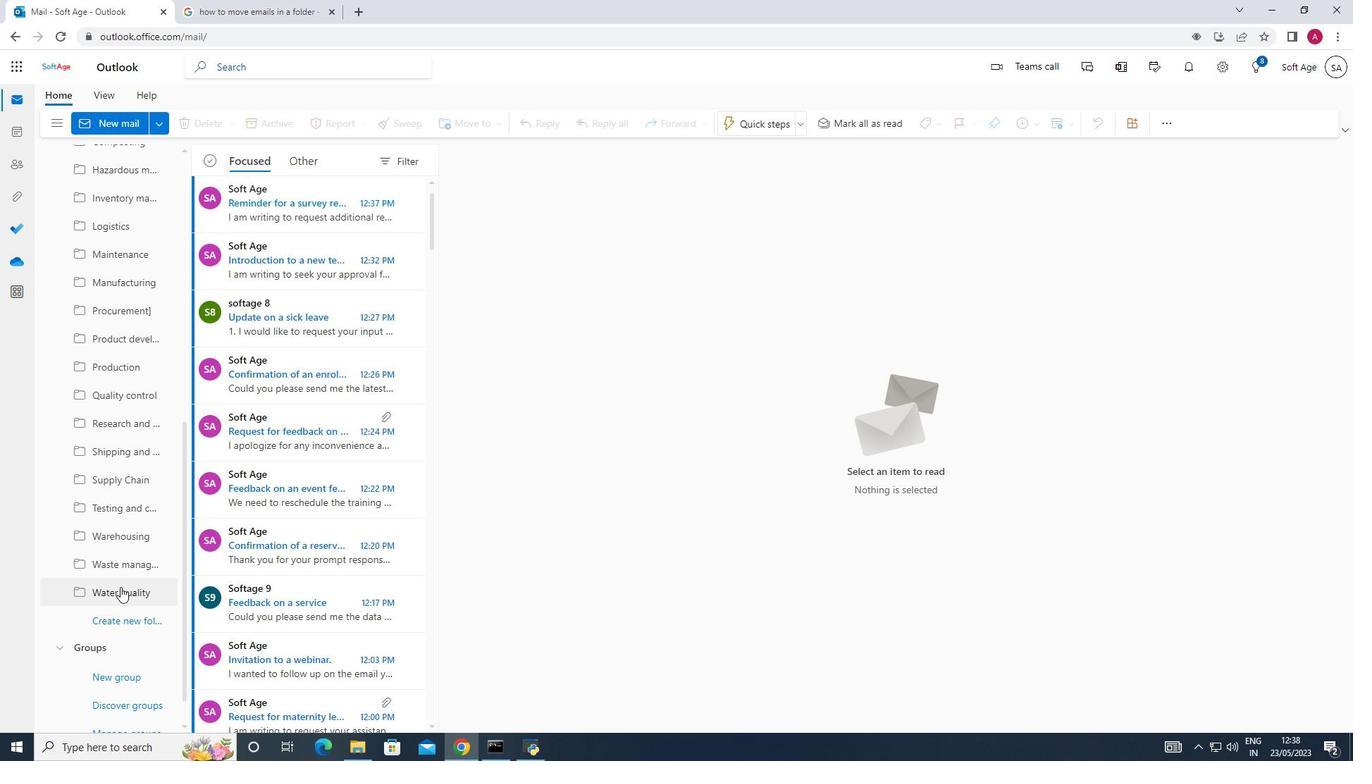 
Action: Mouse scrolled (120, 587) with delta (0, 0)
Screenshot: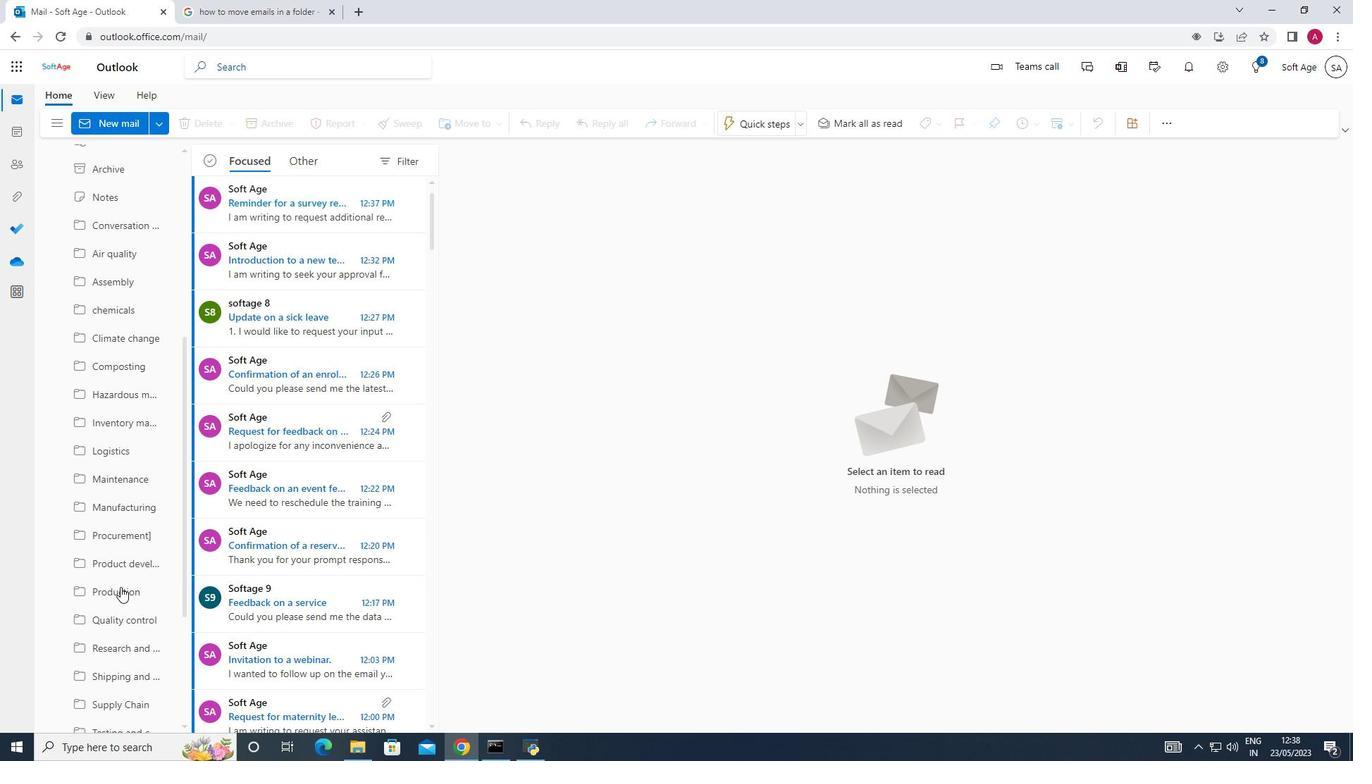 
Action: Mouse scrolled (120, 587) with delta (0, 0)
Screenshot: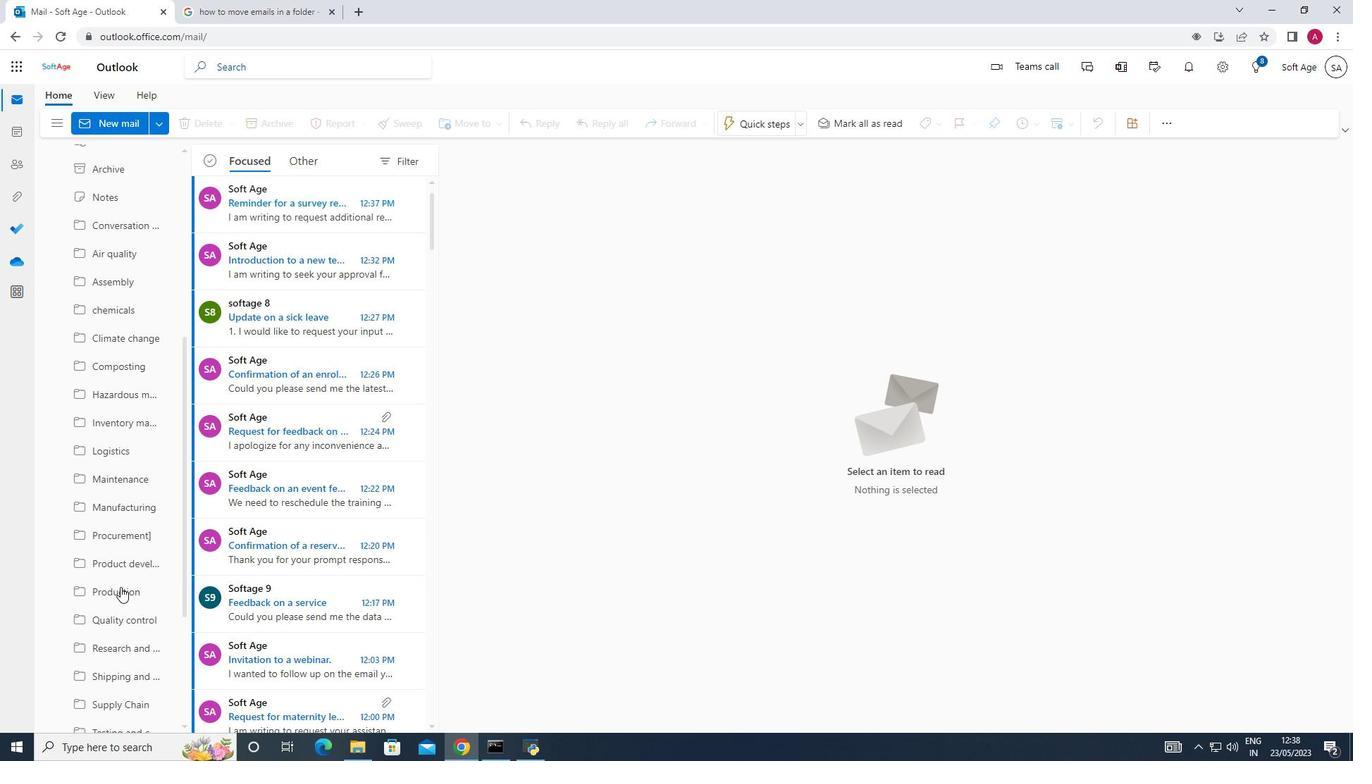 
Action: Mouse scrolled (120, 587) with delta (0, 0)
Screenshot: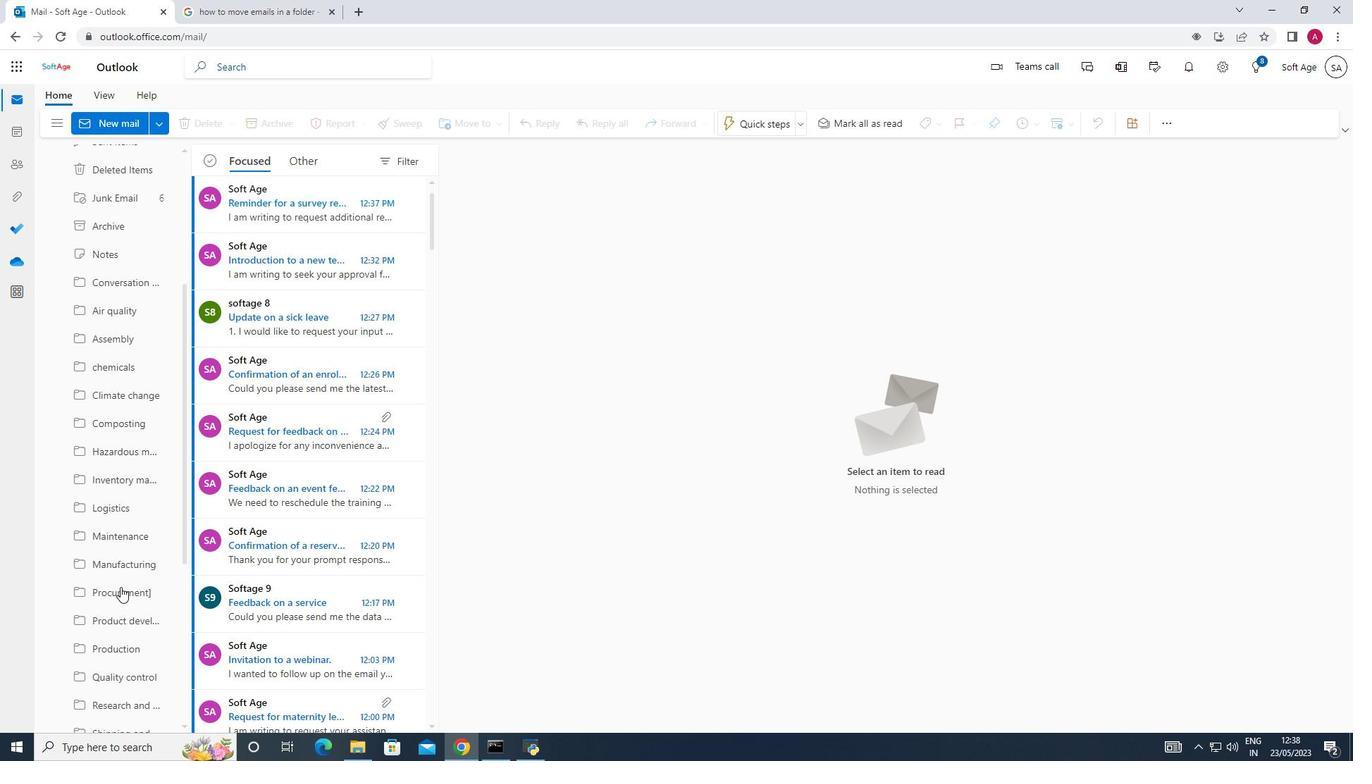 
Action: Mouse scrolled (120, 587) with delta (0, 0)
Screenshot: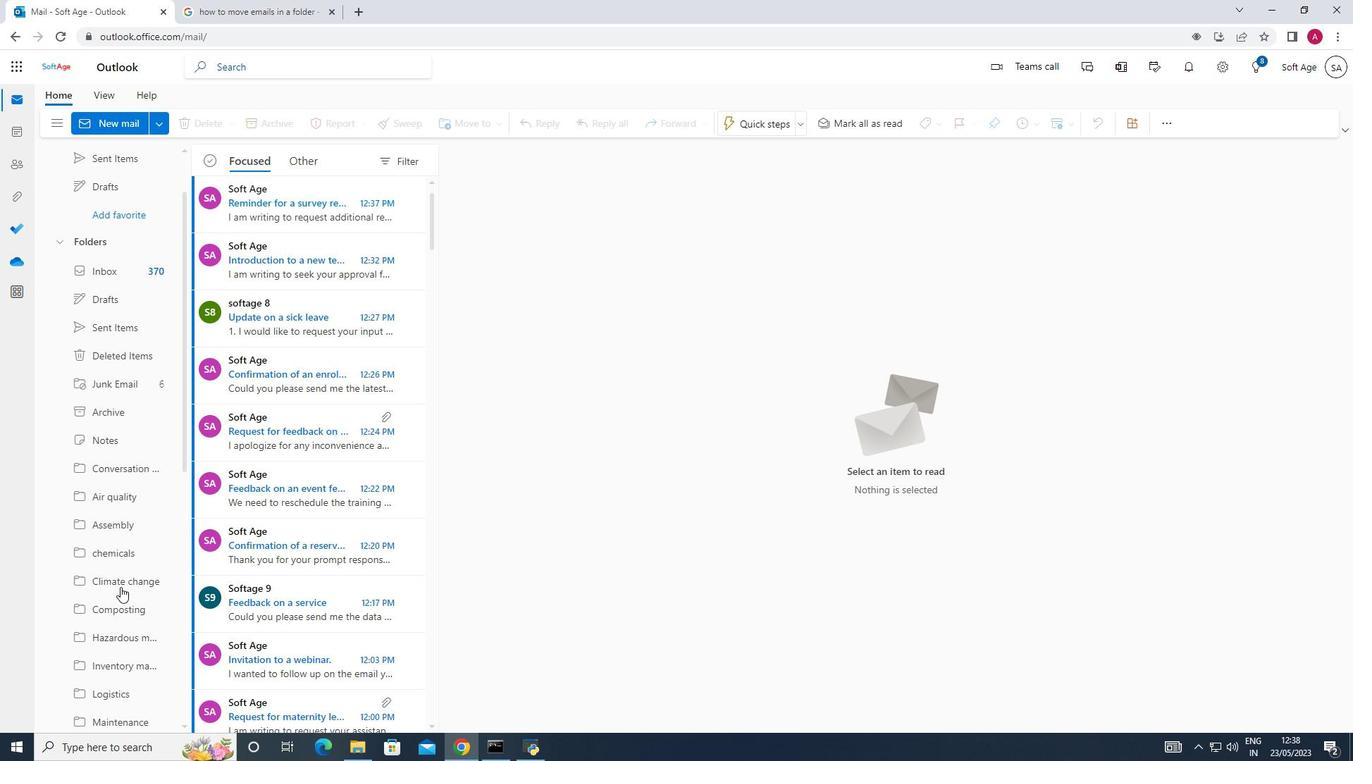 
Action: Mouse scrolled (120, 587) with delta (0, 0)
Screenshot: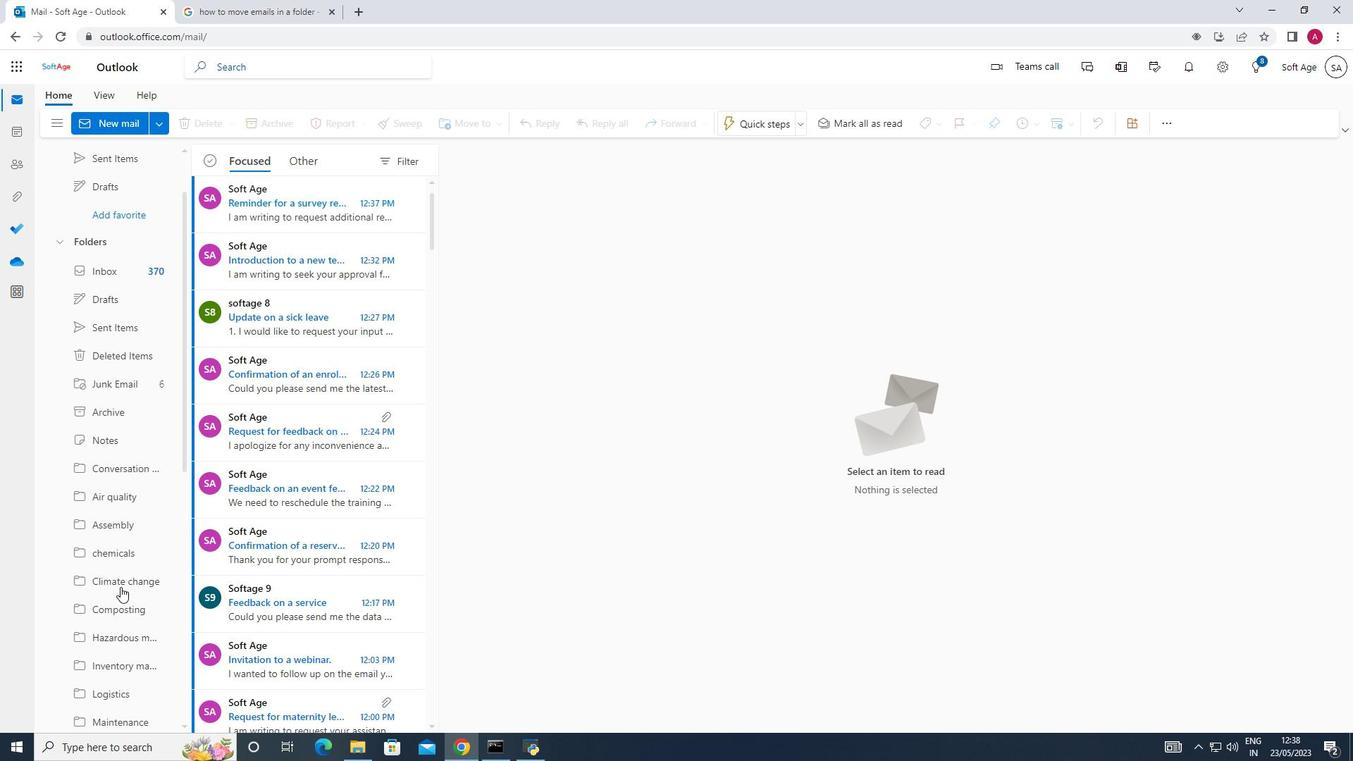 
Action: Mouse scrolled (120, 587) with delta (0, 0)
Screenshot: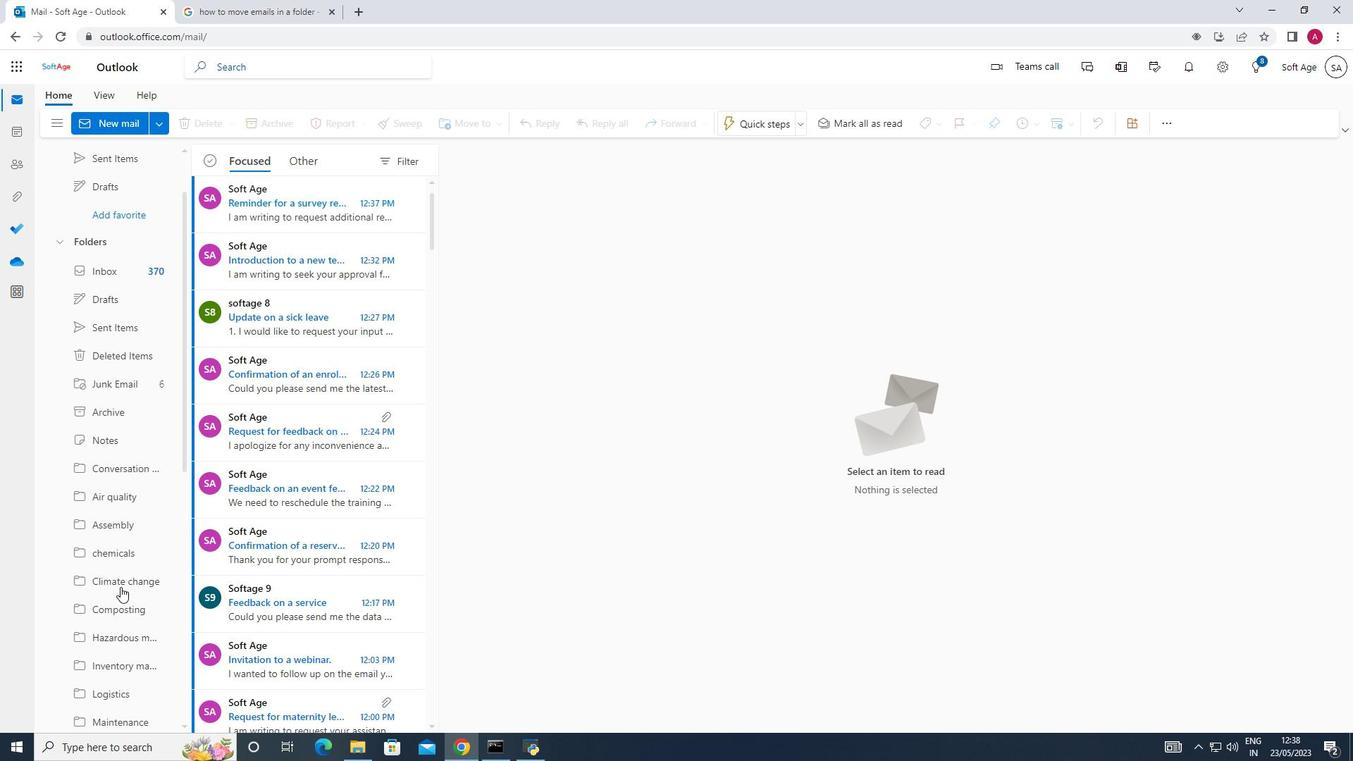 
Action: Mouse scrolled (120, 587) with delta (0, 0)
Screenshot: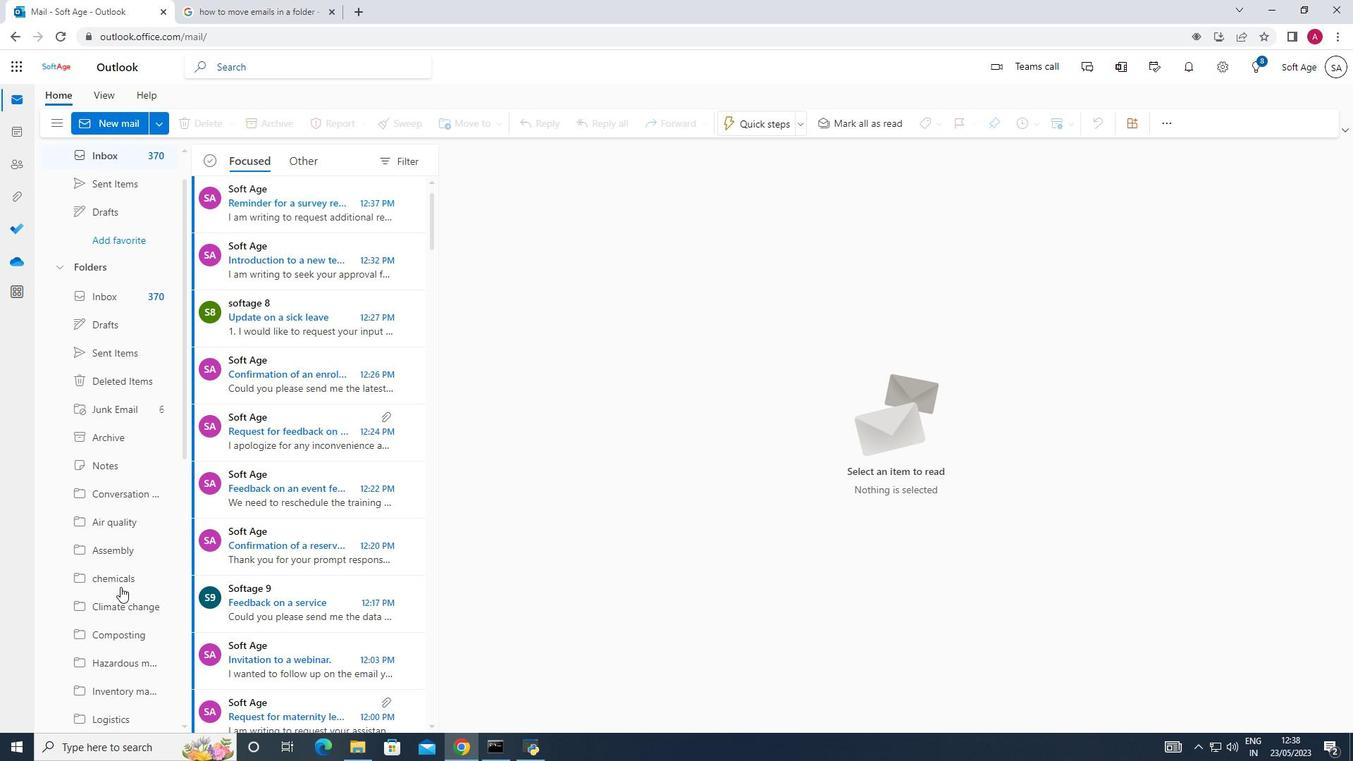
Action: Mouse moved to (129, 572)
Screenshot: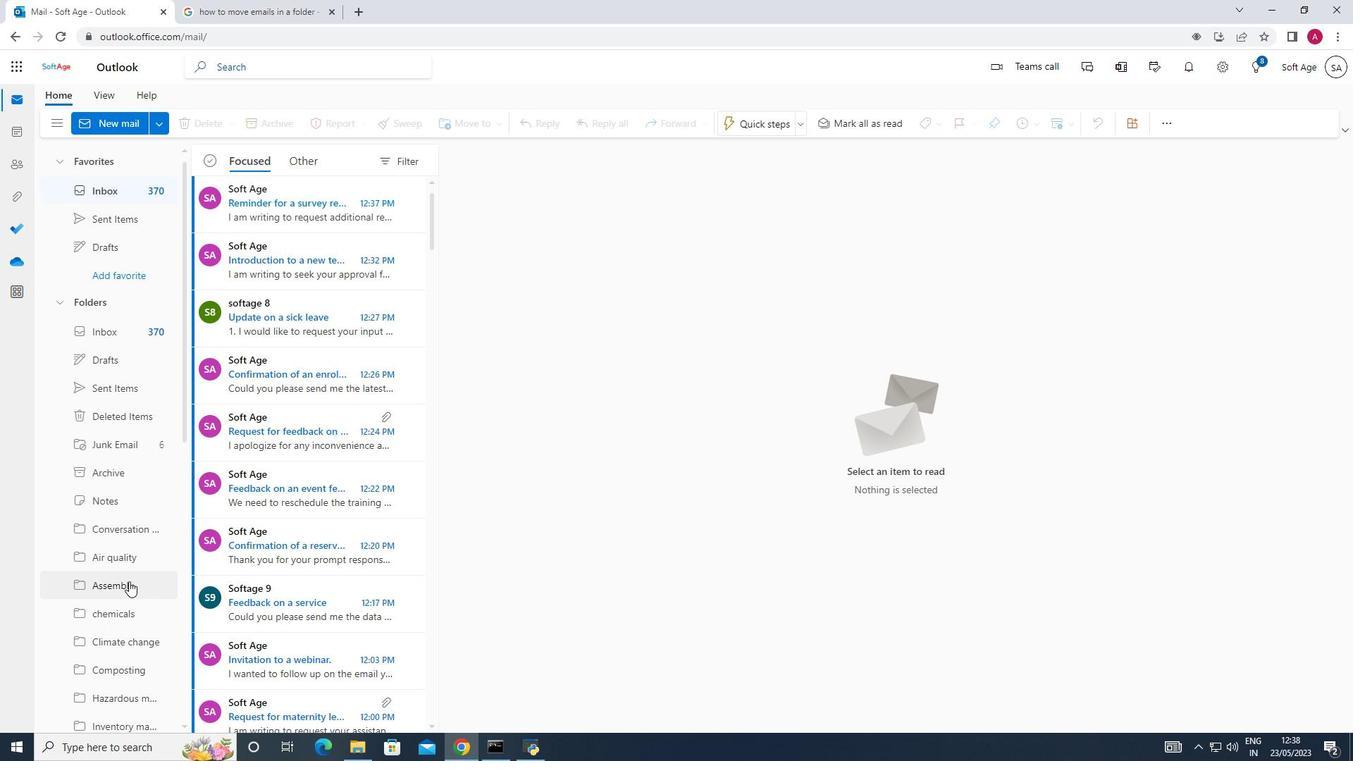 
Action: Mouse scrolled (129, 573) with delta (0, 0)
Screenshot: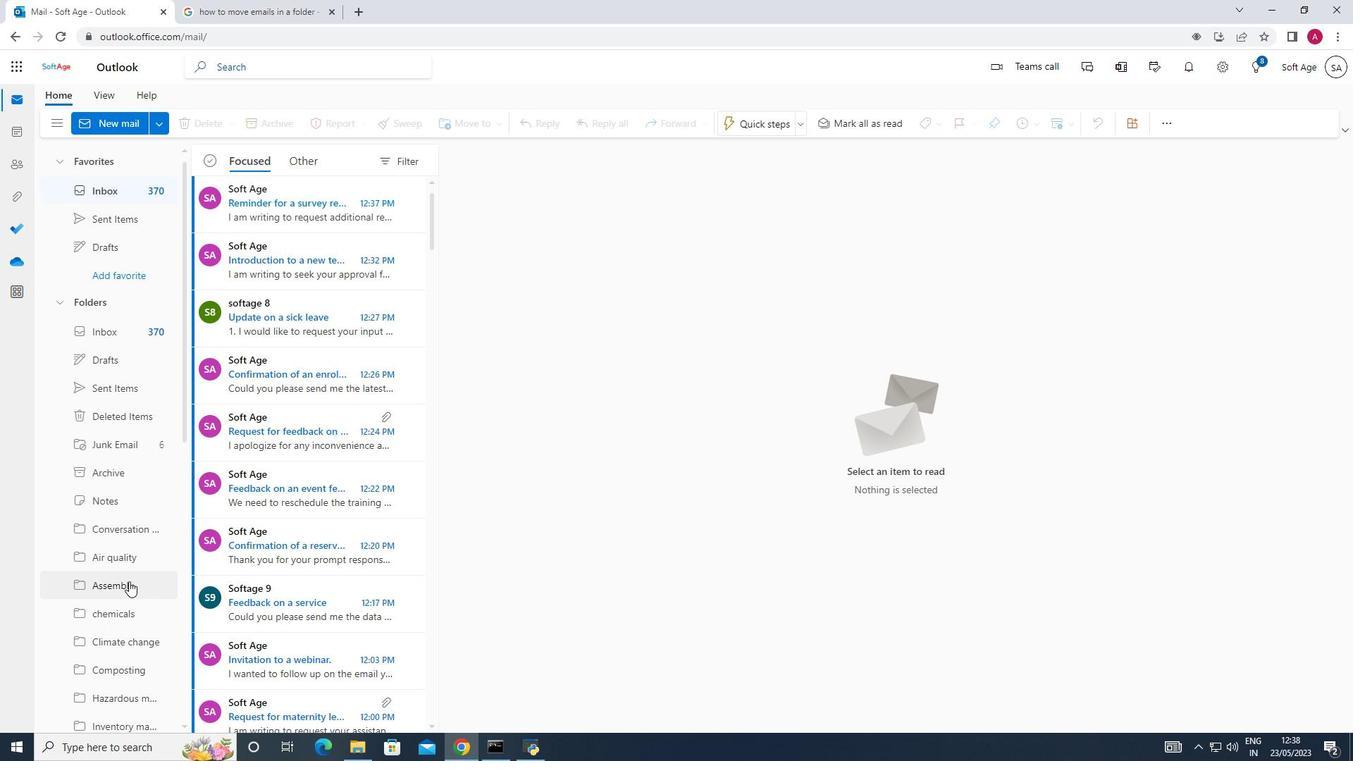
Action: Mouse moved to (131, 561)
Screenshot: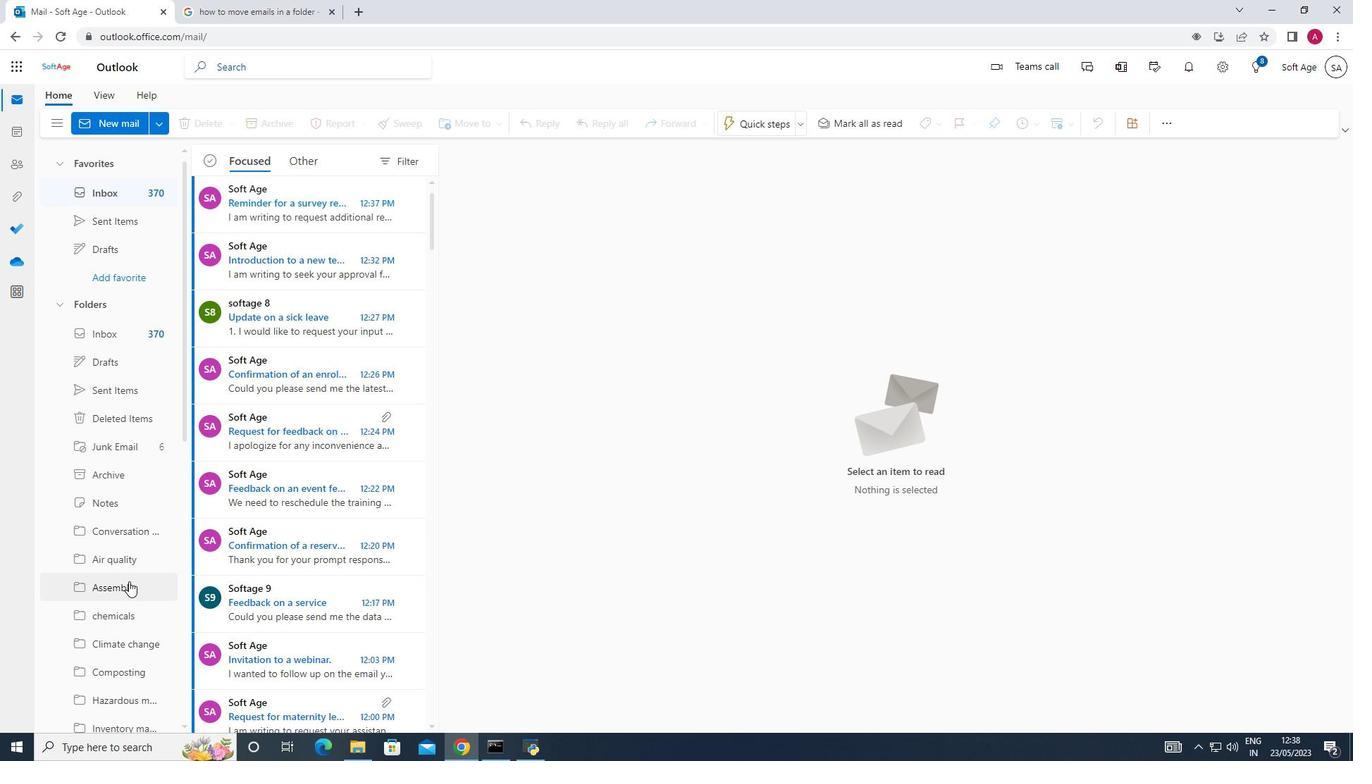 
Action: Mouse scrolled (131, 562) with delta (0, 0)
Screenshot: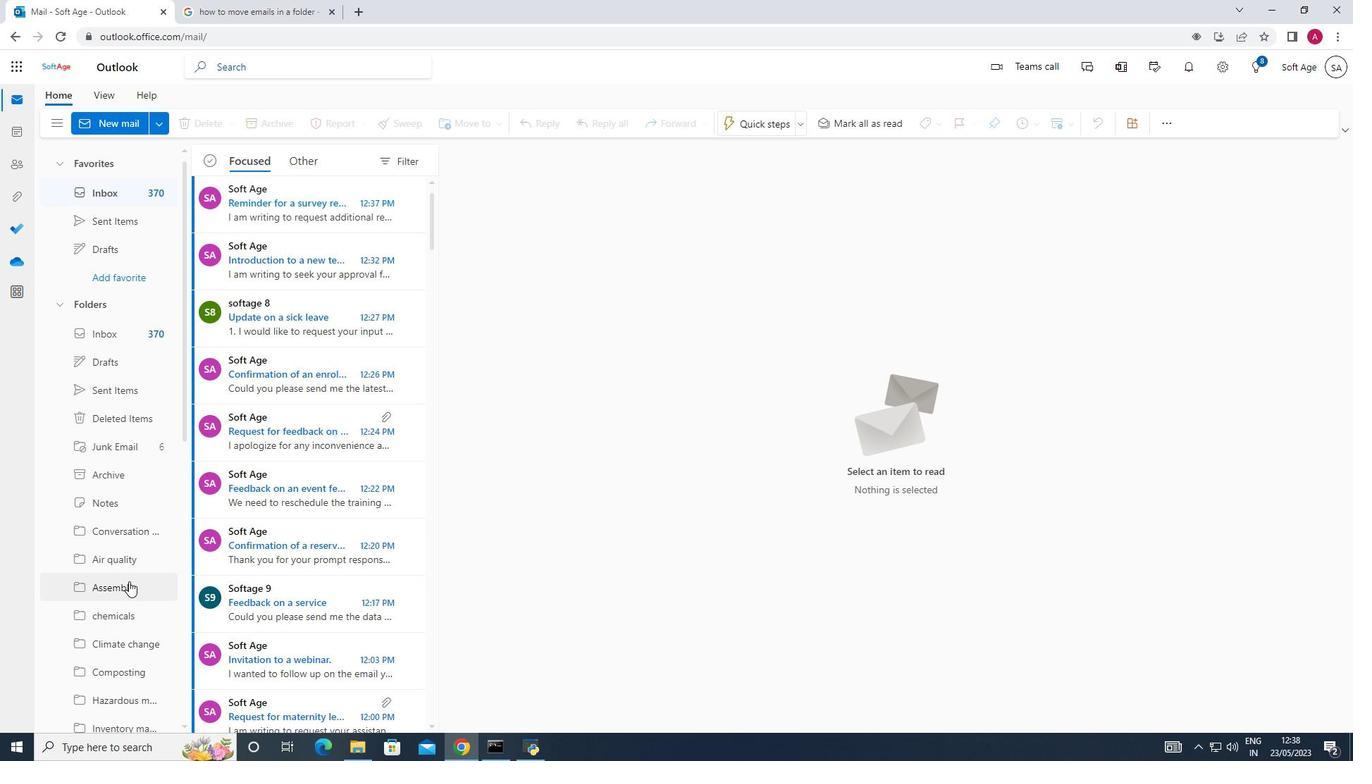 
Action: Mouse moved to (117, 221)
Screenshot: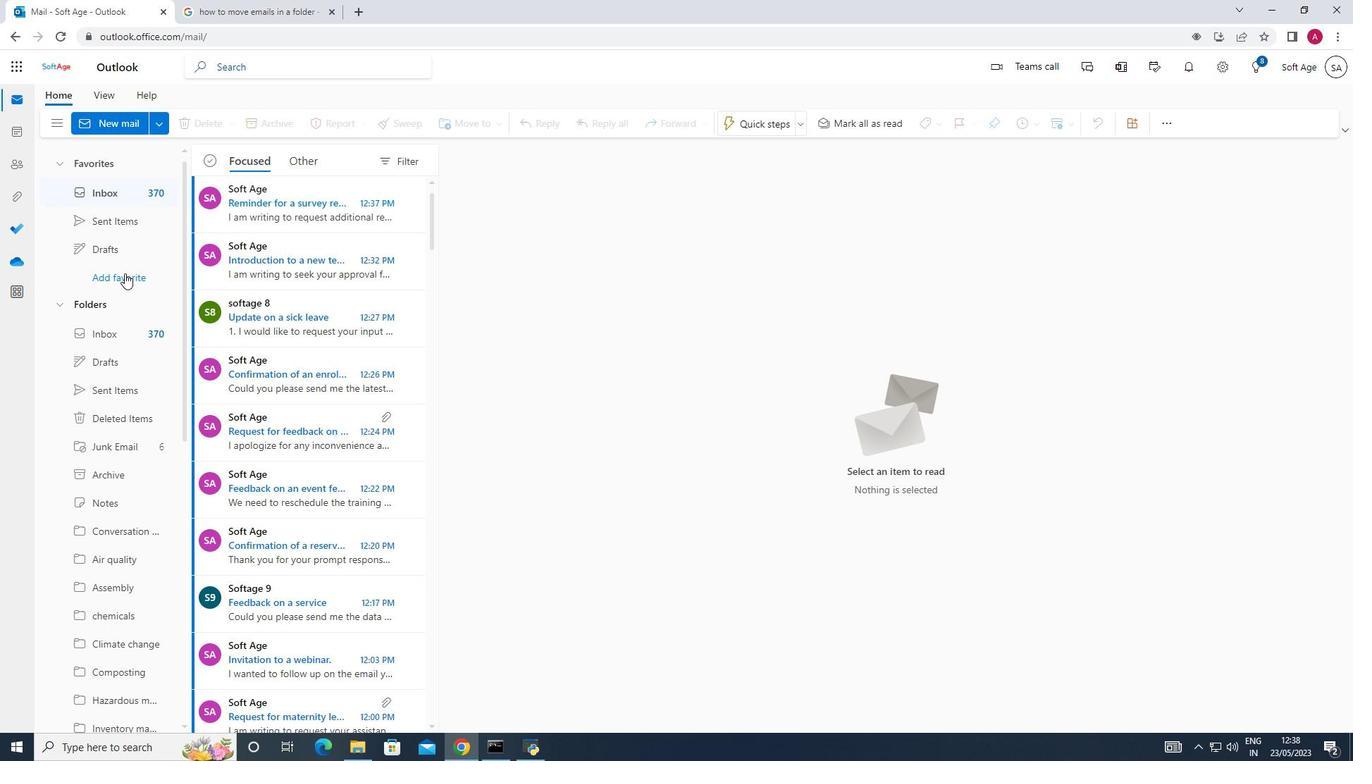 
Action: Mouse pressed left at (117, 221)
Screenshot: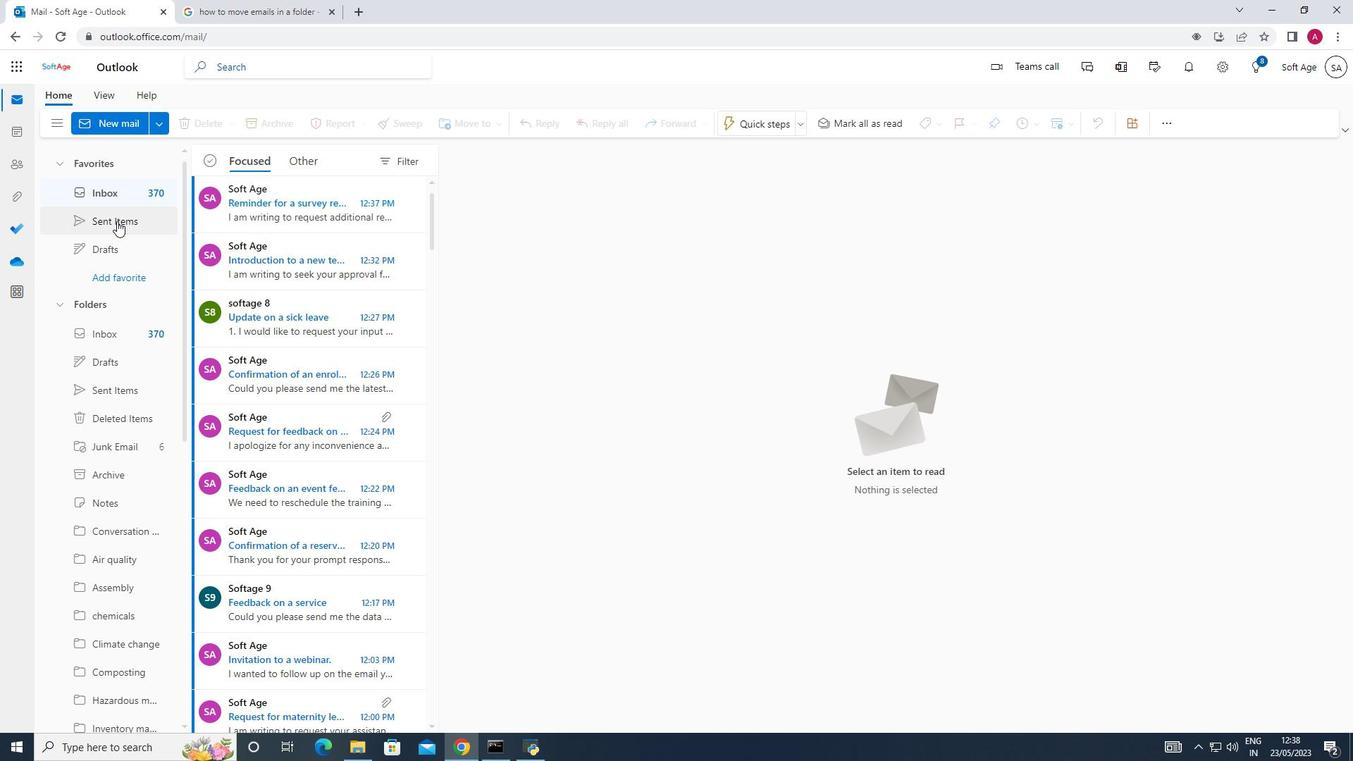 
Action: Mouse moved to (310, 224)
Screenshot: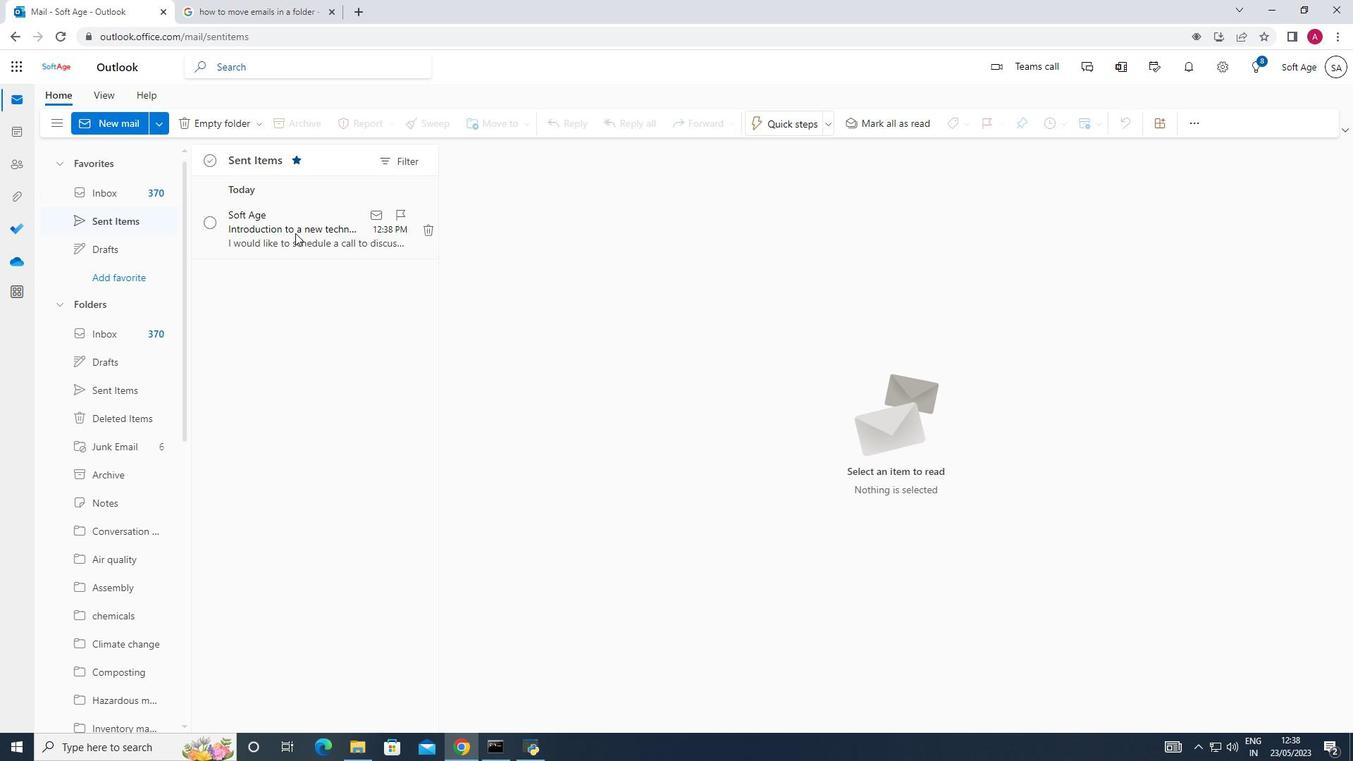 
Action: Mouse pressed left at (310, 224)
Screenshot: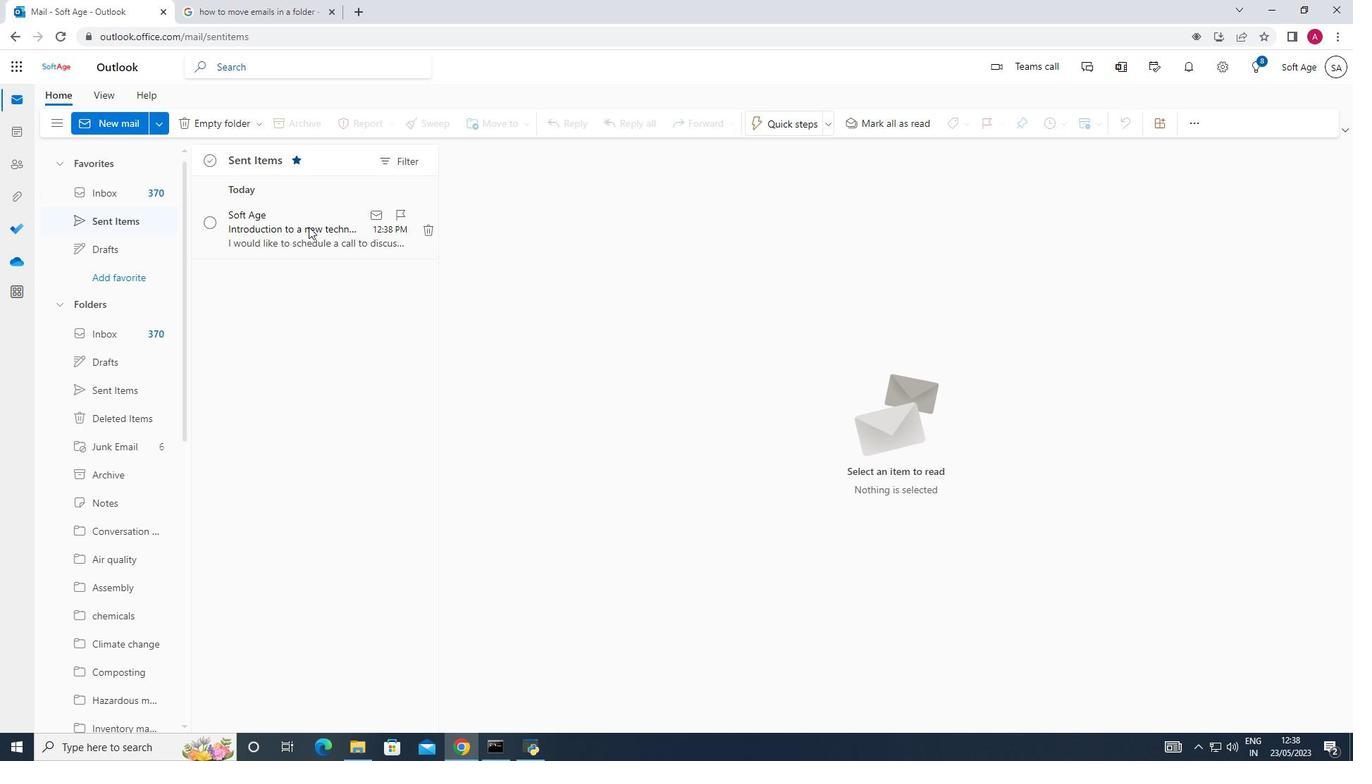 
Action: Mouse moved to (308, 224)
Screenshot: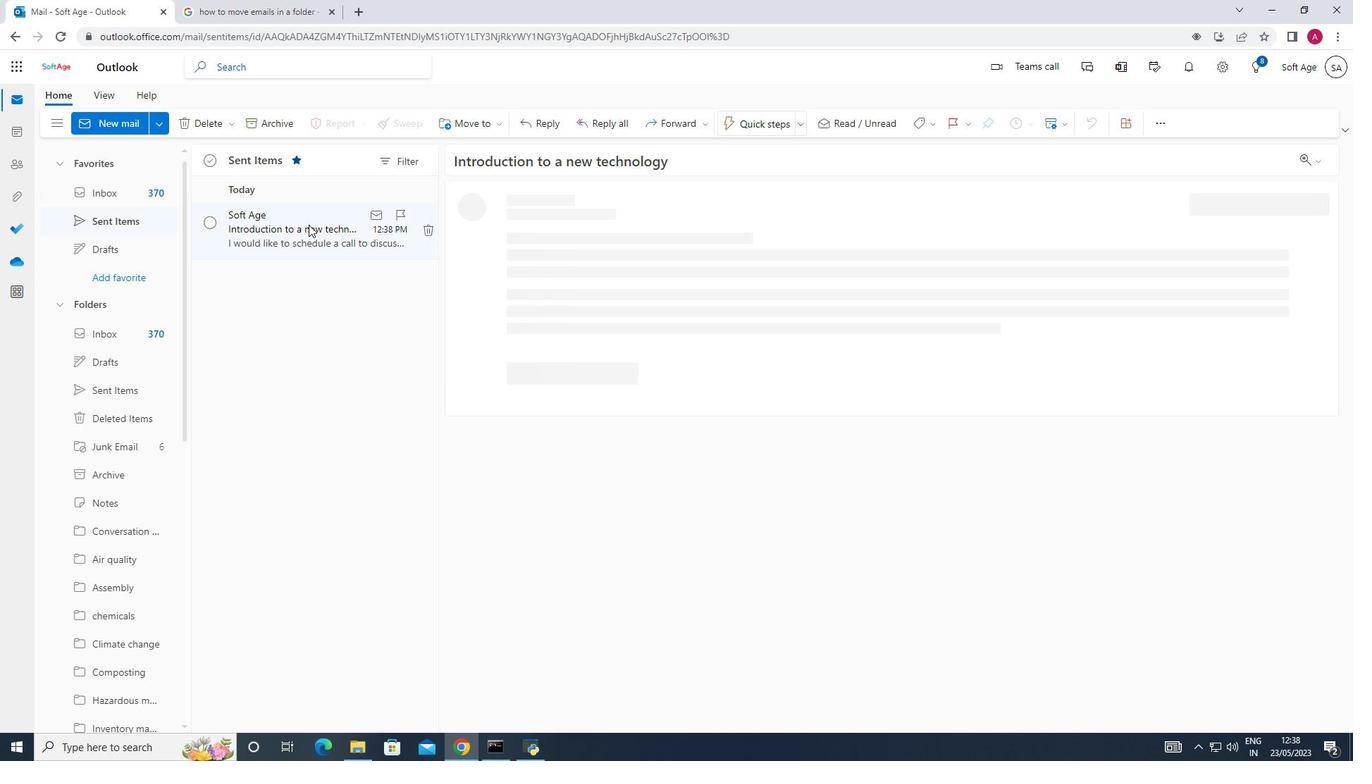 
Action: Mouse pressed right at (308, 224)
Screenshot: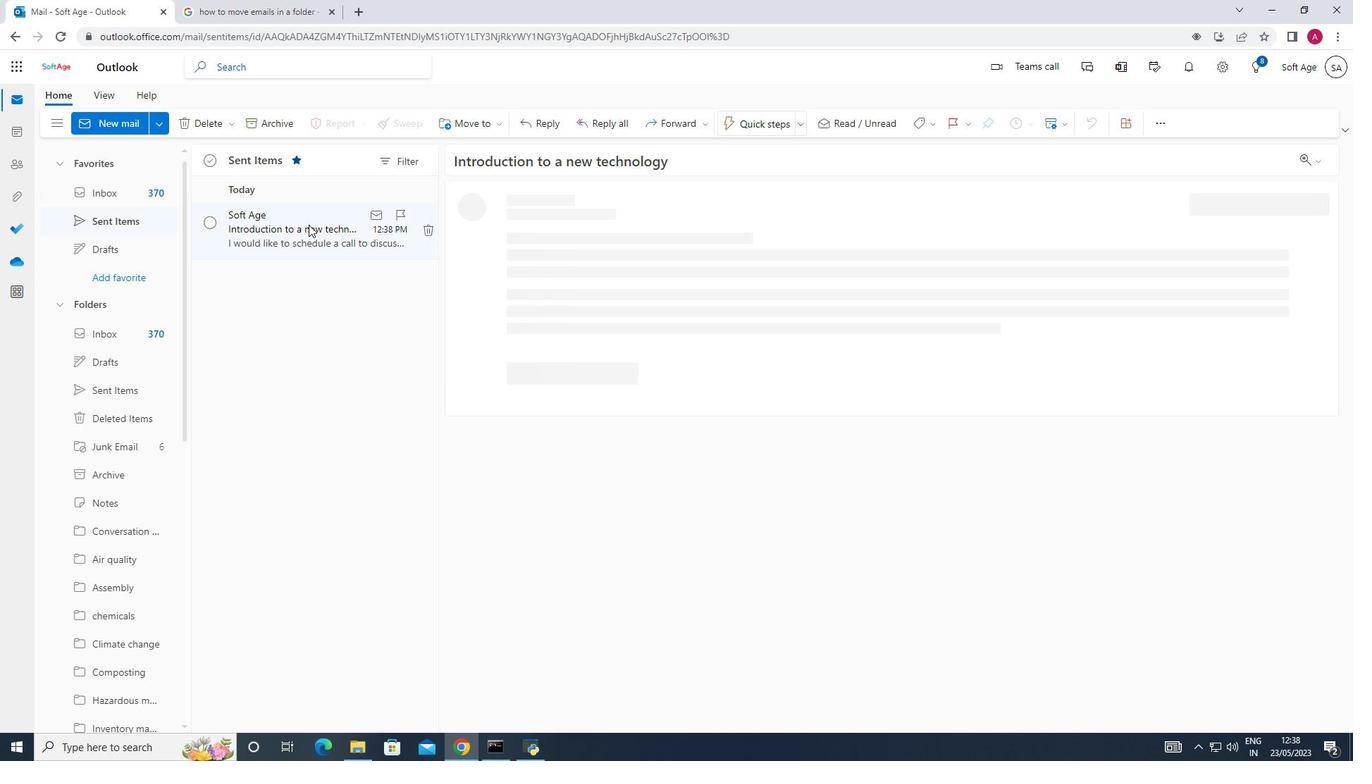 
Action: Mouse moved to (352, 298)
Screenshot: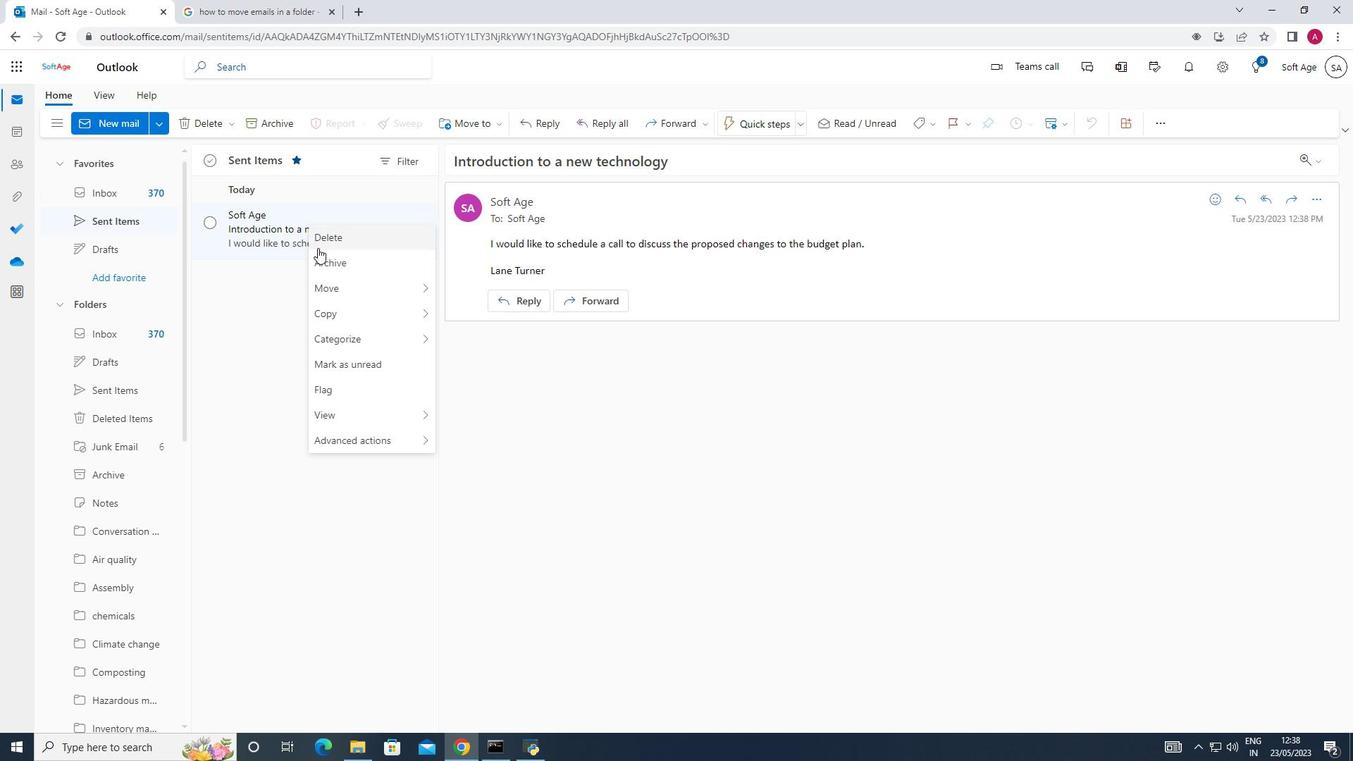 
Action: Mouse pressed left at (352, 298)
Screenshot: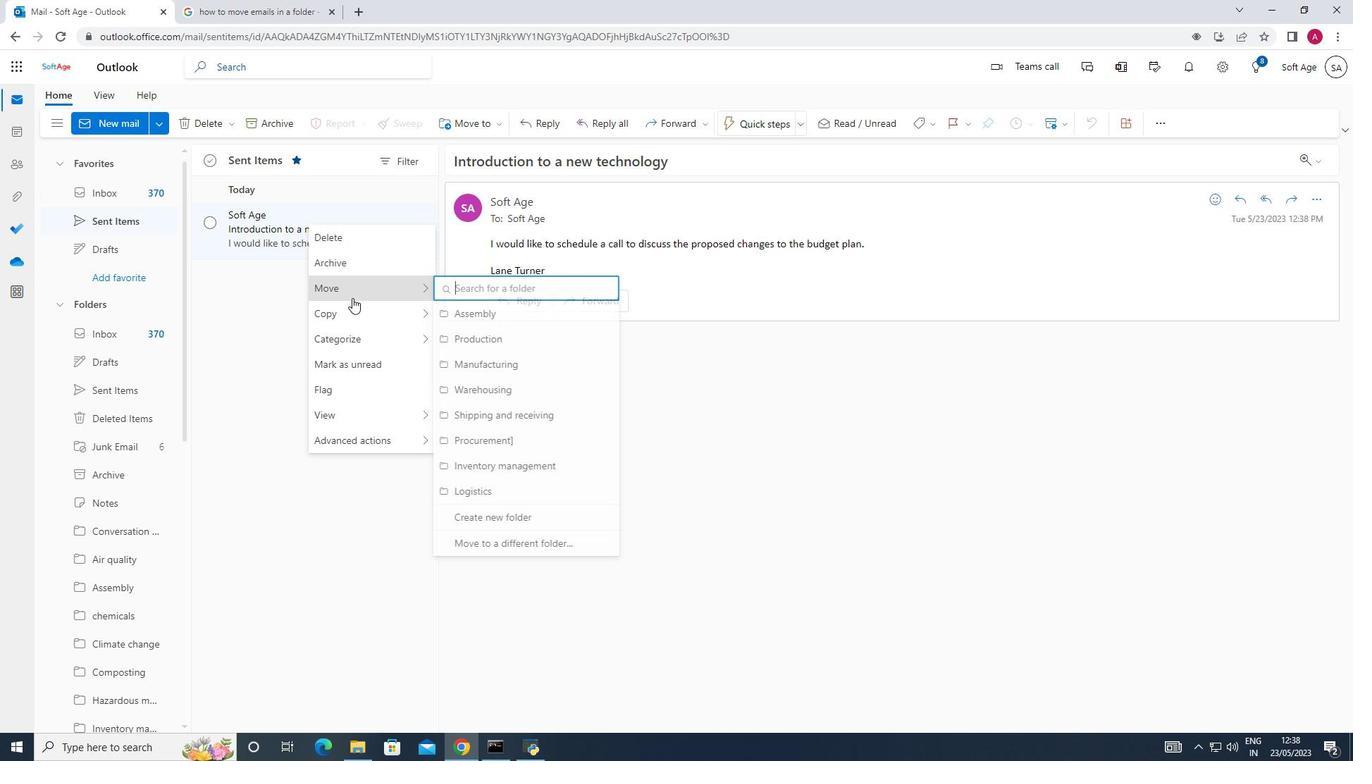 
Action: Mouse moved to (489, 287)
Screenshot: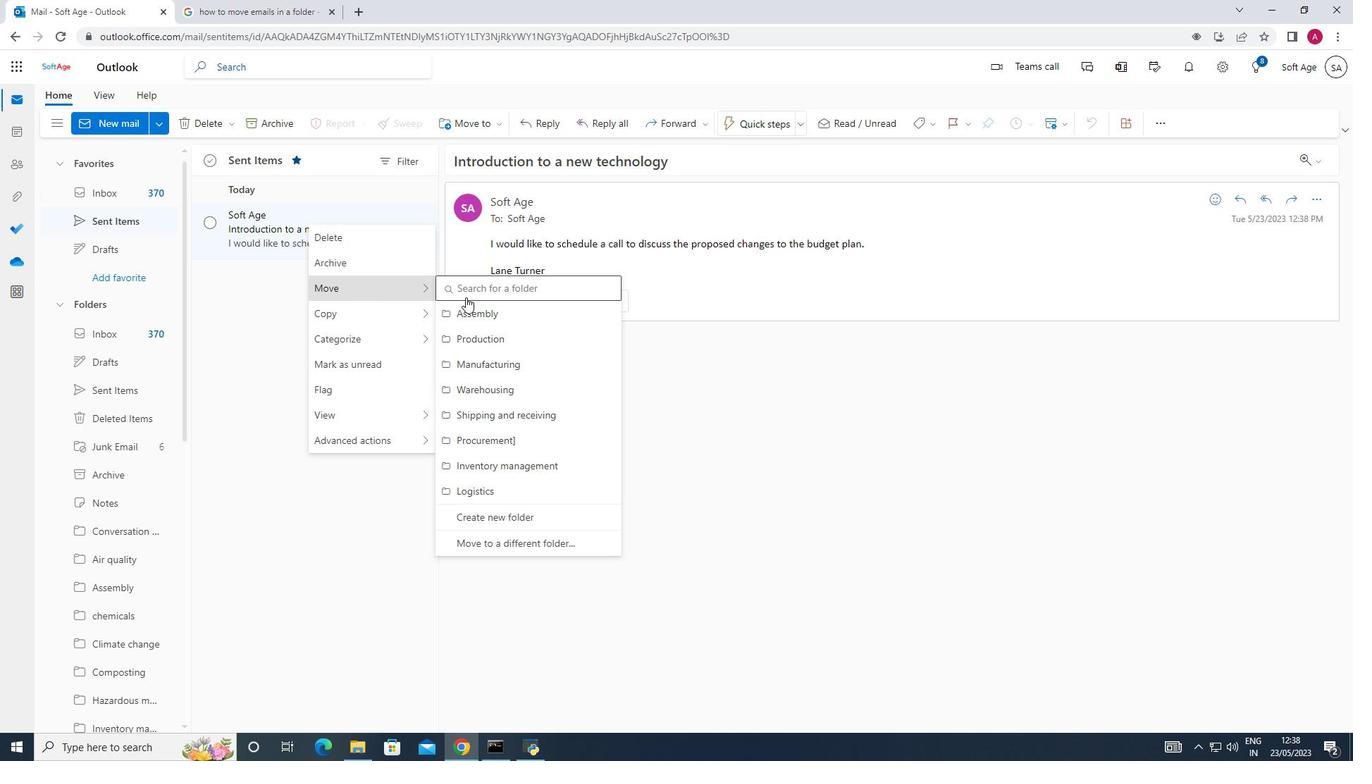 
Action: Mouse pressed left at (489, 287)
Screenshot: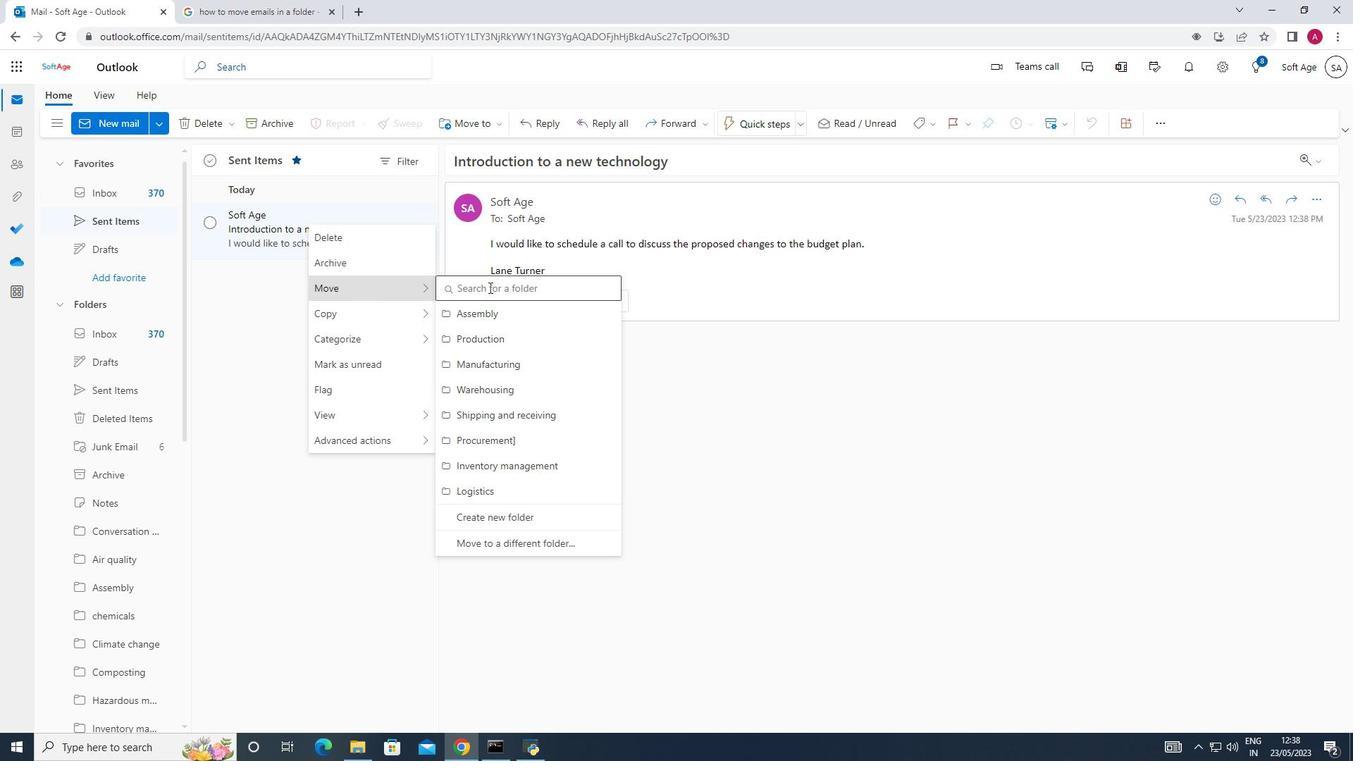 
Action: Key pressed men
Screenshot: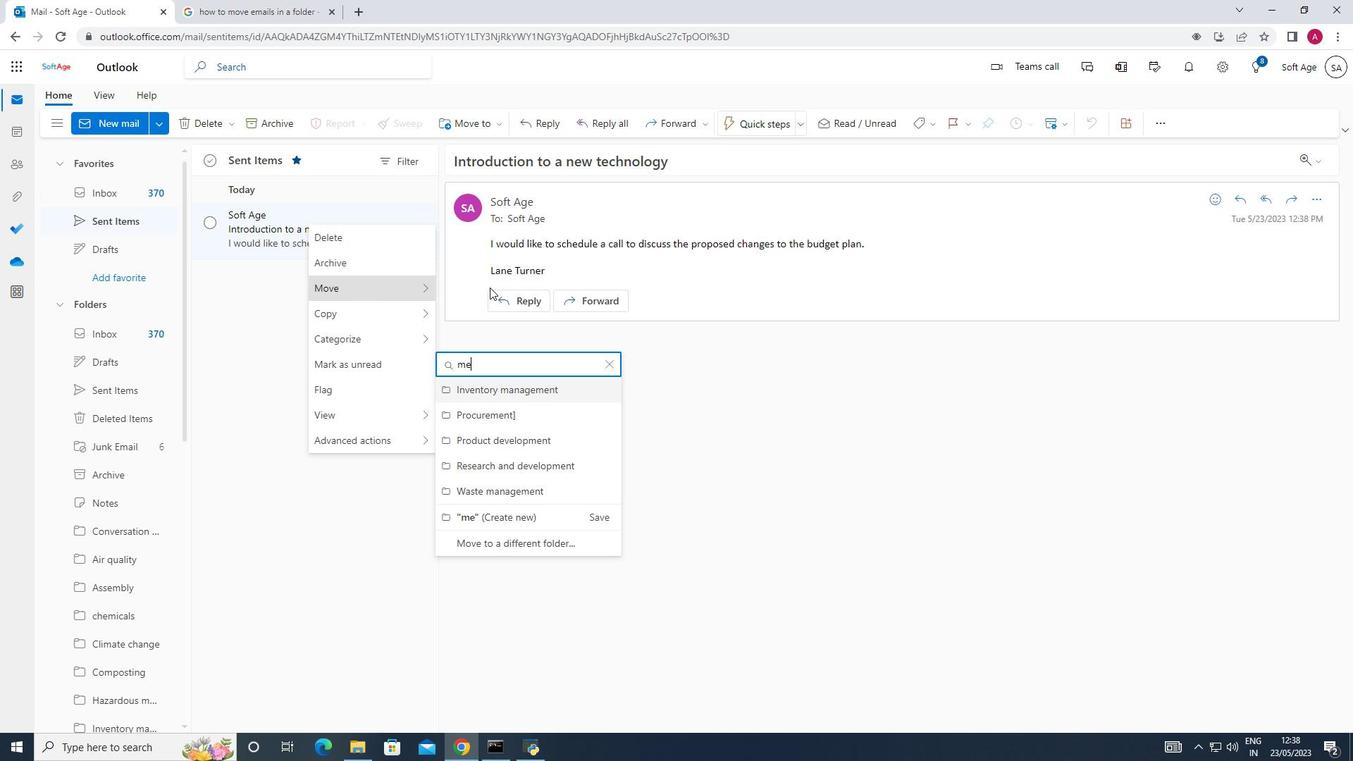 
Action: Mouse moved to (504, 335)
Screenshot: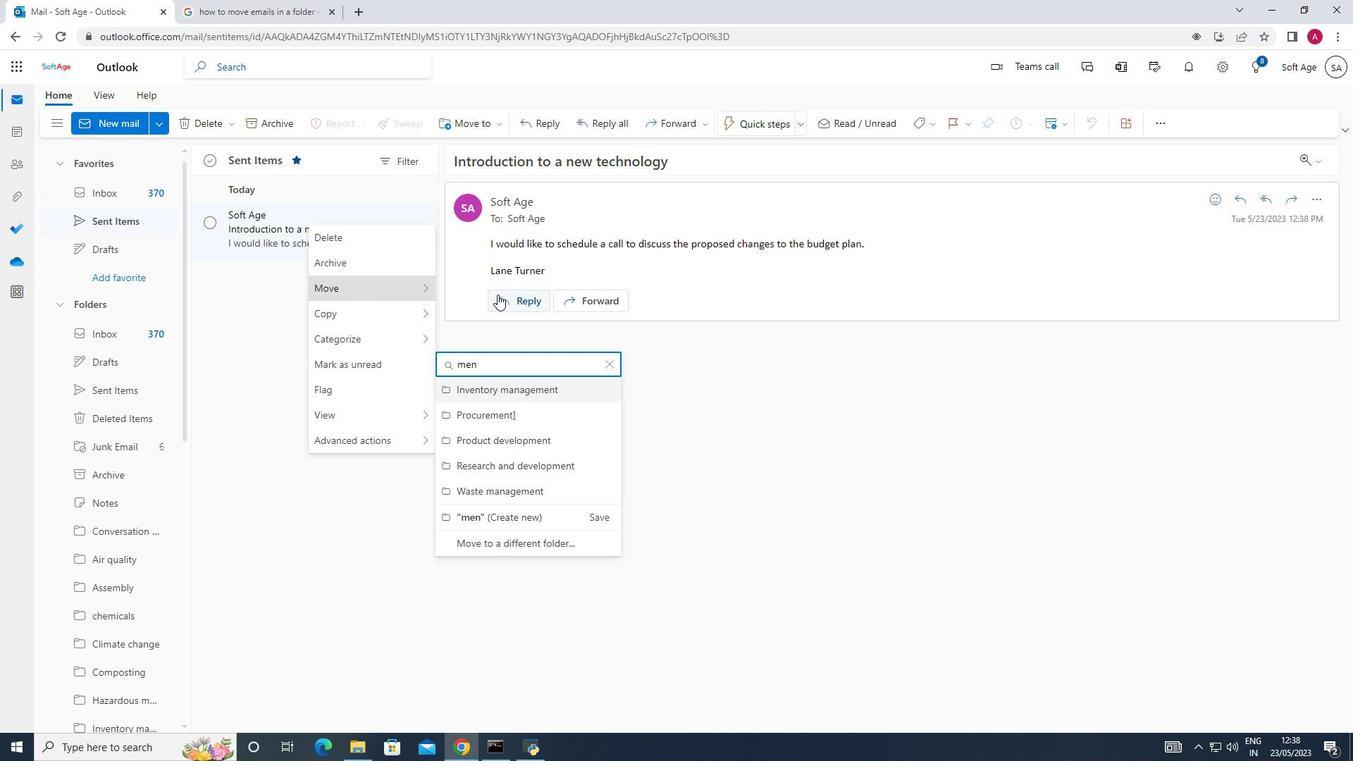 
Action: Key pressed t
Screenshot: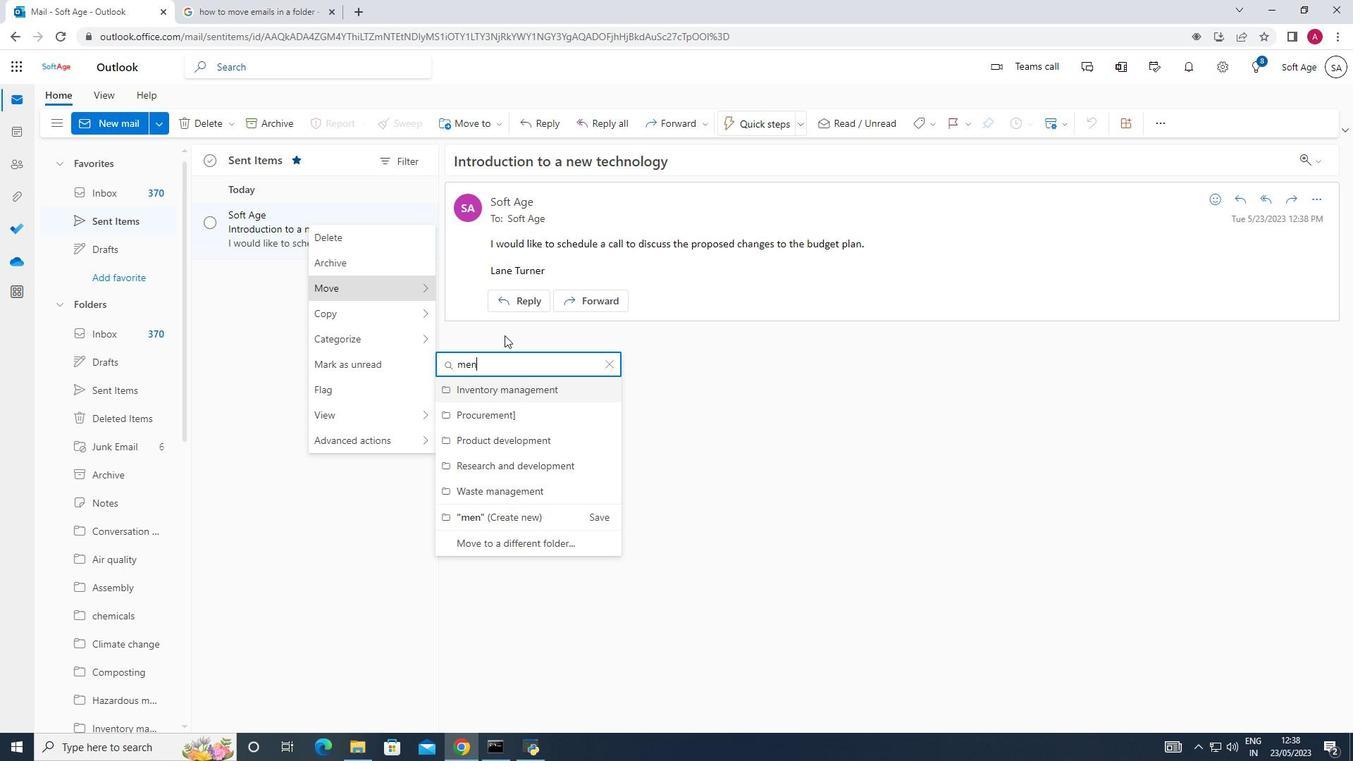 
Action: Mouse moved to (434, 368)
Screenshot: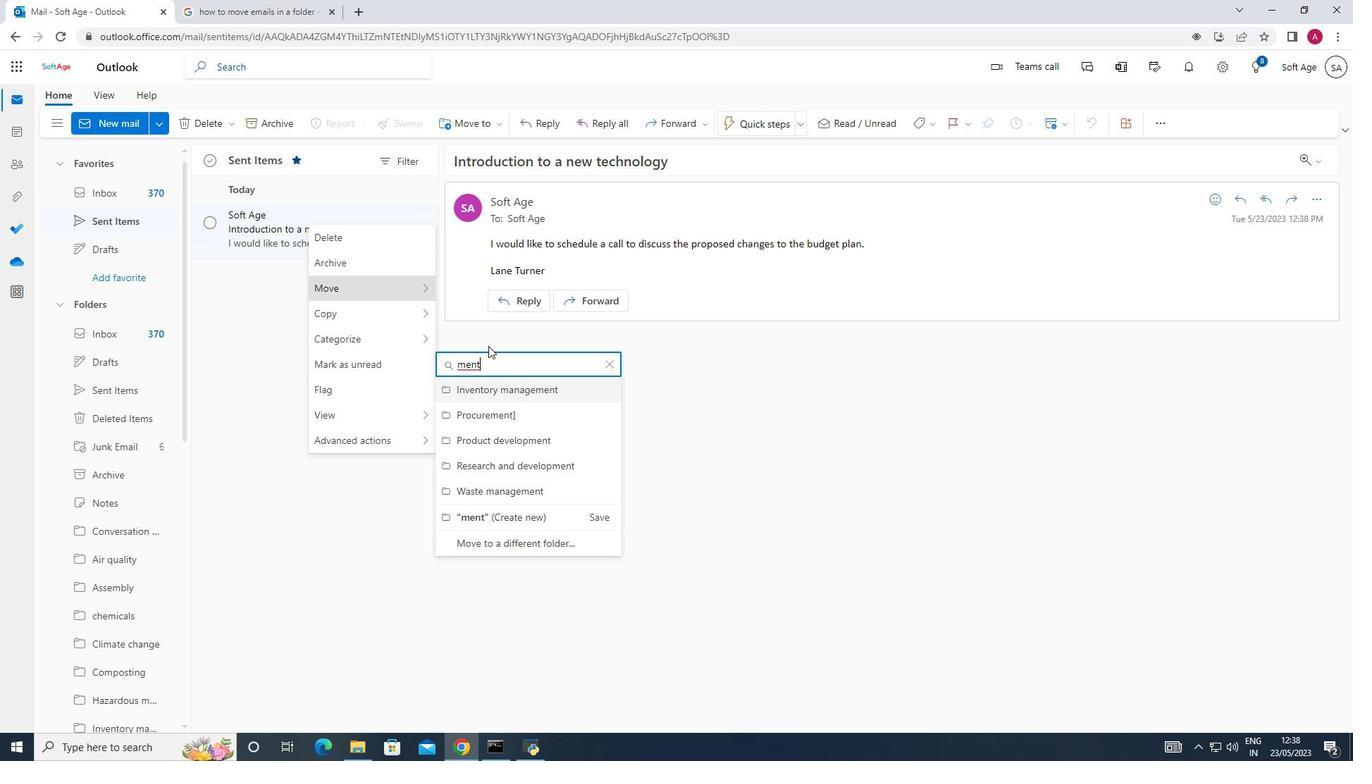 
Action: Key pressed <Key.backspace><Key.backspace><Key.backspace>
Screenshot: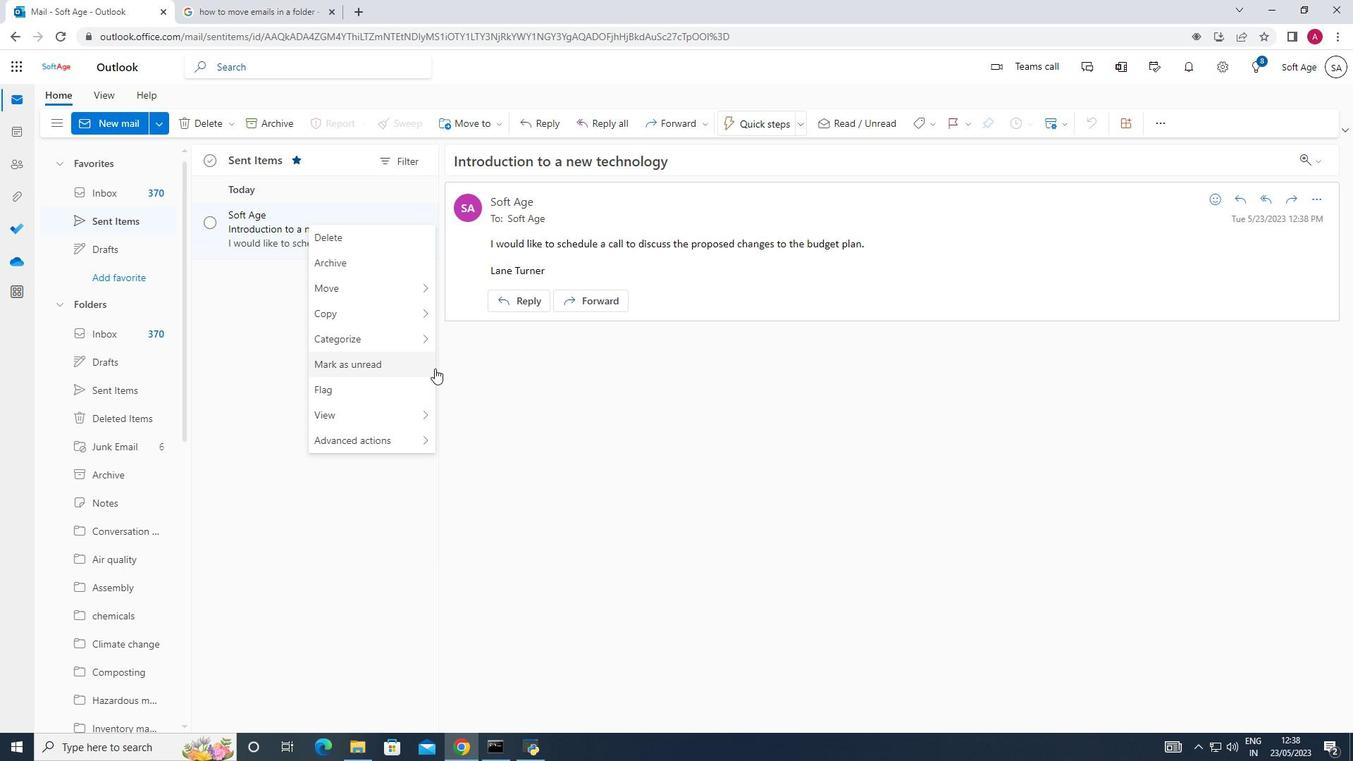 
Action: Mouse moved to (358, 286)
Screenshot: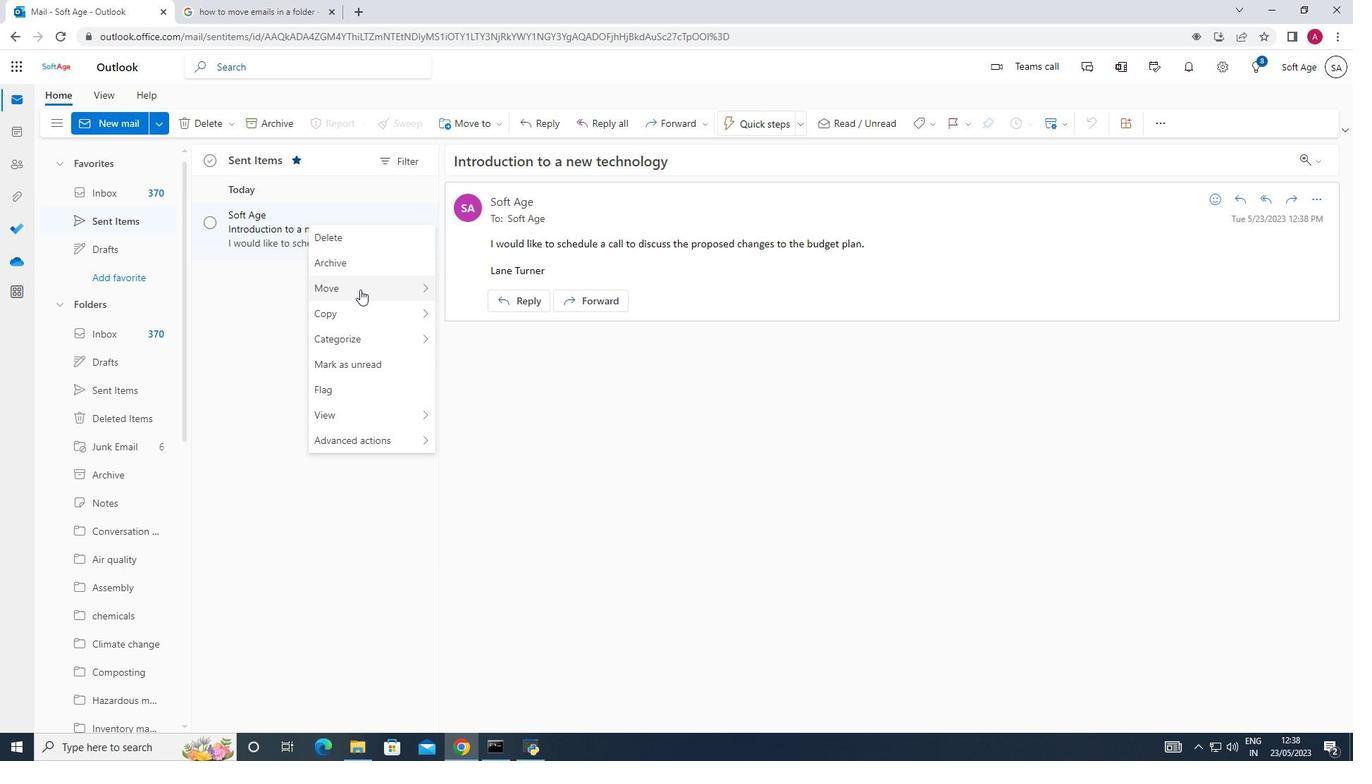 
Action: Mouse pressed left at (358, 286)
Screenshot: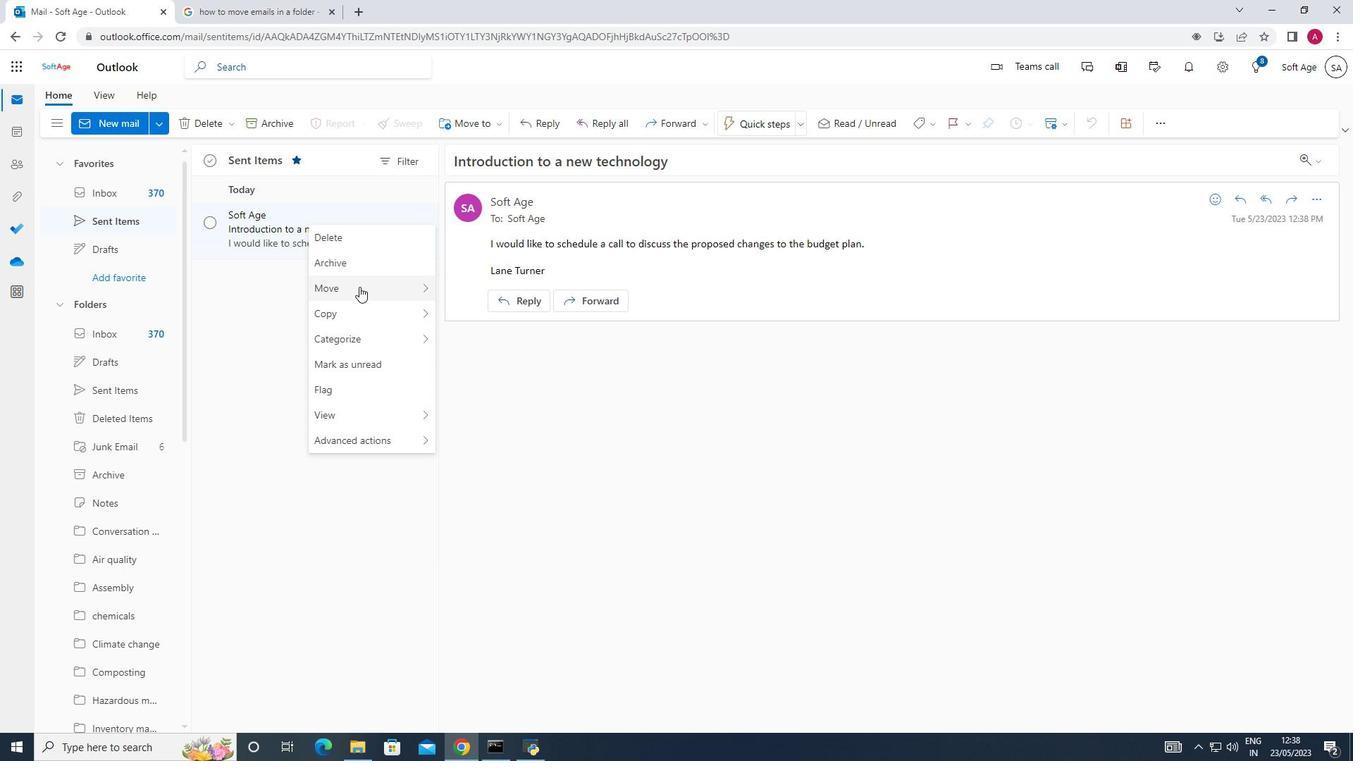 
Action: Mouse moved to (490, 288)
Screenshot: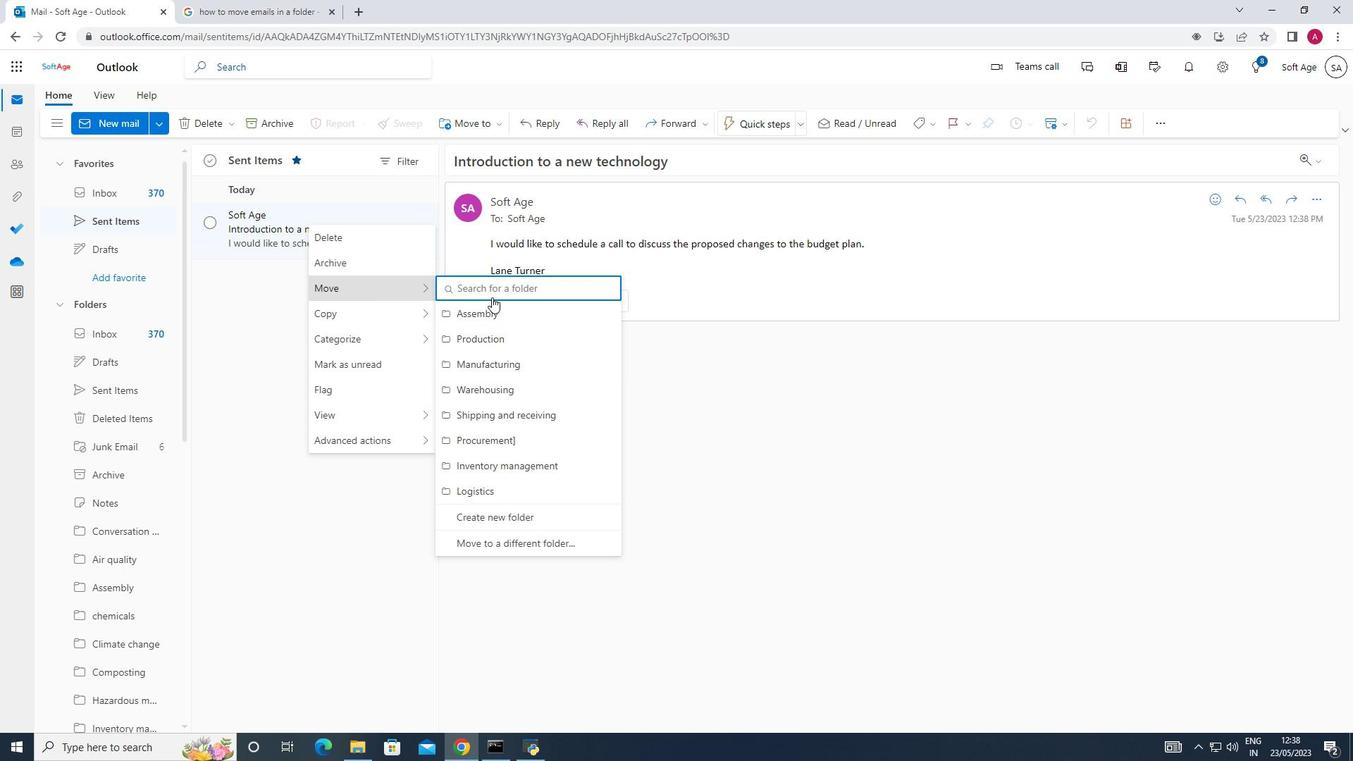 
Action: Mouse pressed left at (490, 288)
Screenshot: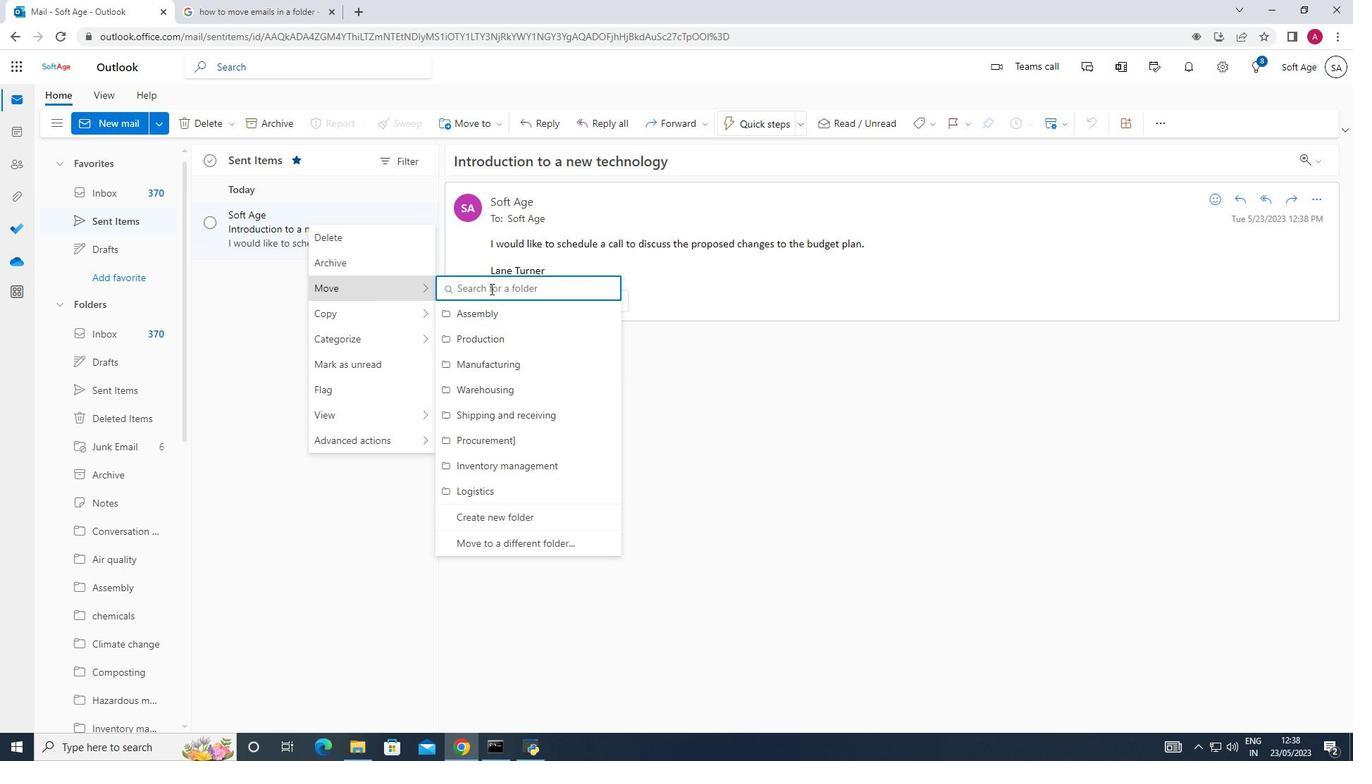 
Action: Key pressed main
Screenshot: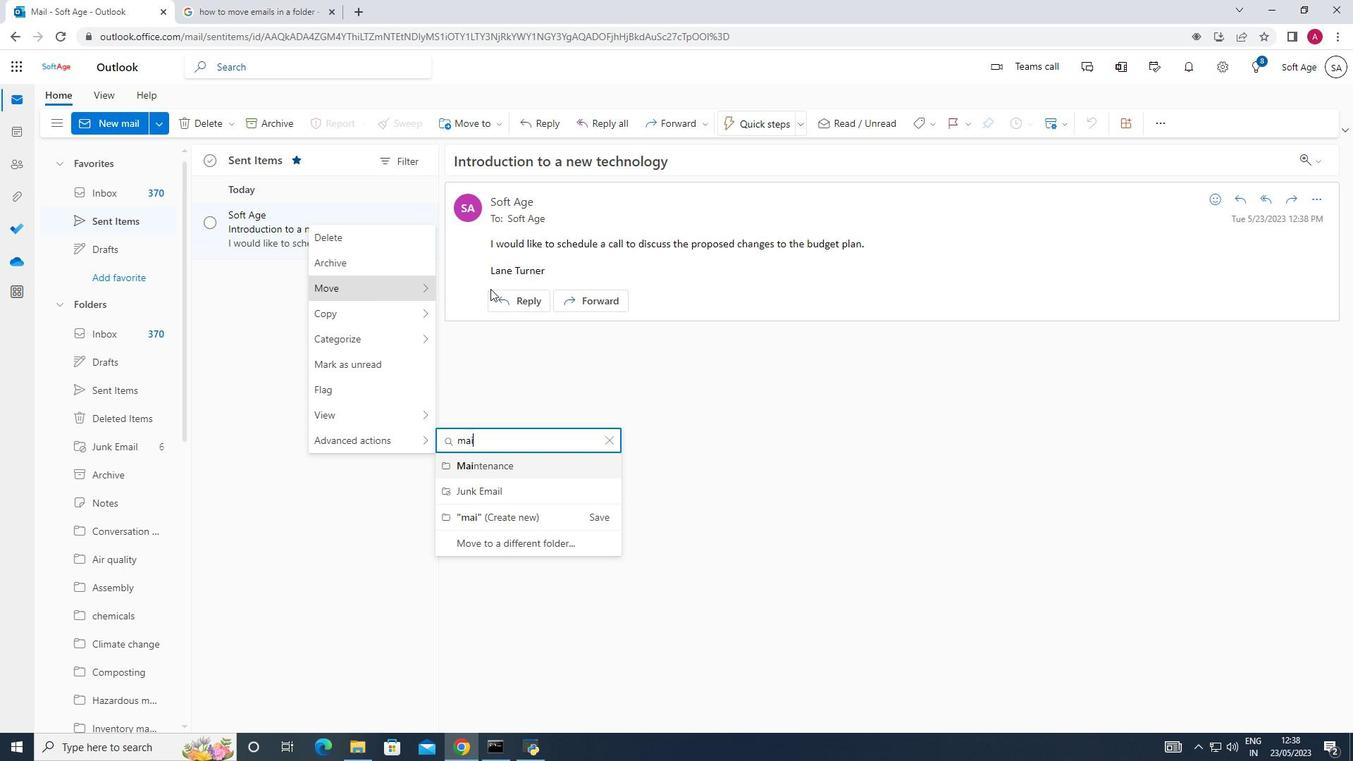 
Action: Mouse moved to (524, 499)
Screenshot: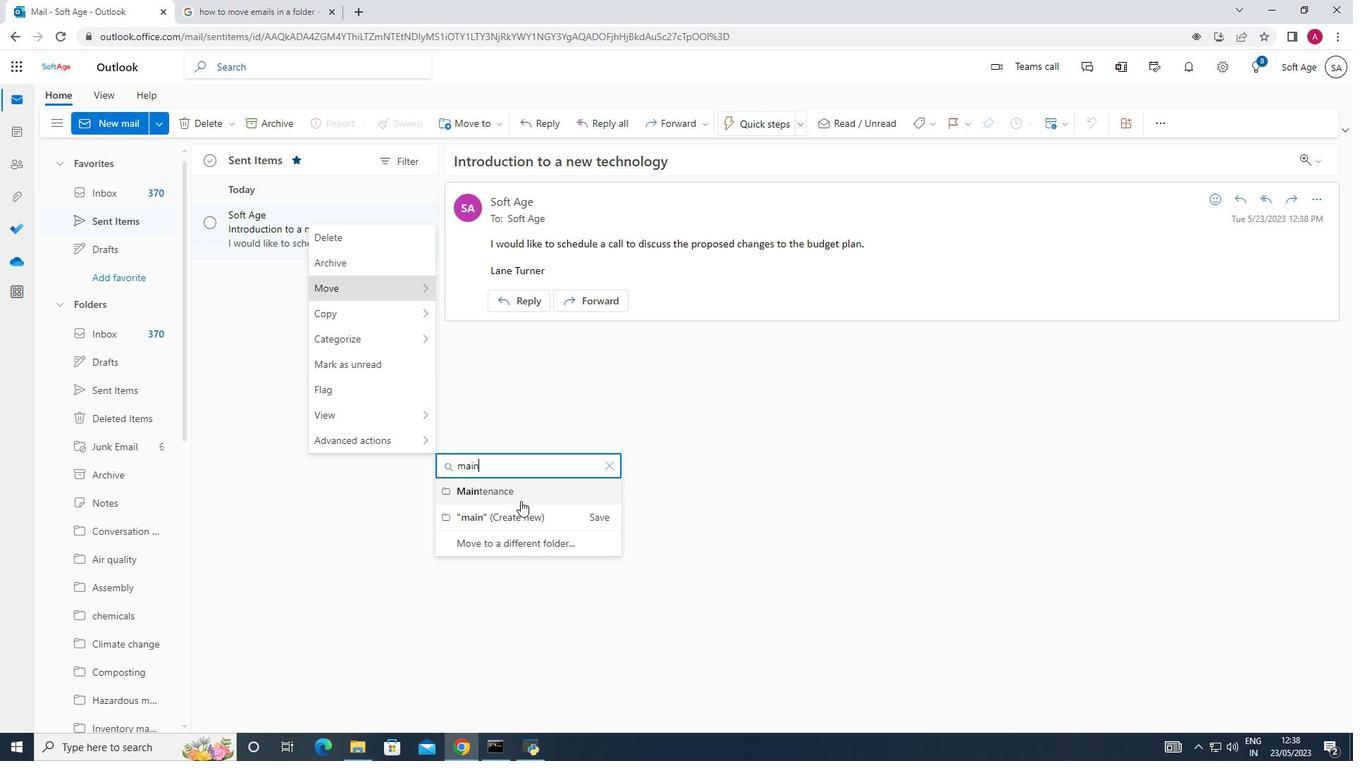 
Action: Mouse pressed left at (524, 499)
Screenshot: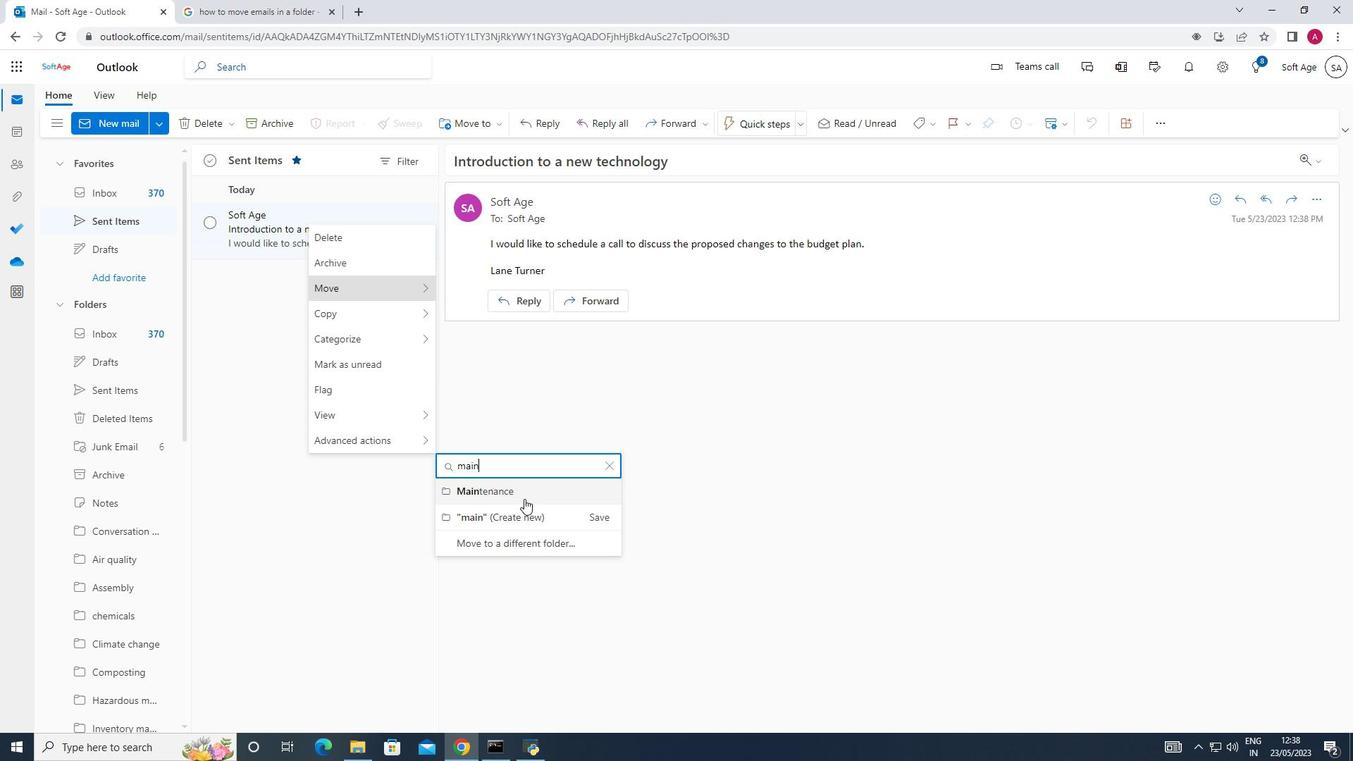 
Action: Mouse moved to (463, 357)
Screenshot: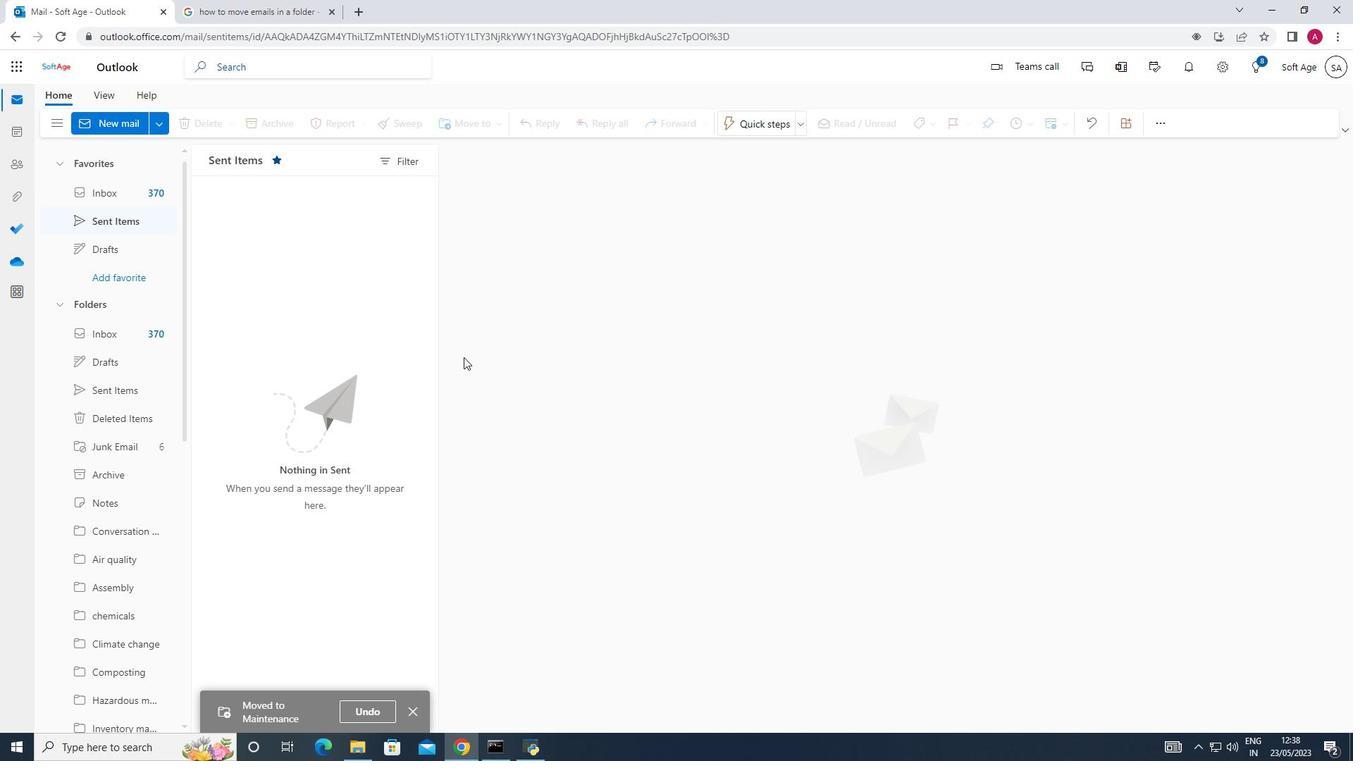 
